 Task: Create a due date automation trigger when advanced on, on the tuesday before a card is due add fields without custom field "Resume" set to a number greater than 1 and lower or equal to 10 at 11:00 AM.
Action: Mouse moved to (1203, 370)
Screenshot: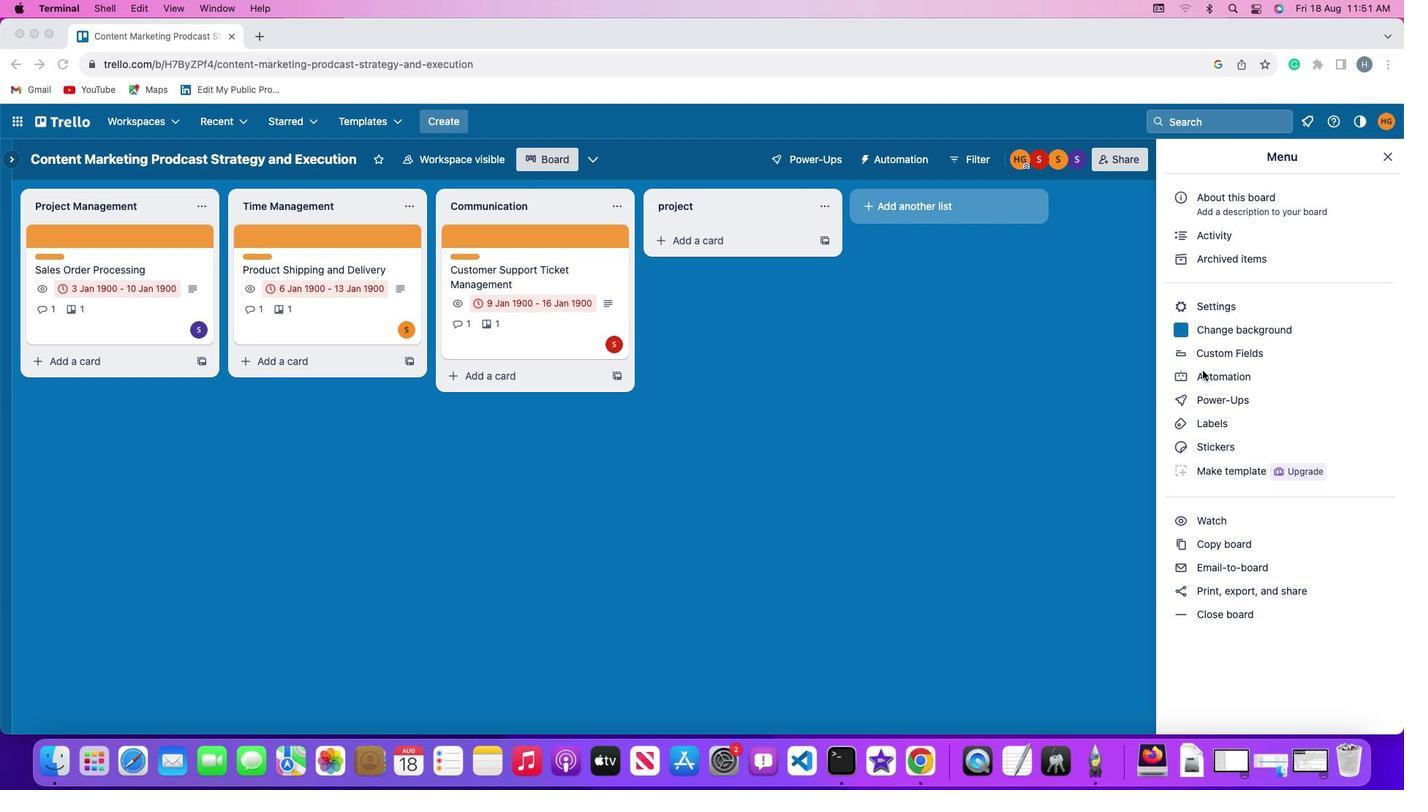 
Action: Mouse pressed left at (1203, 370)
Screenshot: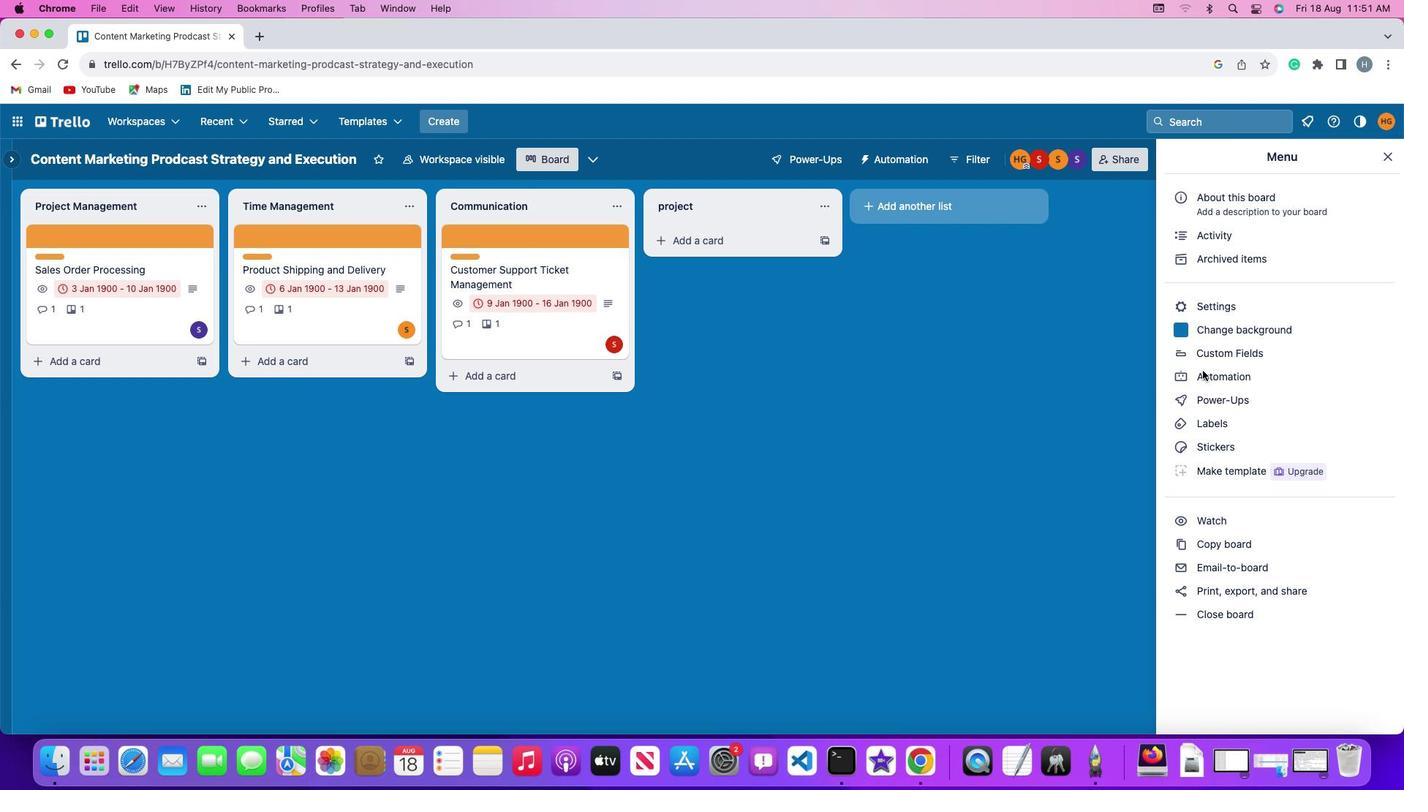 
Action: Mouse pressed left at (1203, 370)
Screenshot: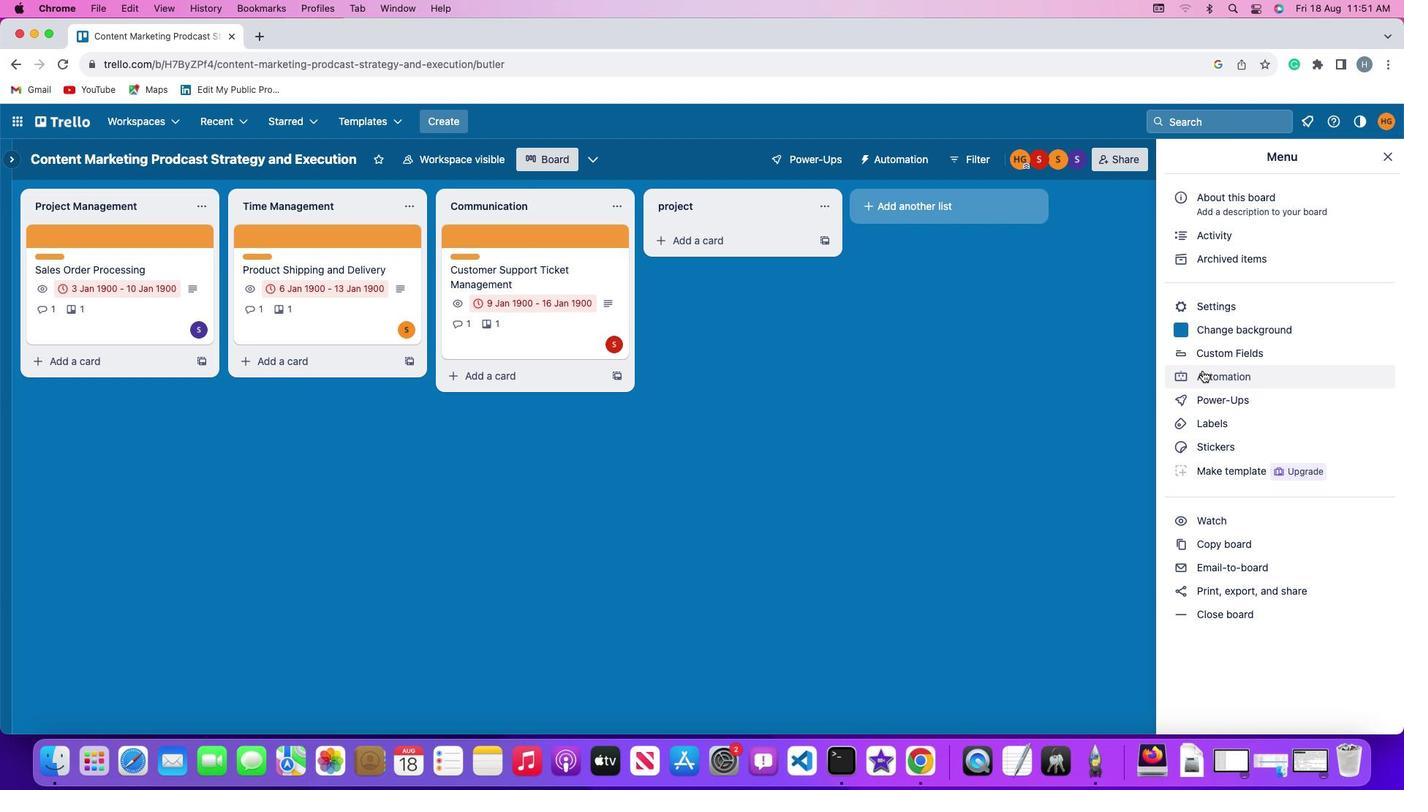 
Action: Mouse moved to (70, 348)
Screenshot: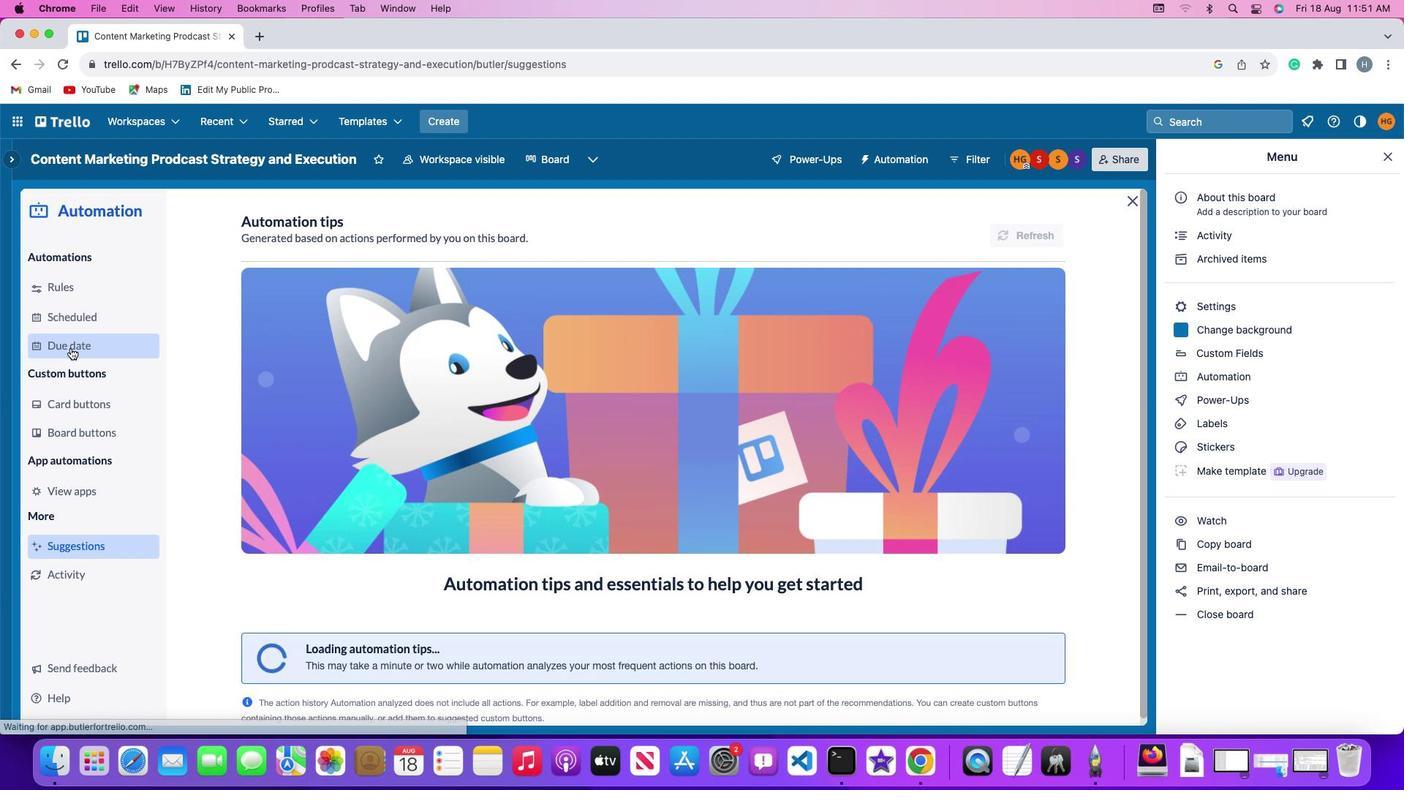 
Action: Mouse pressed left at (70, 348)
Screenshot: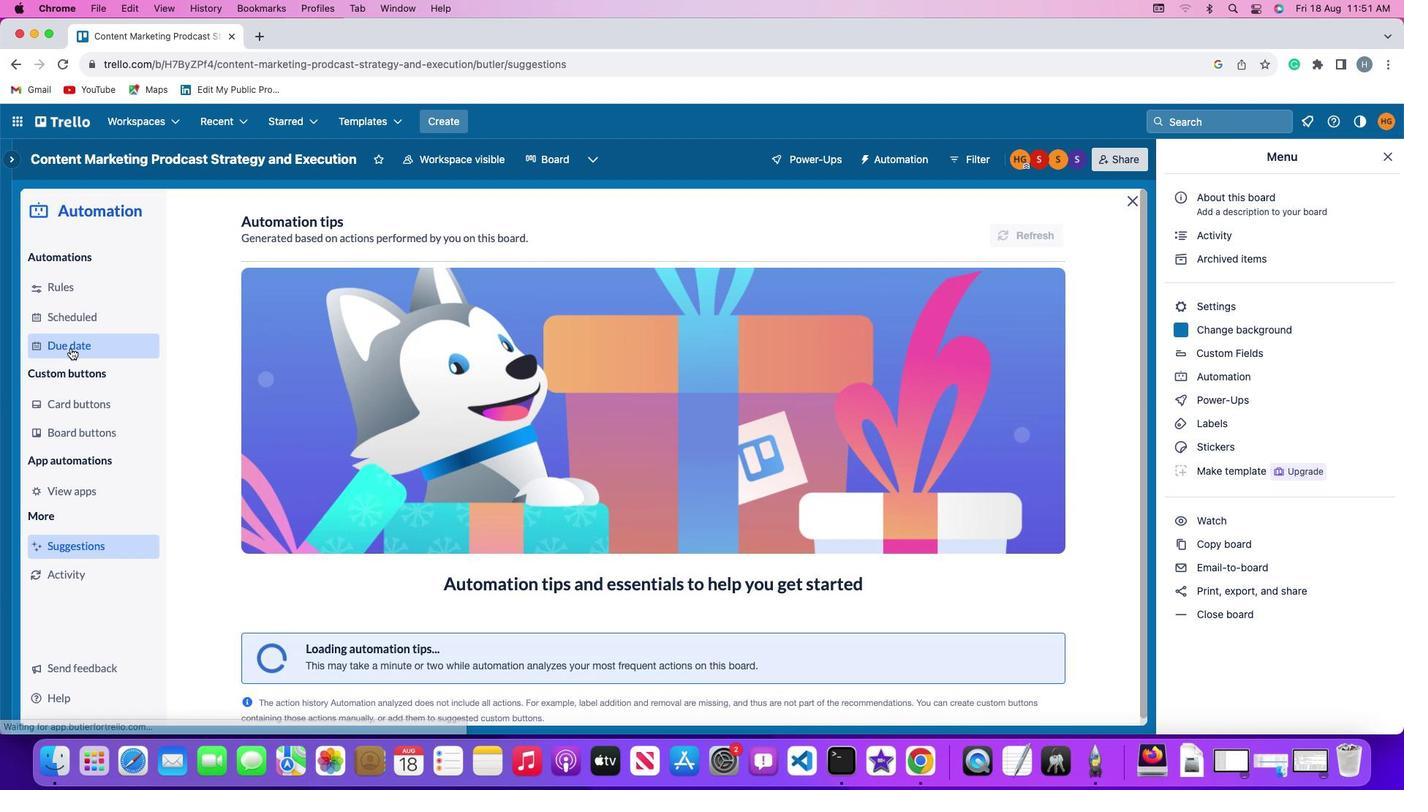 
Action: Mouse moved to (995, 226)
Screenshot: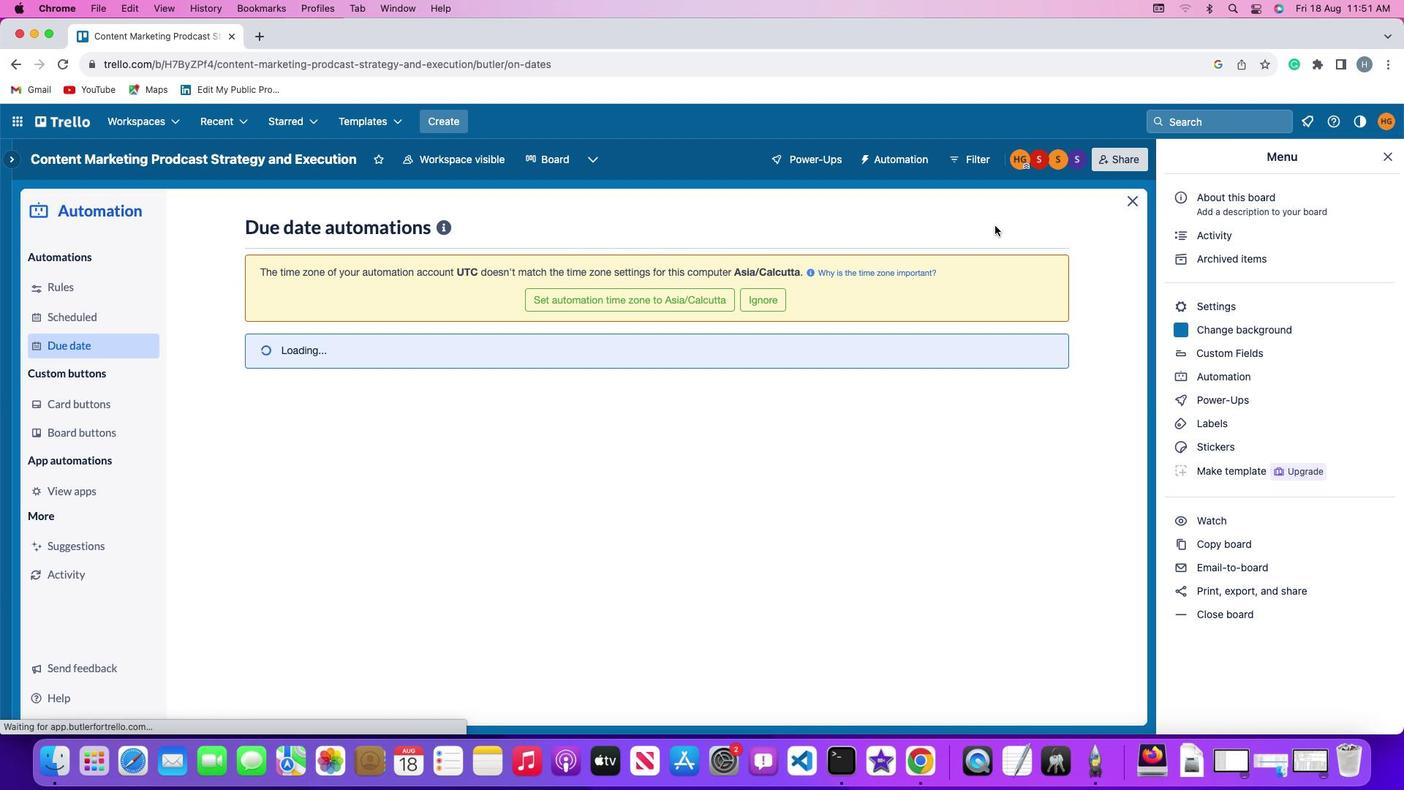 
Action: Mouse pressed left at (995, 226)
Screenshot: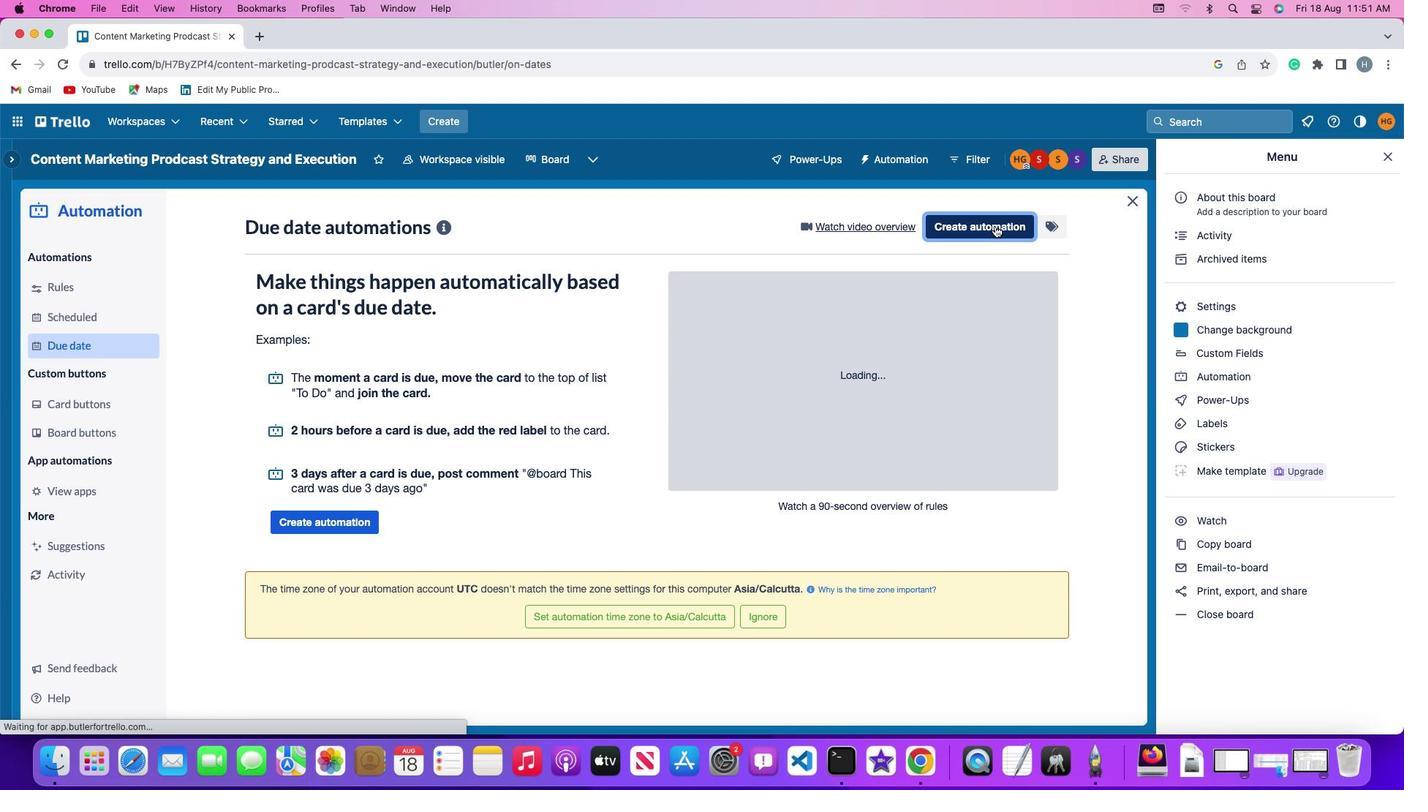 
Action: Mouse moved to (283, 371)
Screenshot: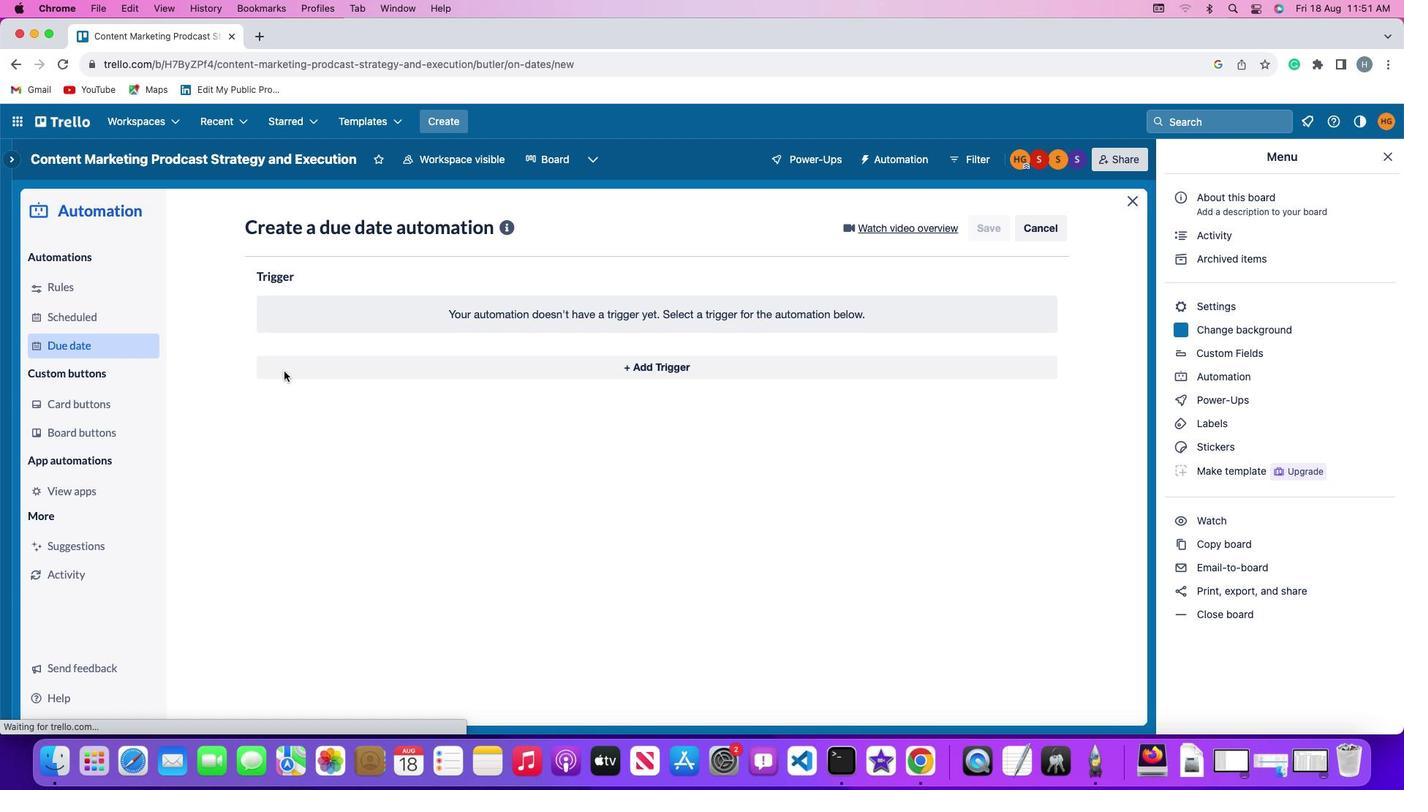 
Action: Mouse pressed left at (283, 371)
Screenshot: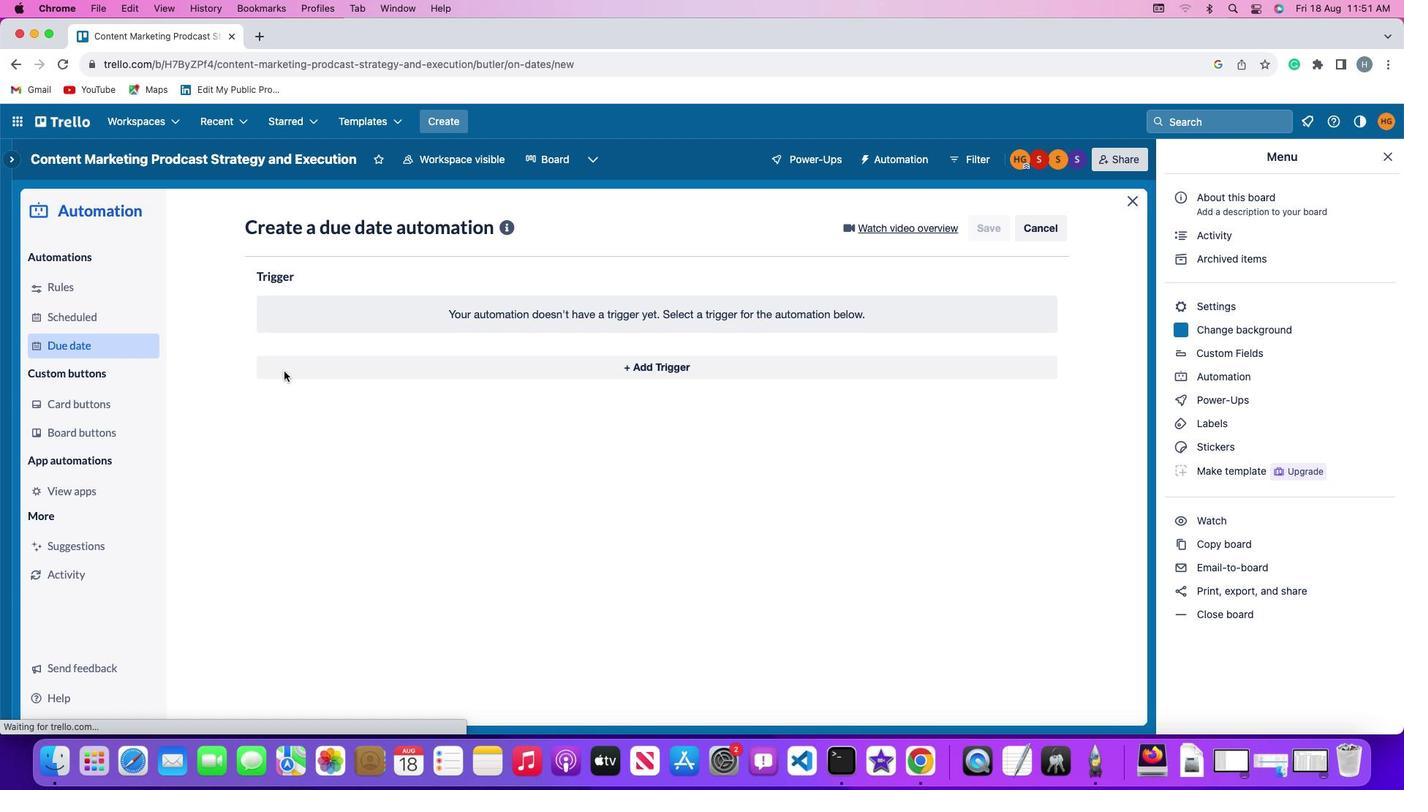 
Action: Mouse moved to (309, 626)
Screenshot: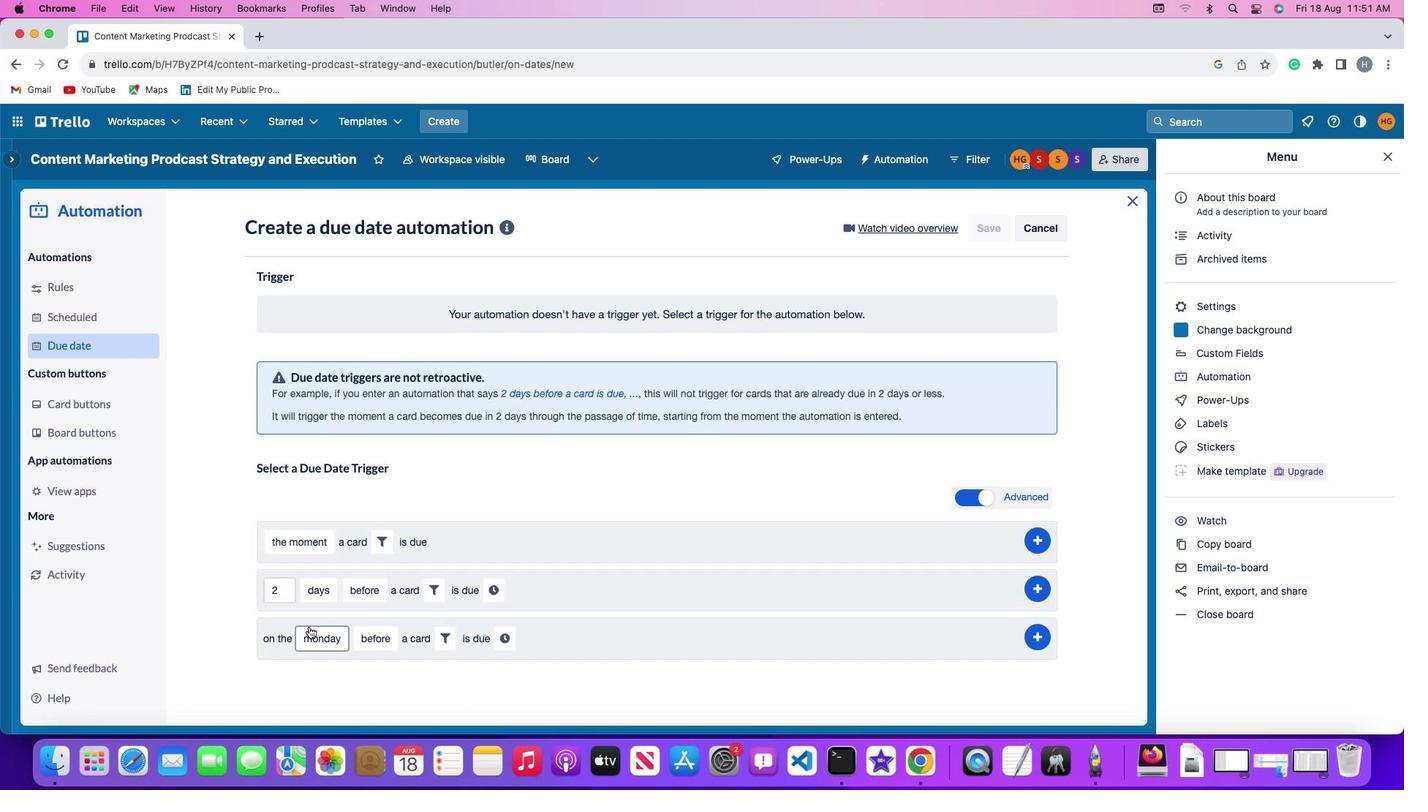 
Action: Mouse pressed left at (309, 626)
Screenshot: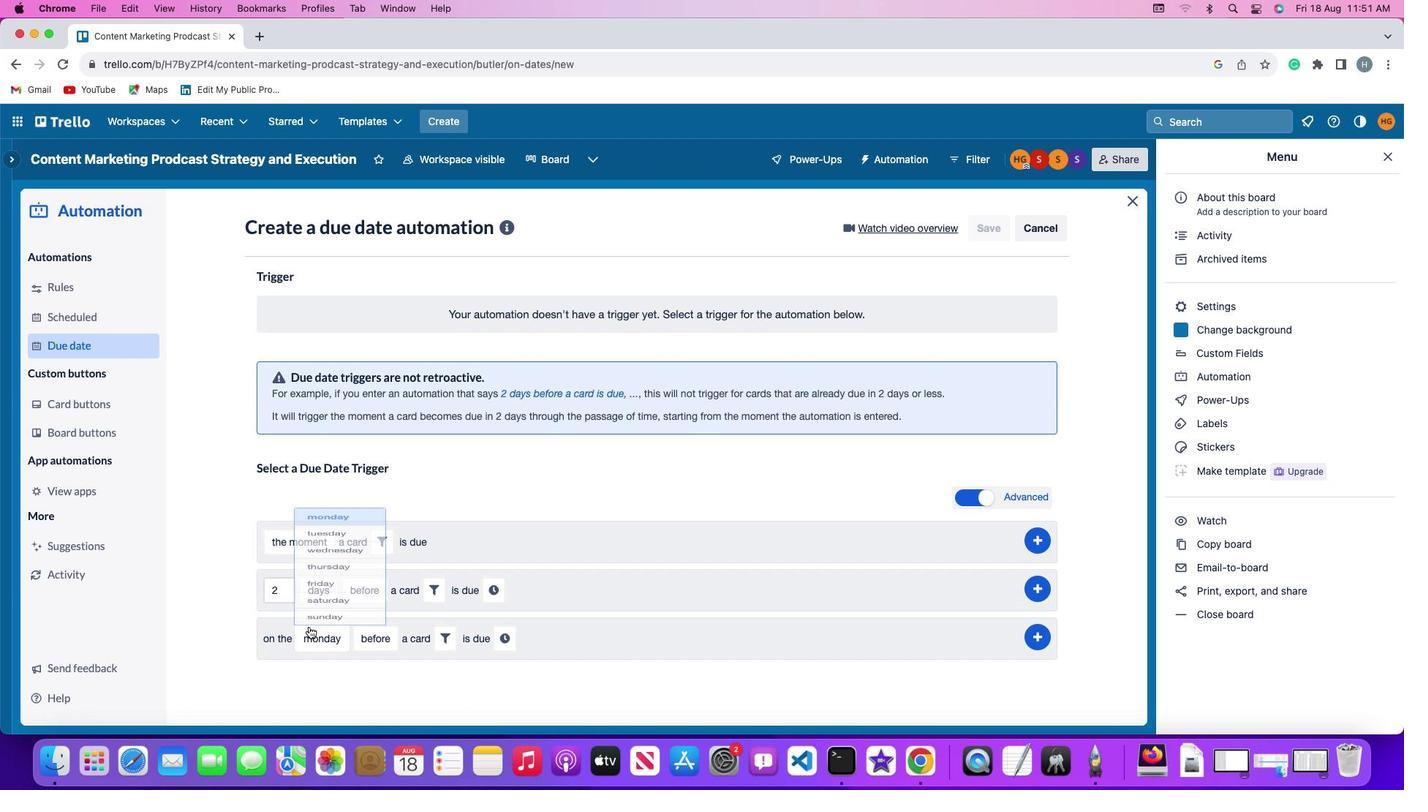 
Action: Mouse moved to (328, 451)
Screenshot: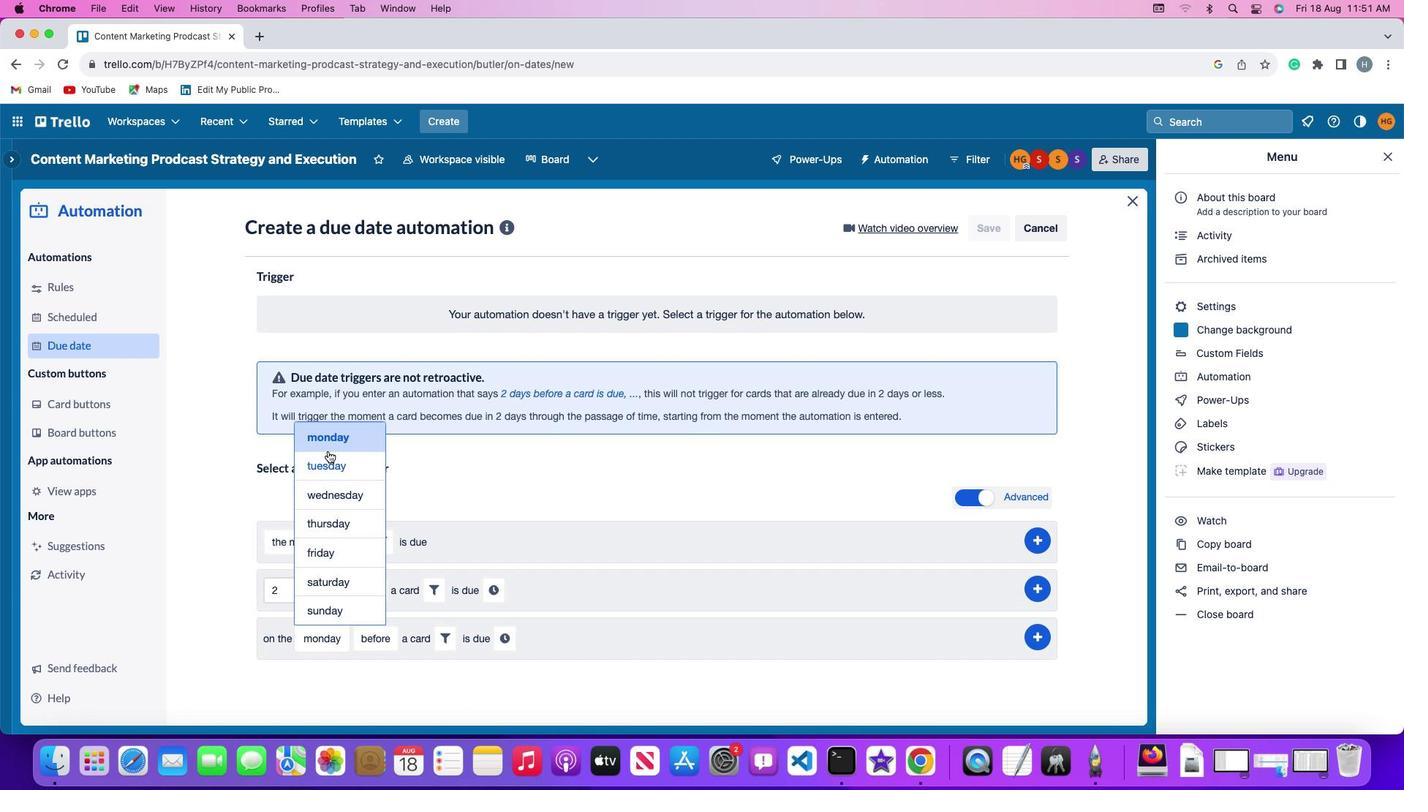 
Action: Mouse pressed left at (328, 451)
Screenshot: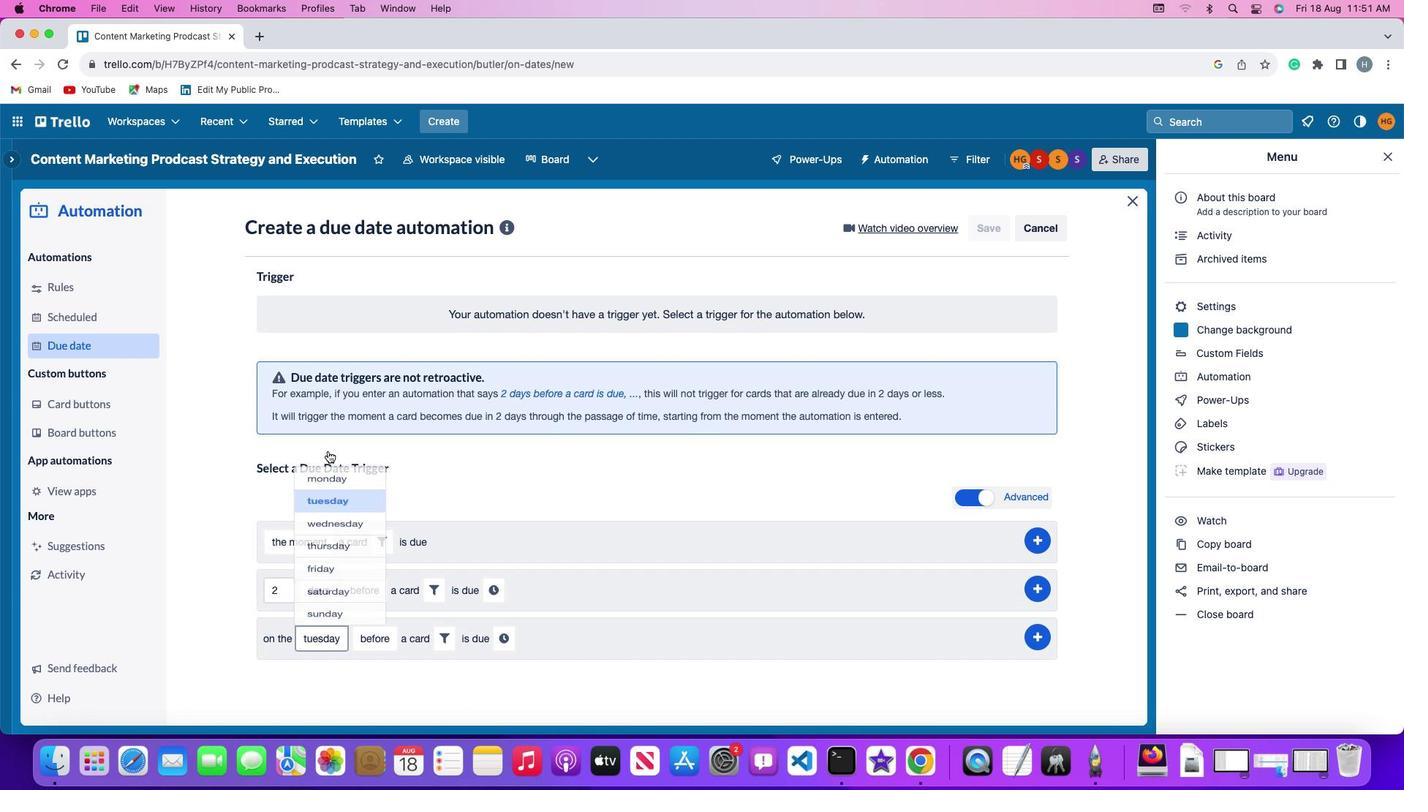 
Action: Mouse moved to (370, 629)
Screenshot: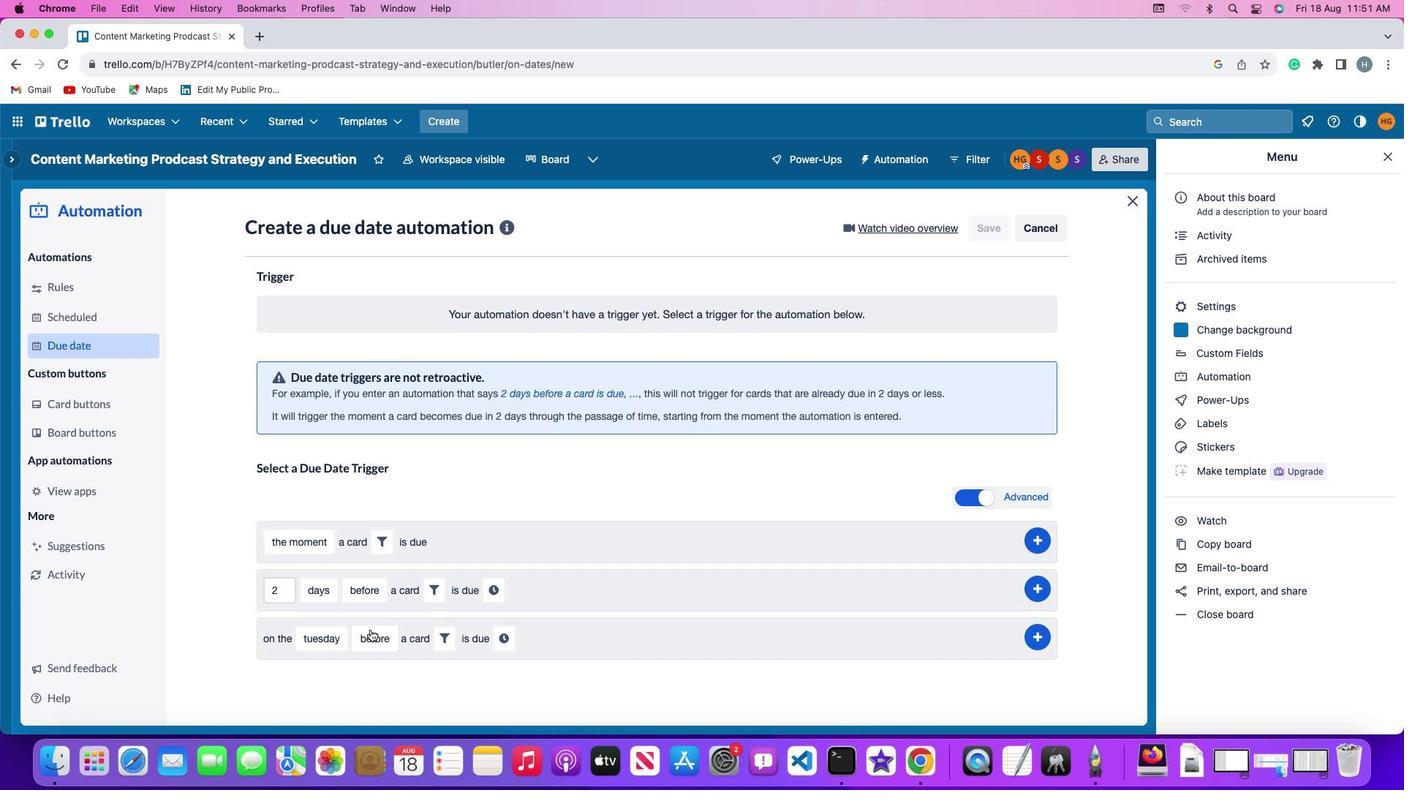 
Action: Mouse pressed left at (370, 629)
Screenshot: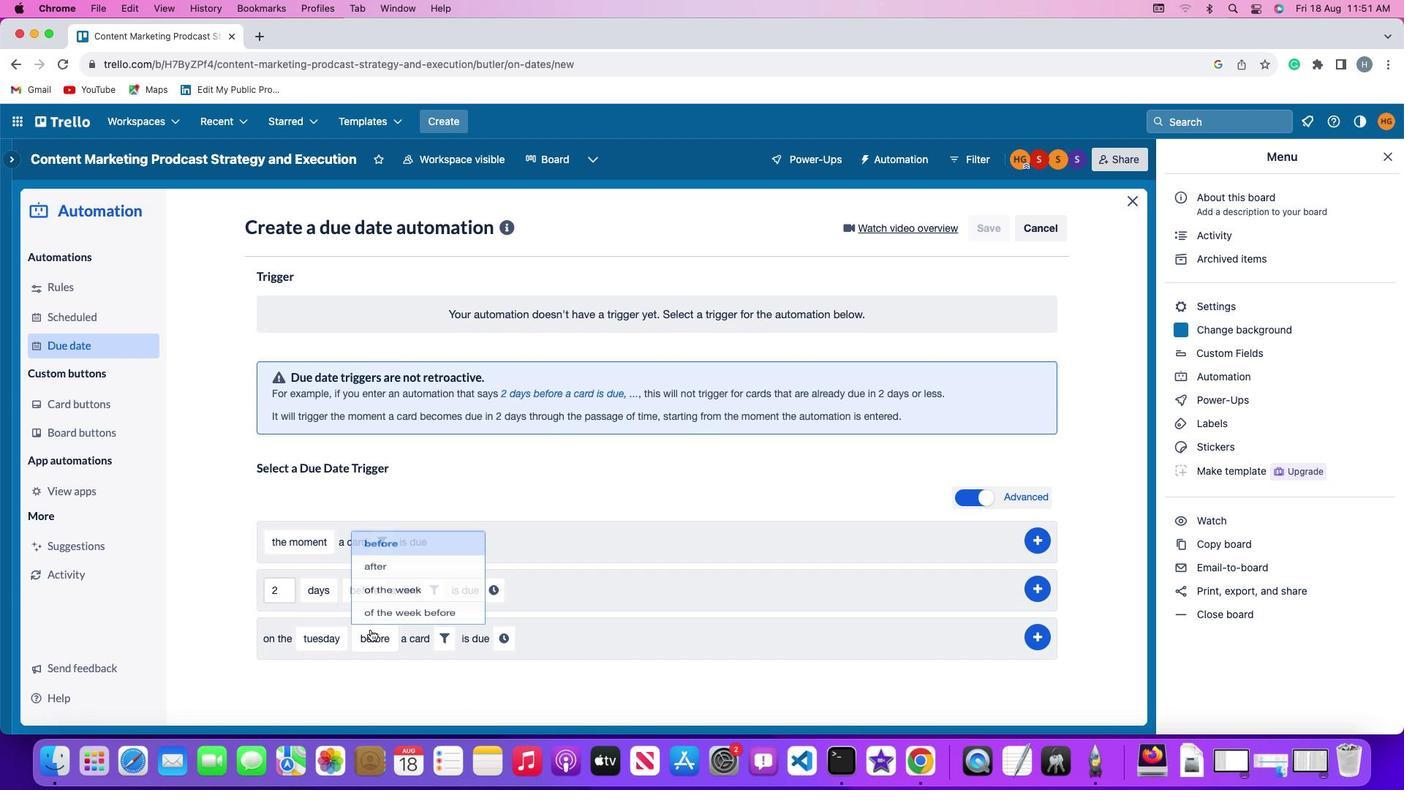 
Action: Mouse moved to (392, 522)
Screenshot: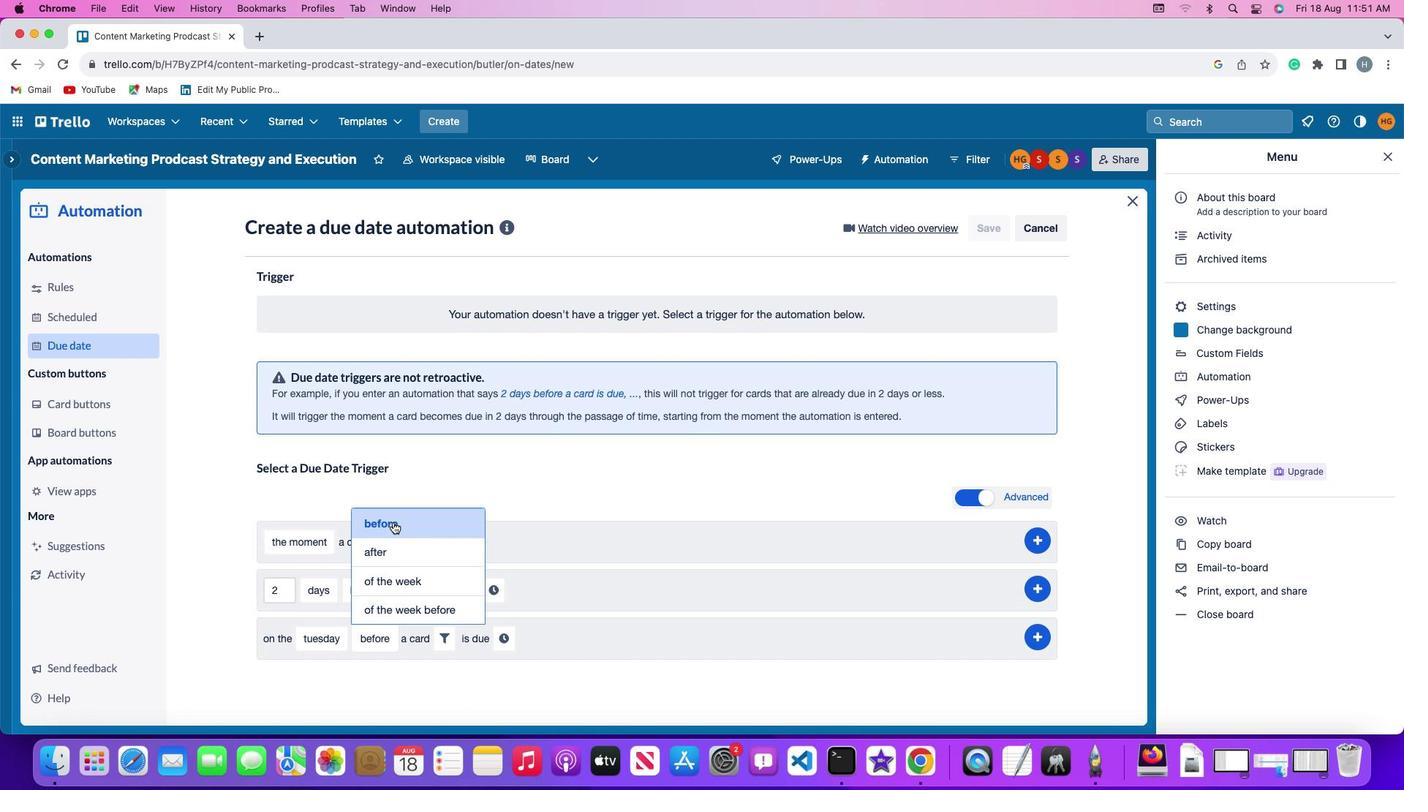 
Action: Mouse pressed left at (392, 522)
Screenshot: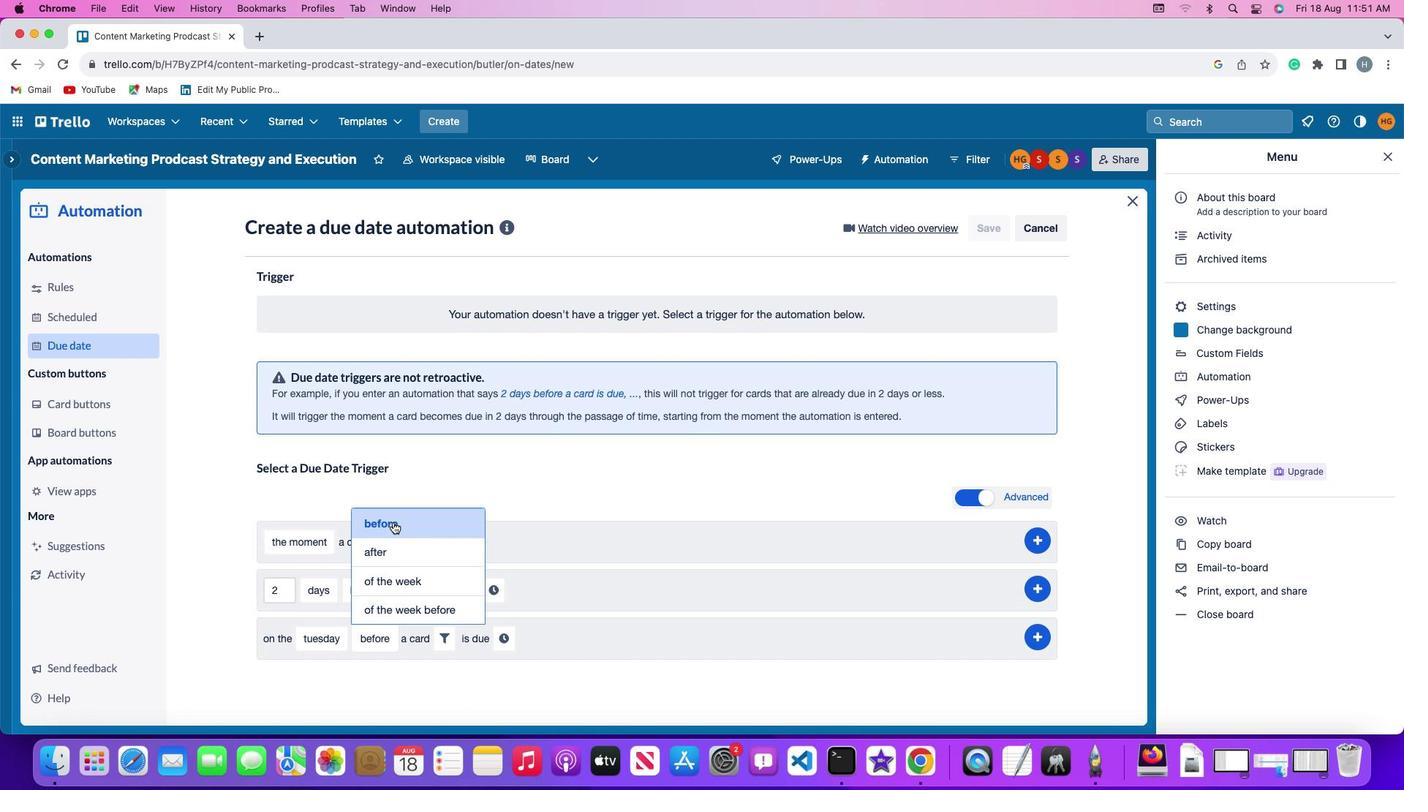 
Action: Mouse moved to (450, 641)
Screenshot: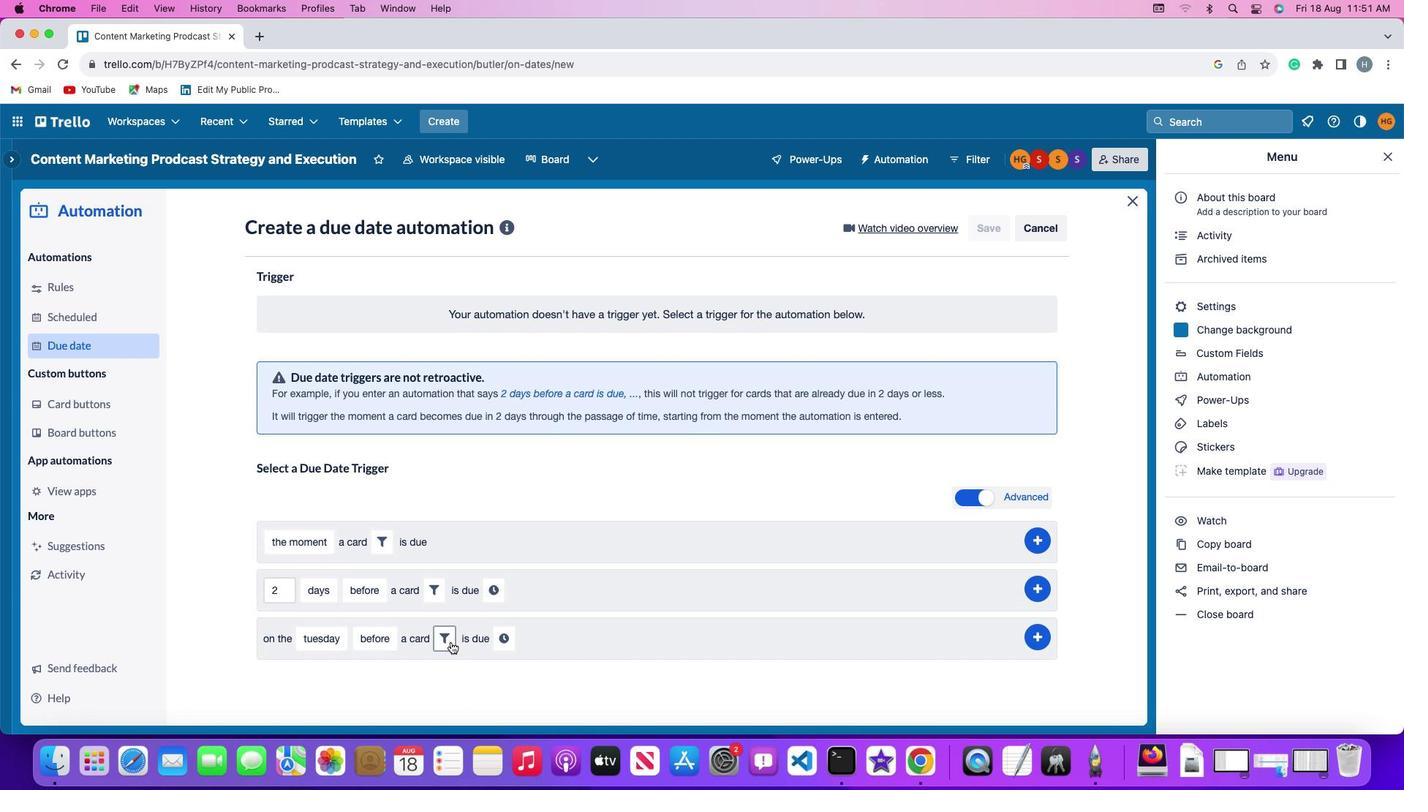 
Action: Mouse pressed left at (450, 641)
Screenshot: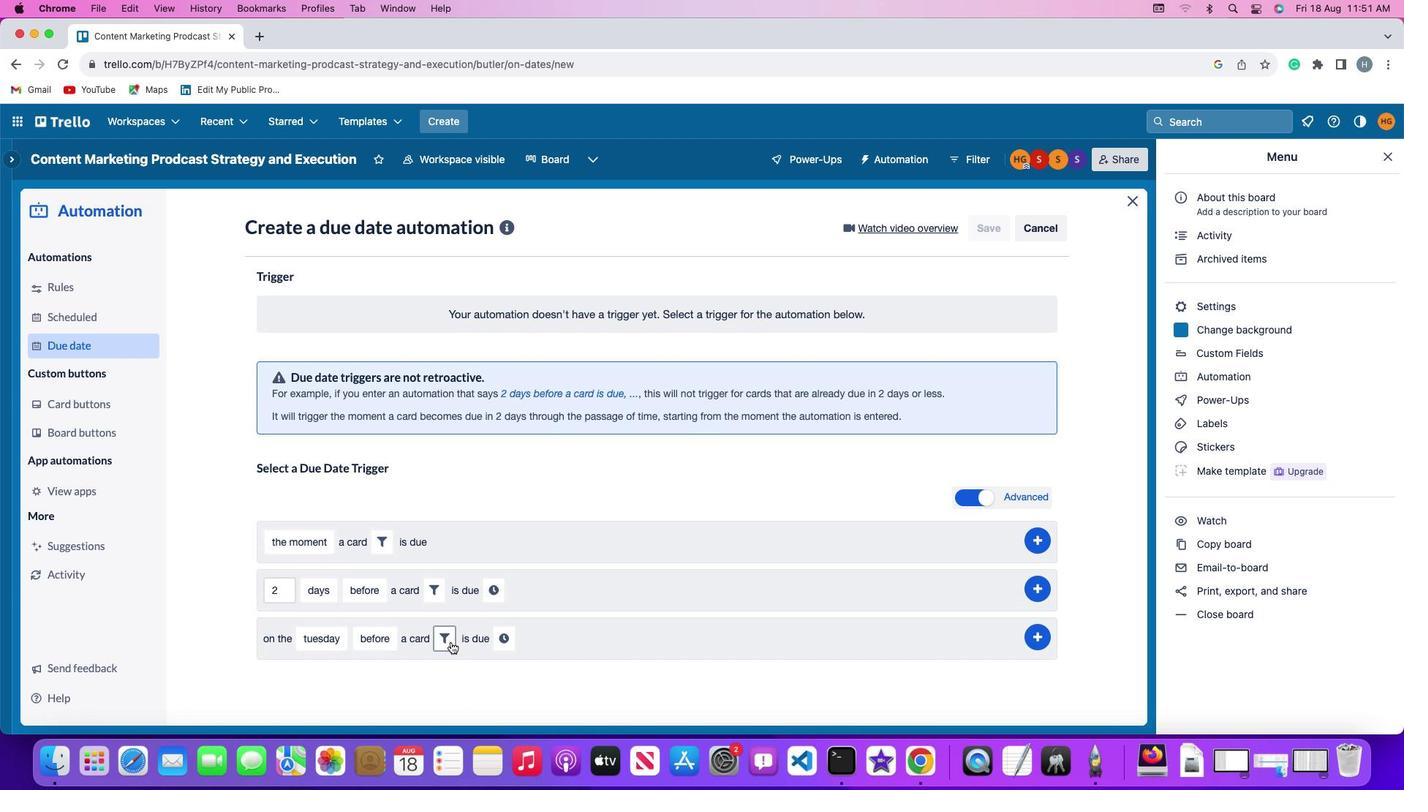 
Action: Mouse moved to (659, 675)
Screenshot: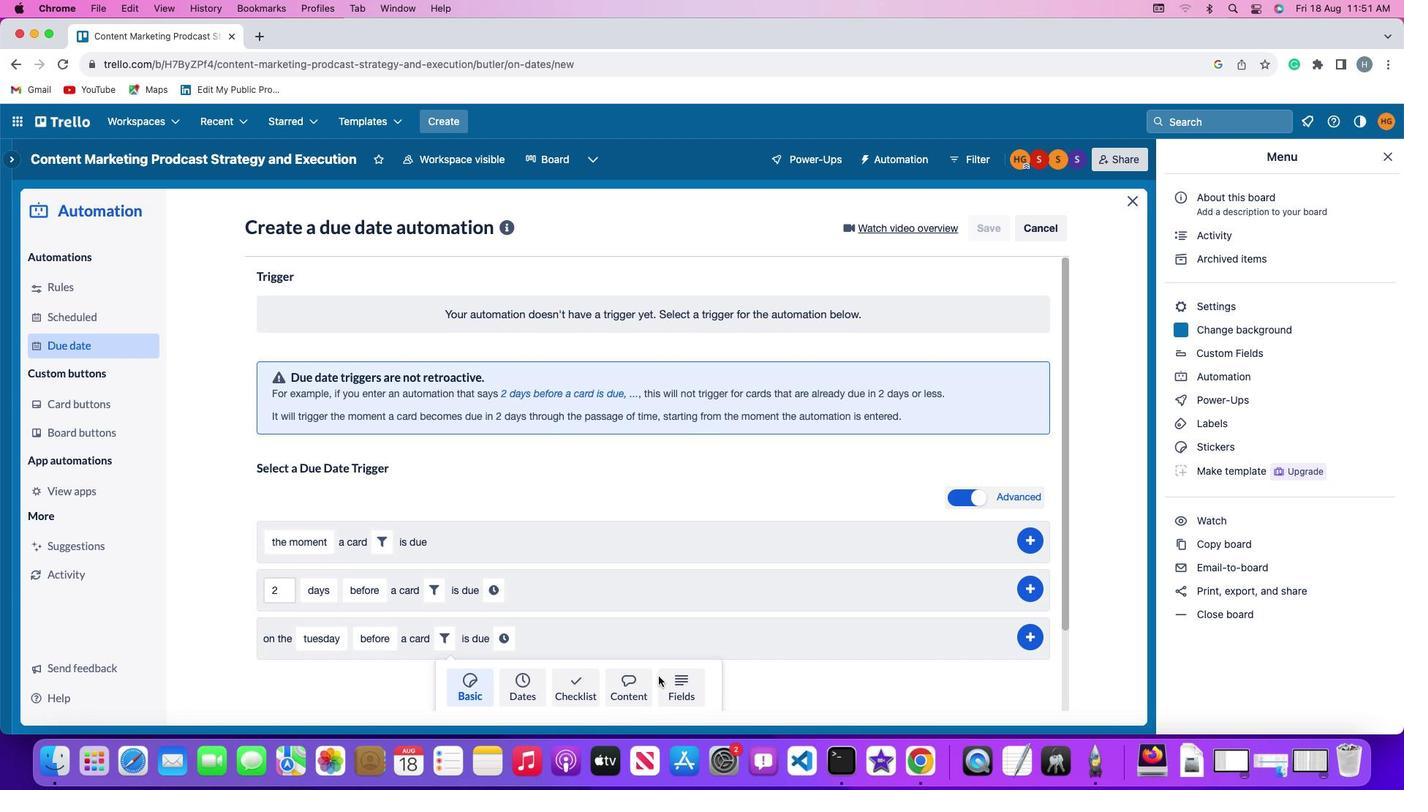 
Action: Mouse pressed left at (659, 675)
Screenshot: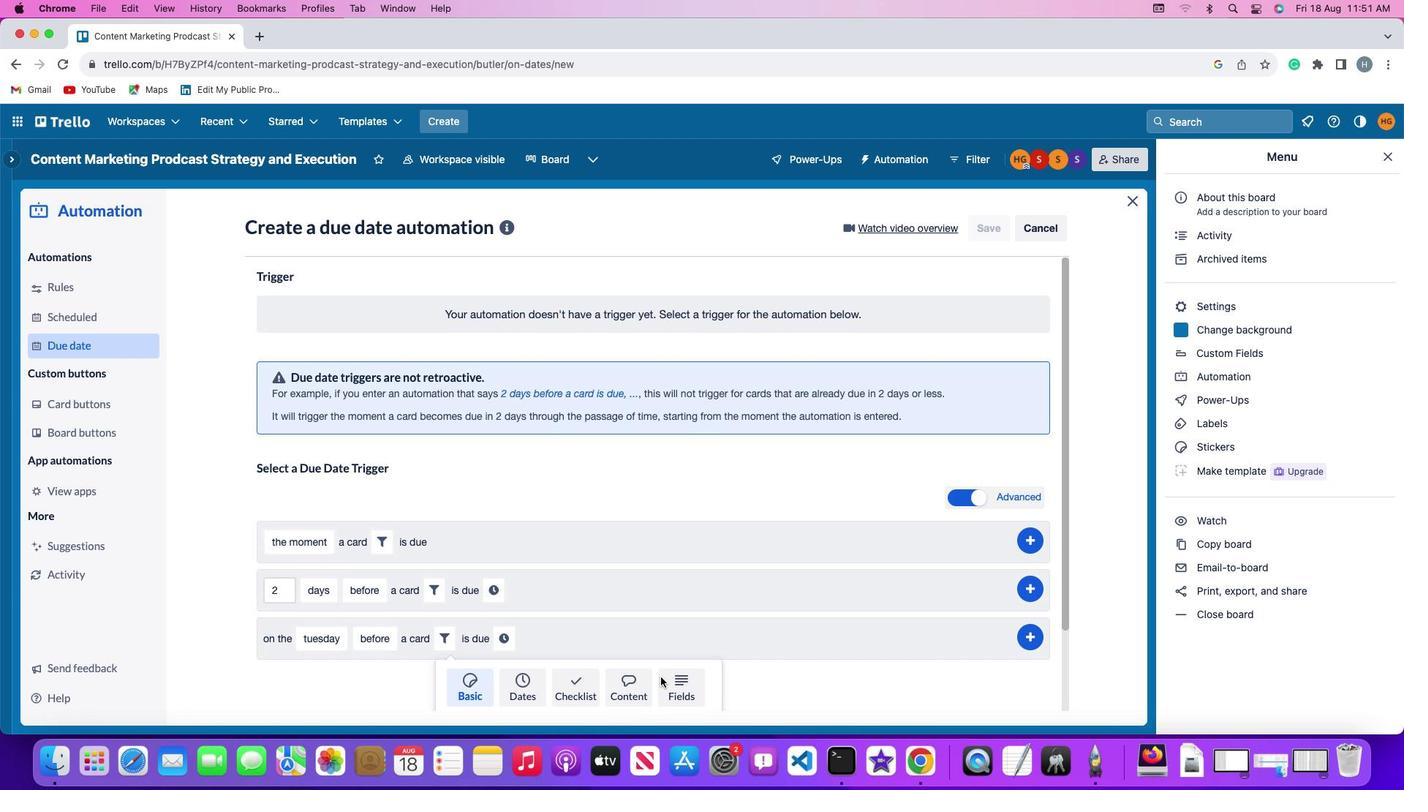 
Action: Mouse moved to (366, 667)
Screenshot: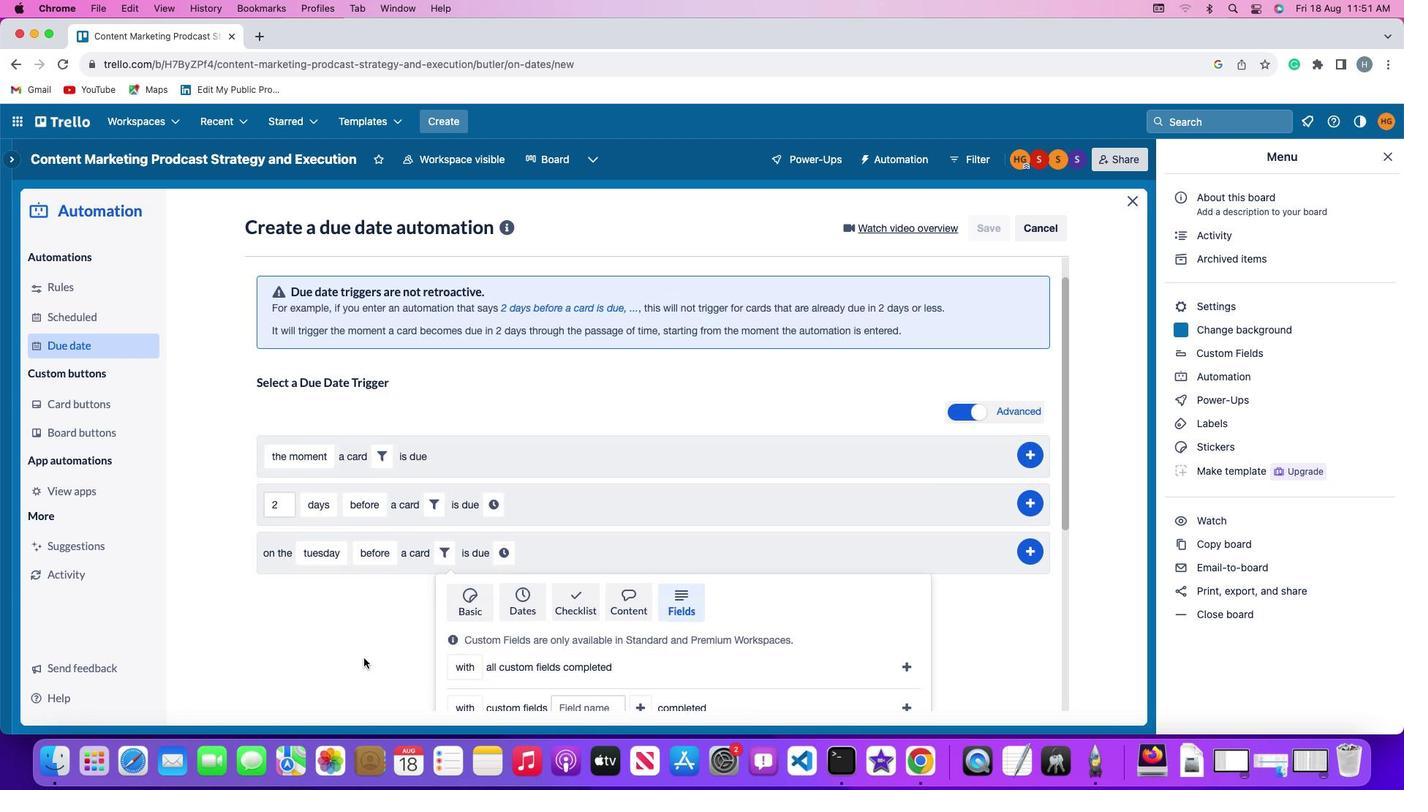 
Action: Mouse scrolled (366, 667) with delta (0, 0)
Screenshot: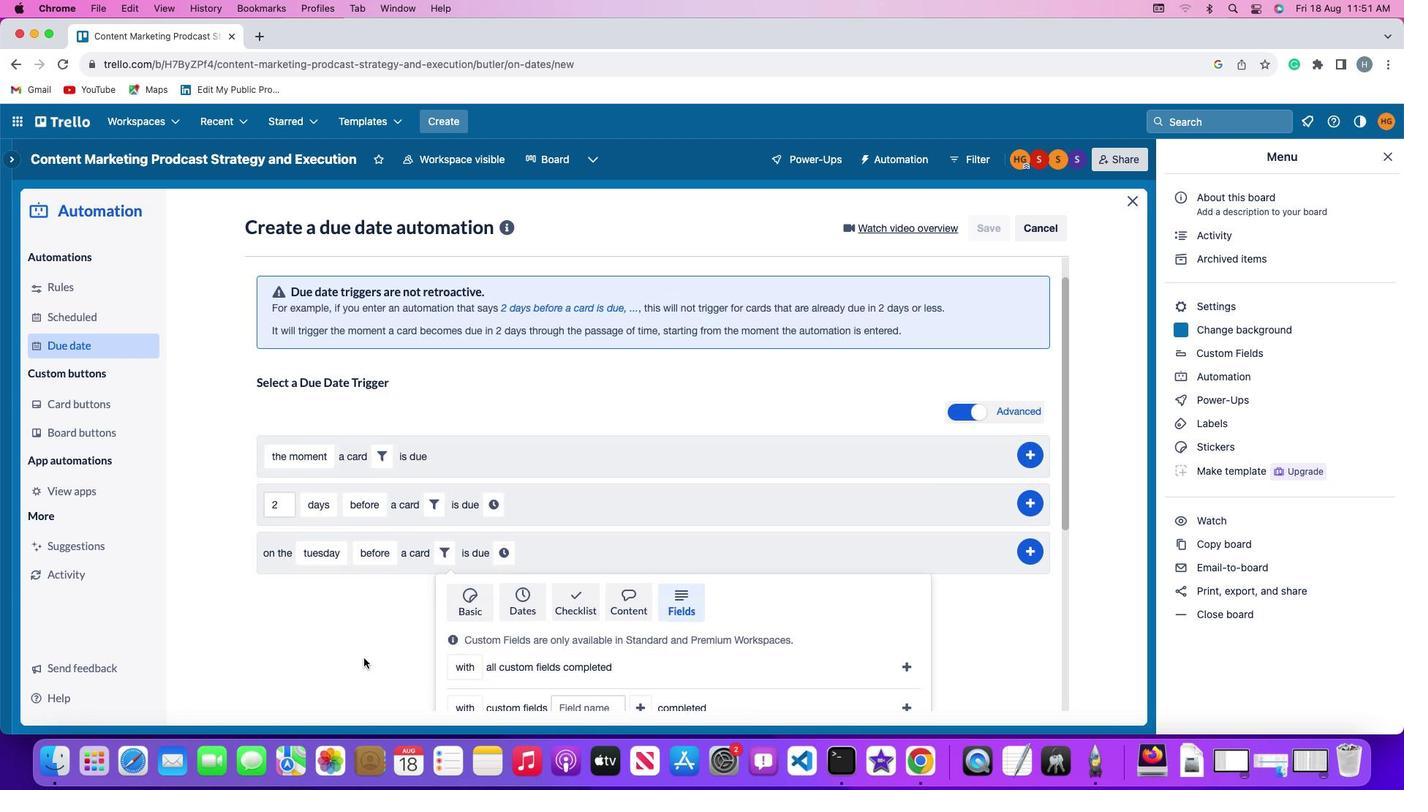 
Action: Mouse moved to (366, 667)
Screenshot: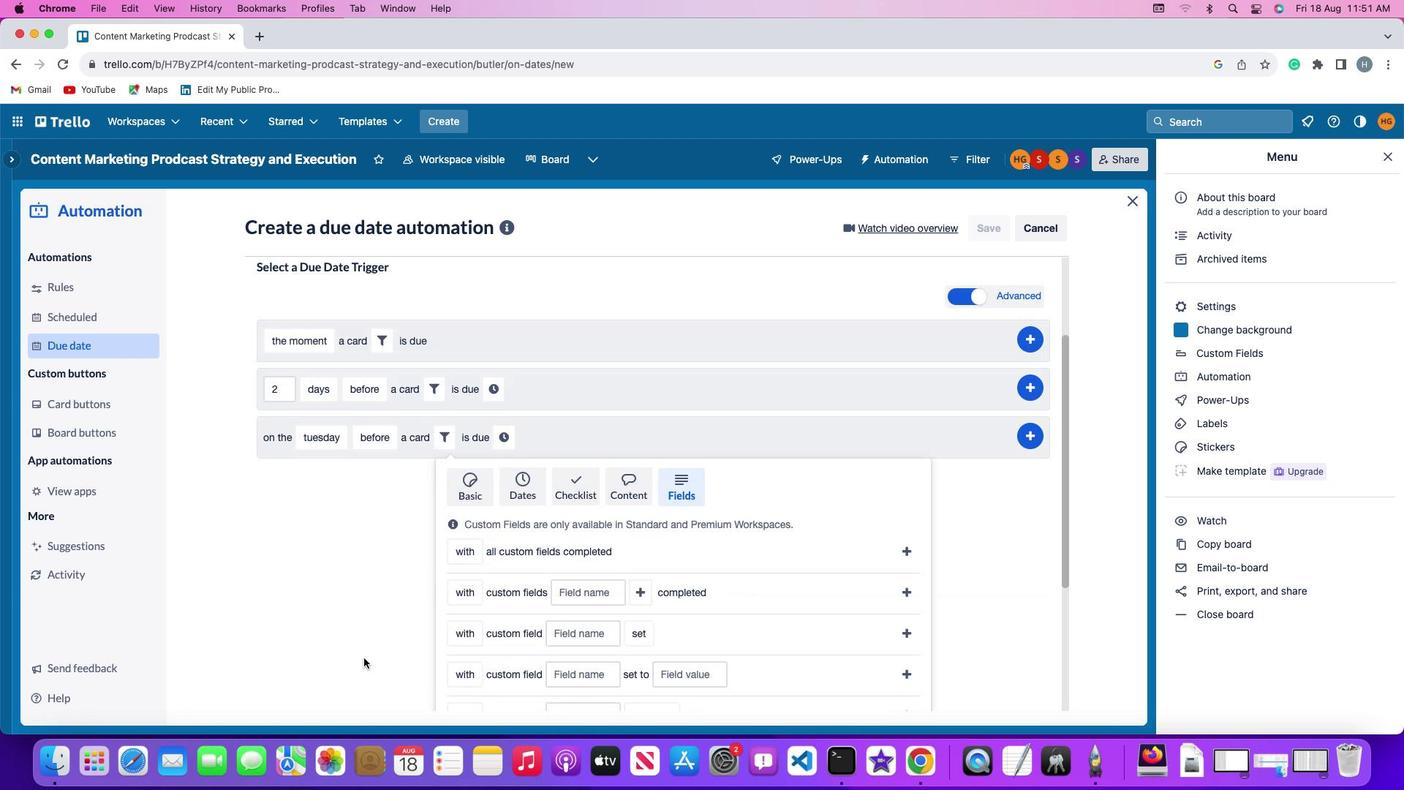 
Action: Mouse scrolled (366, 667) with delta (0, 0)
Screenshot: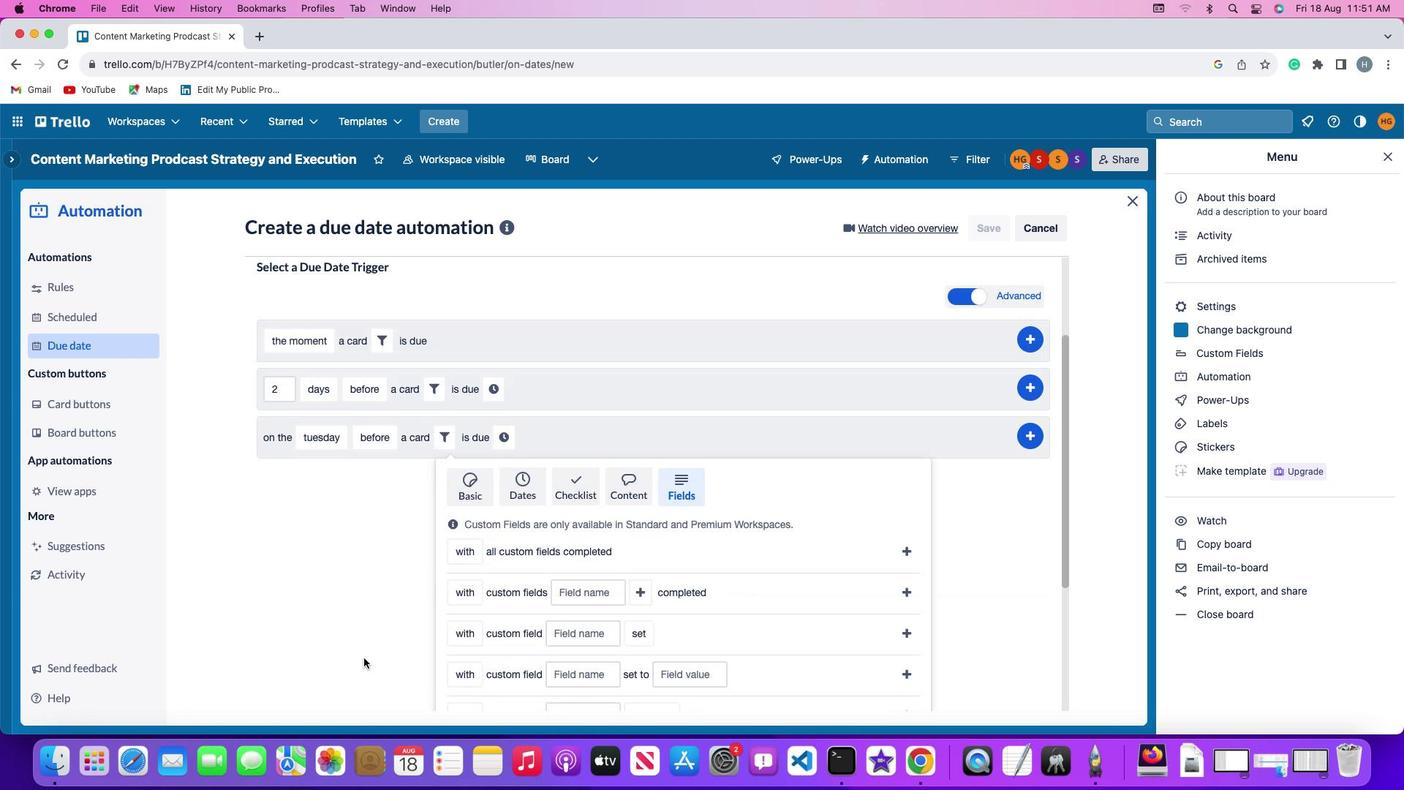 
Action: Mouse moved to (365, 667)
Screenshot: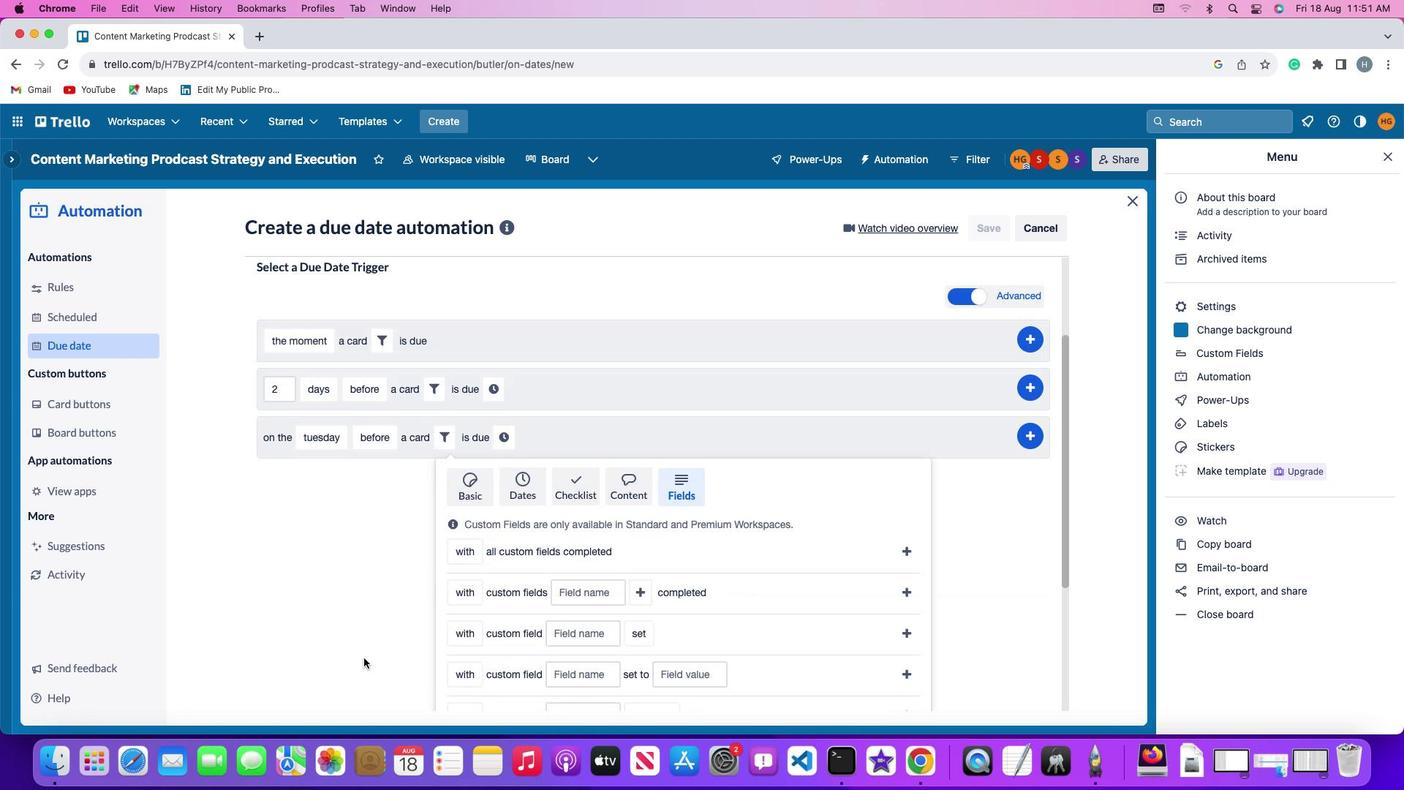 
Action: Mouse scrolled (365, 667) with delta (0, -2)
Screenshot: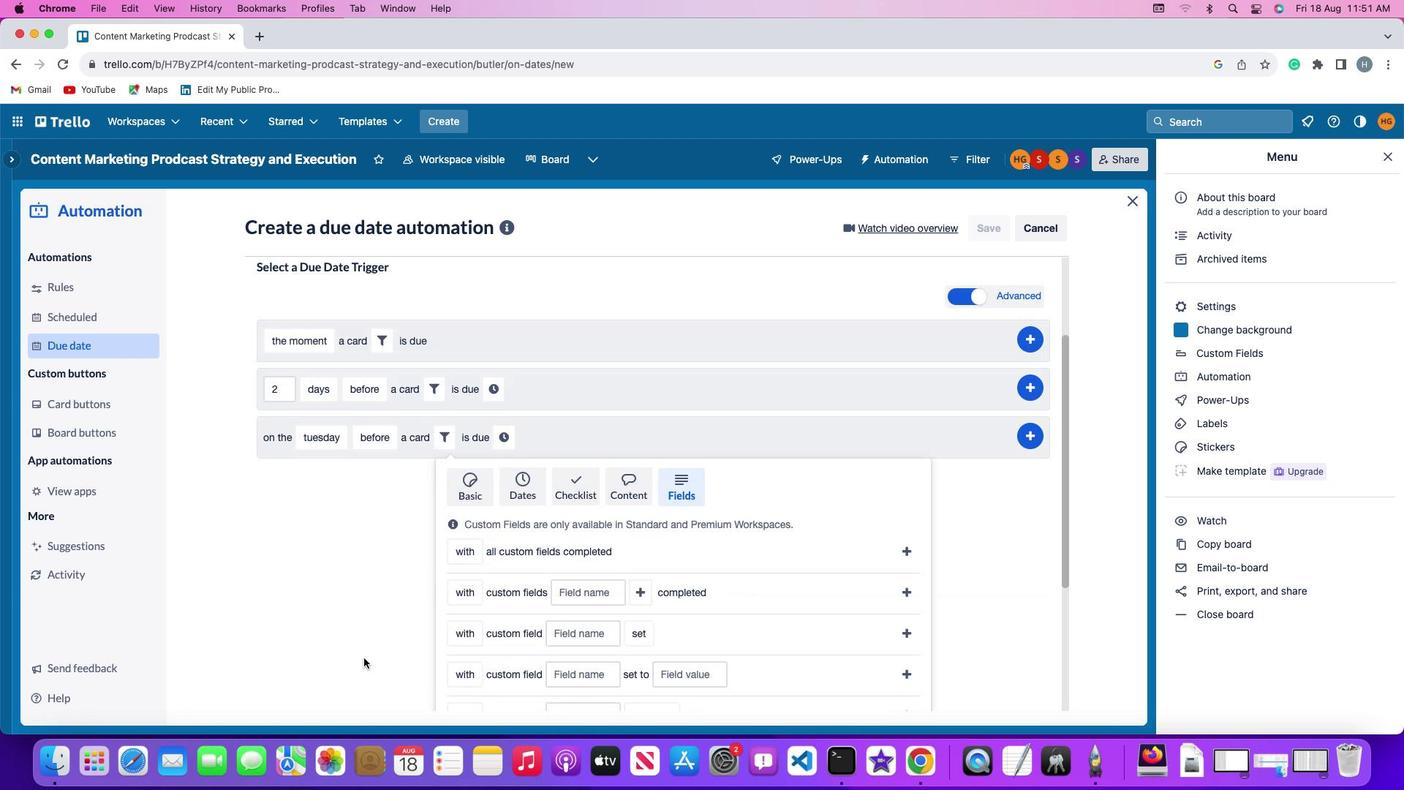 
Action: Mouse moved to (365, 664)
Screenshot: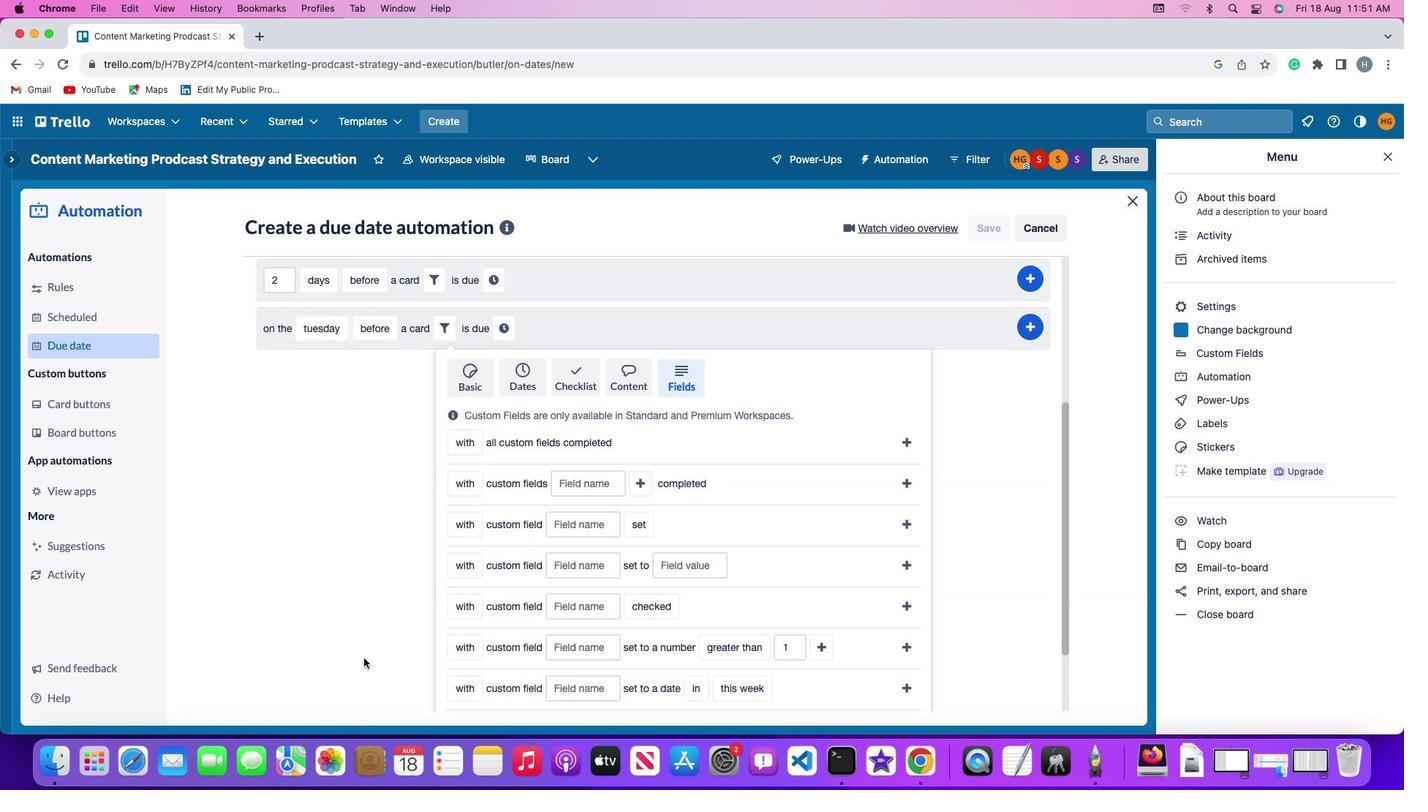 
Action: Mouse scrolled (365, 664) with delta (0, -3)
Screenshot: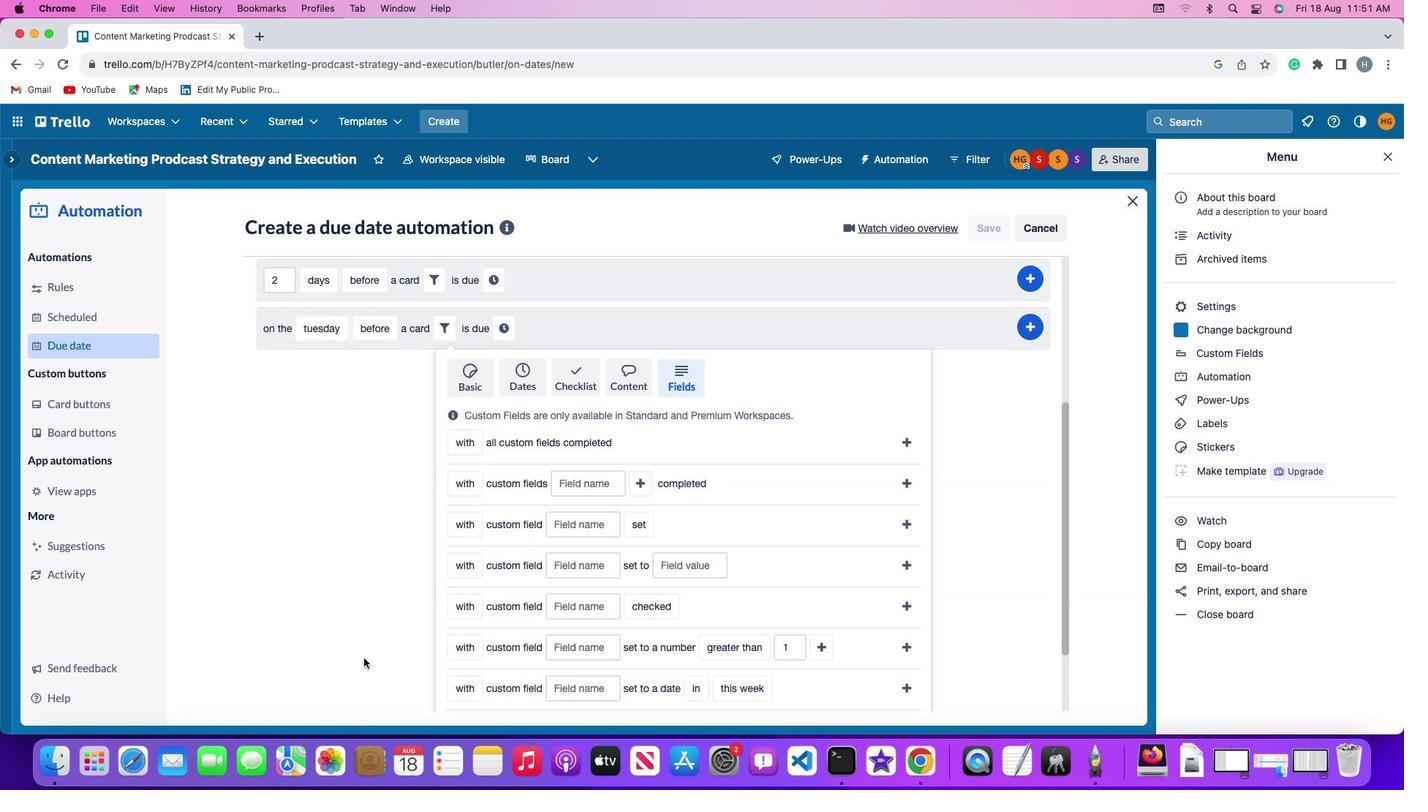 
Action: Mouse moved to (364, 659)
Screenshot: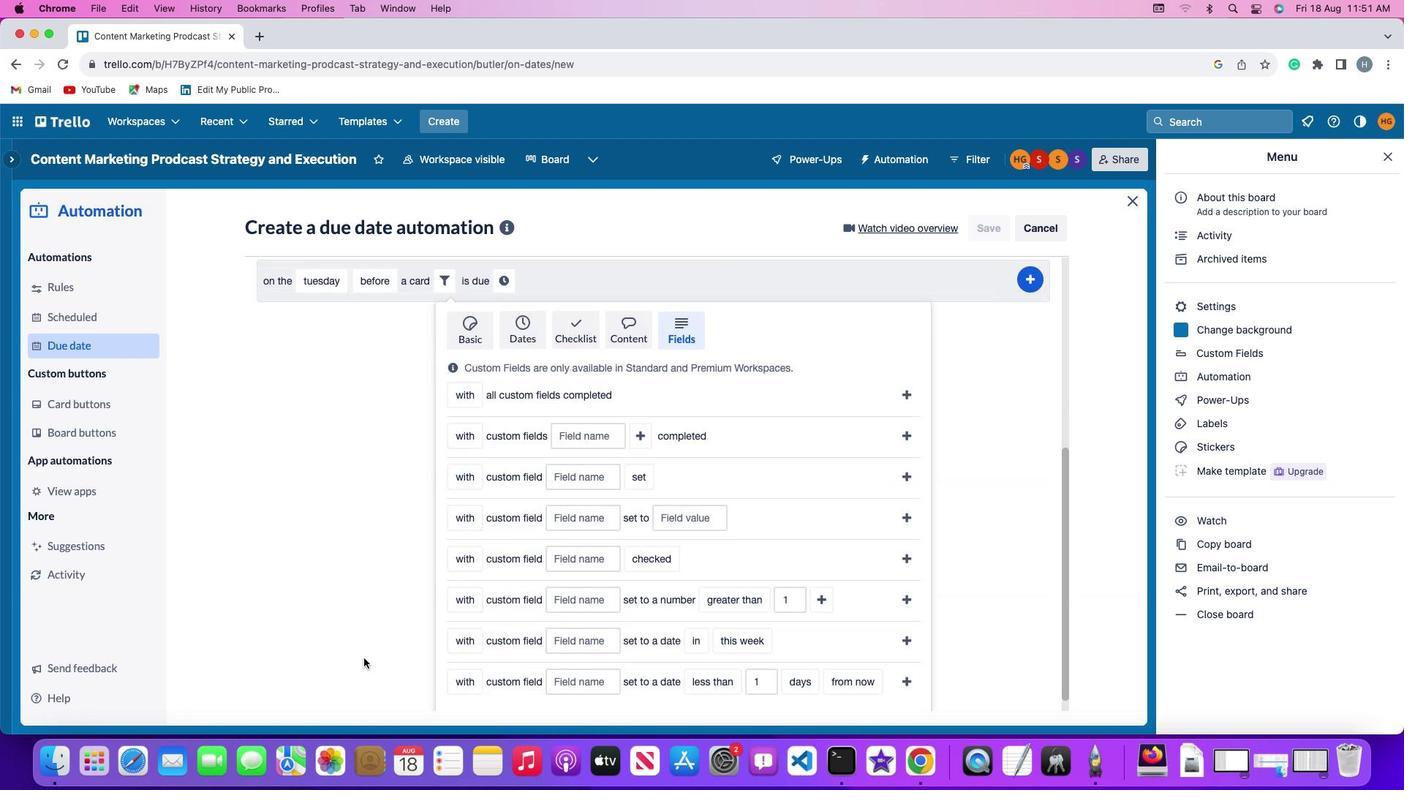 
Action: Mouse scrolled (364, 659) with delta (0, -4)
Screenshot: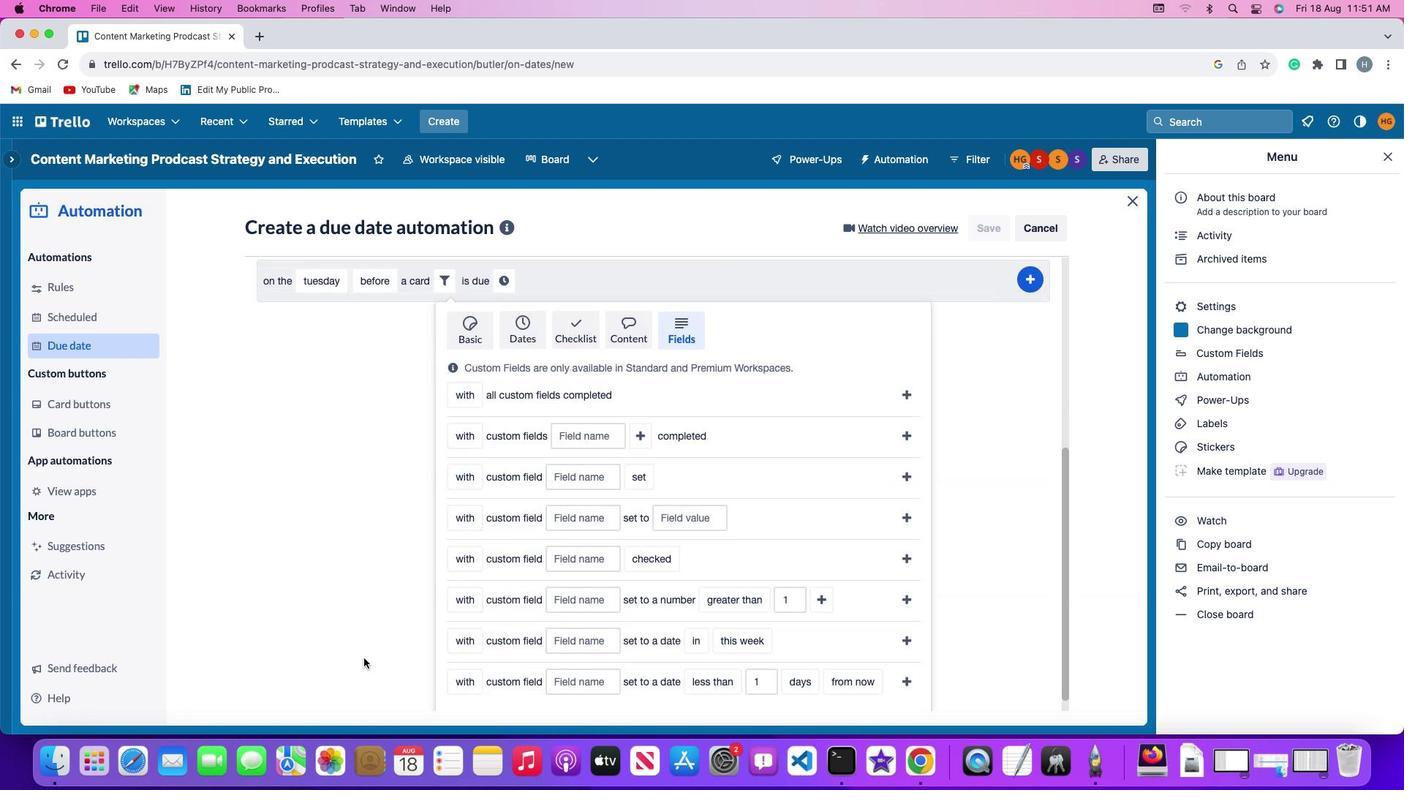 
Action: Mouse moved to (364, 658)
Screenshot: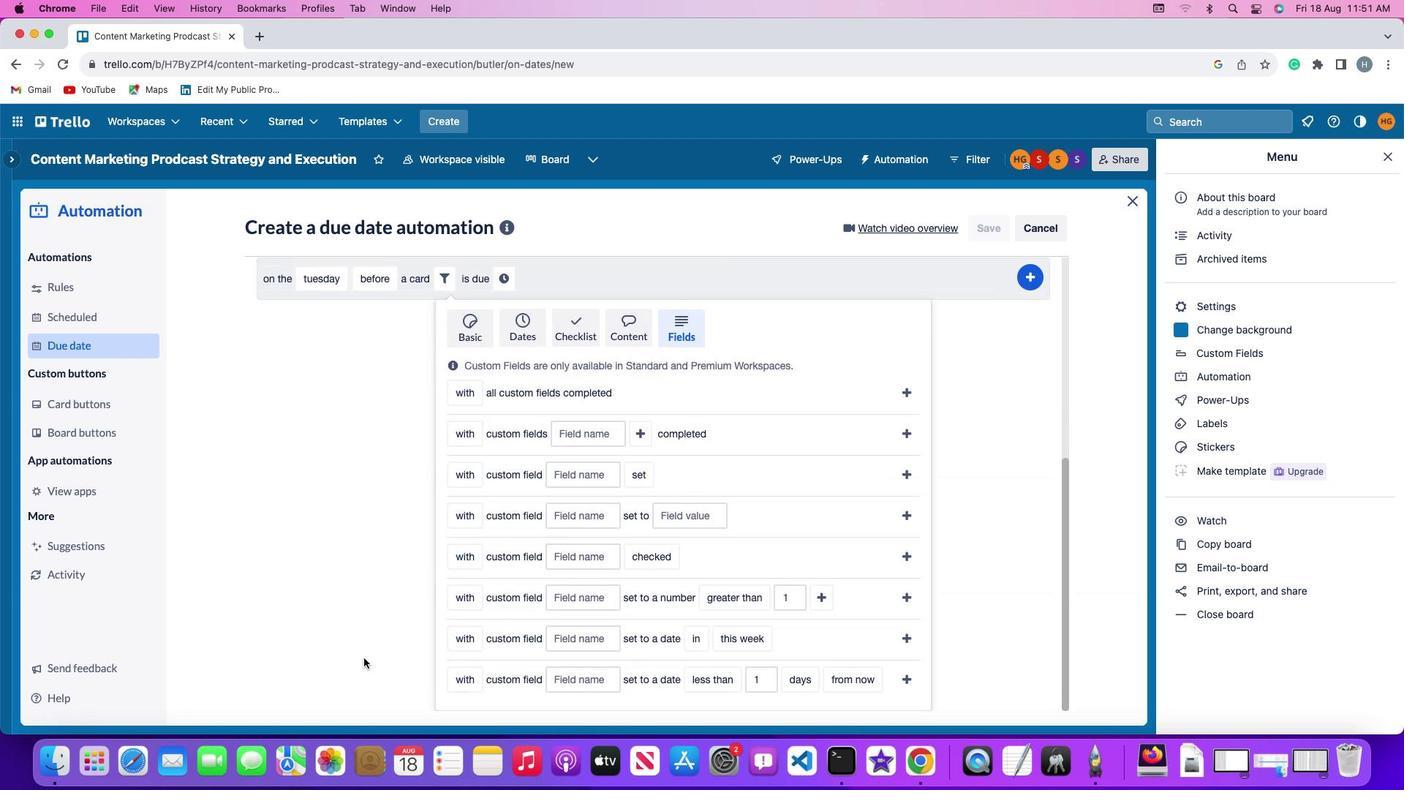 
Action: Mouse scrolled (364, 658) with delta (0, 0)
Screenshot: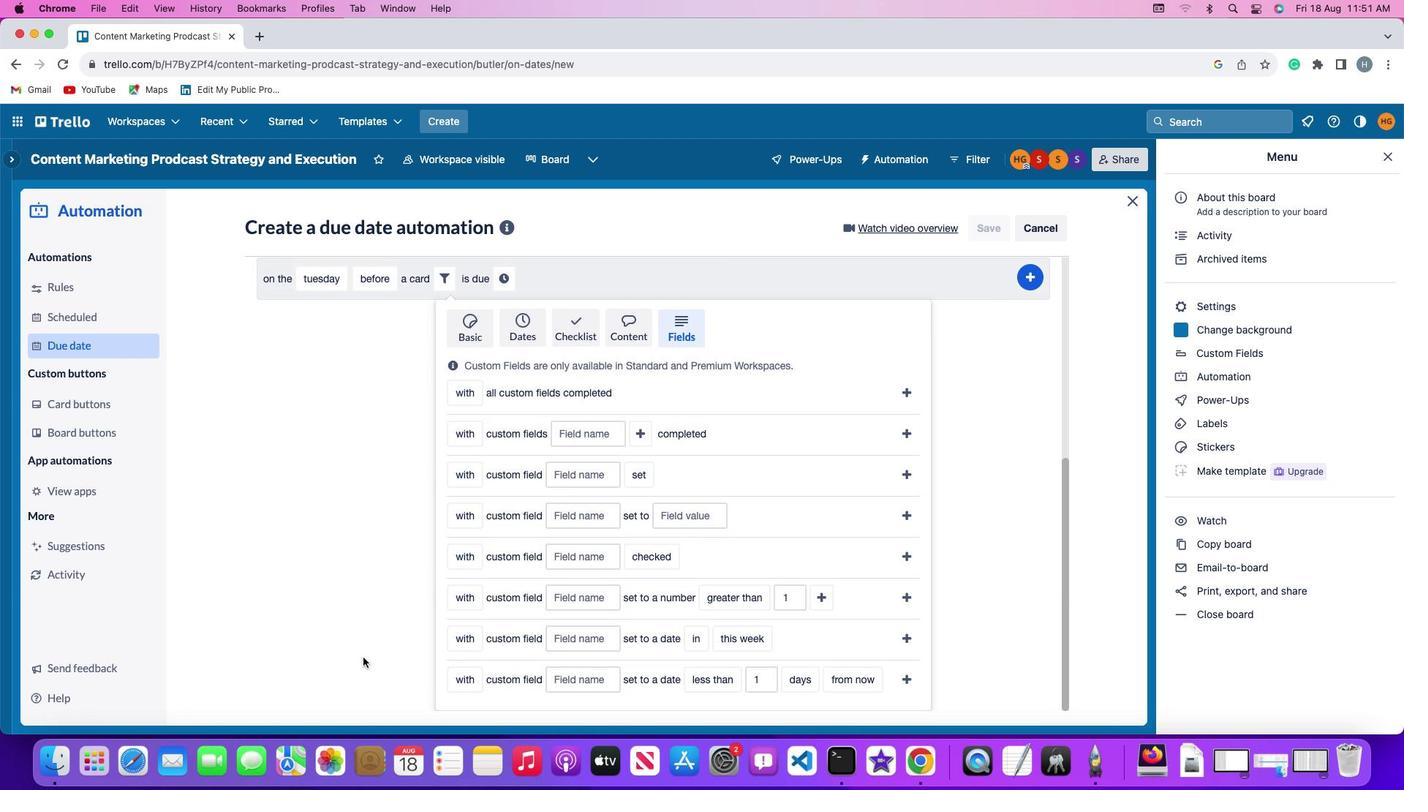 
Action: Mouse scrolled (364, 658) with delta (0, 0)
Screenshot: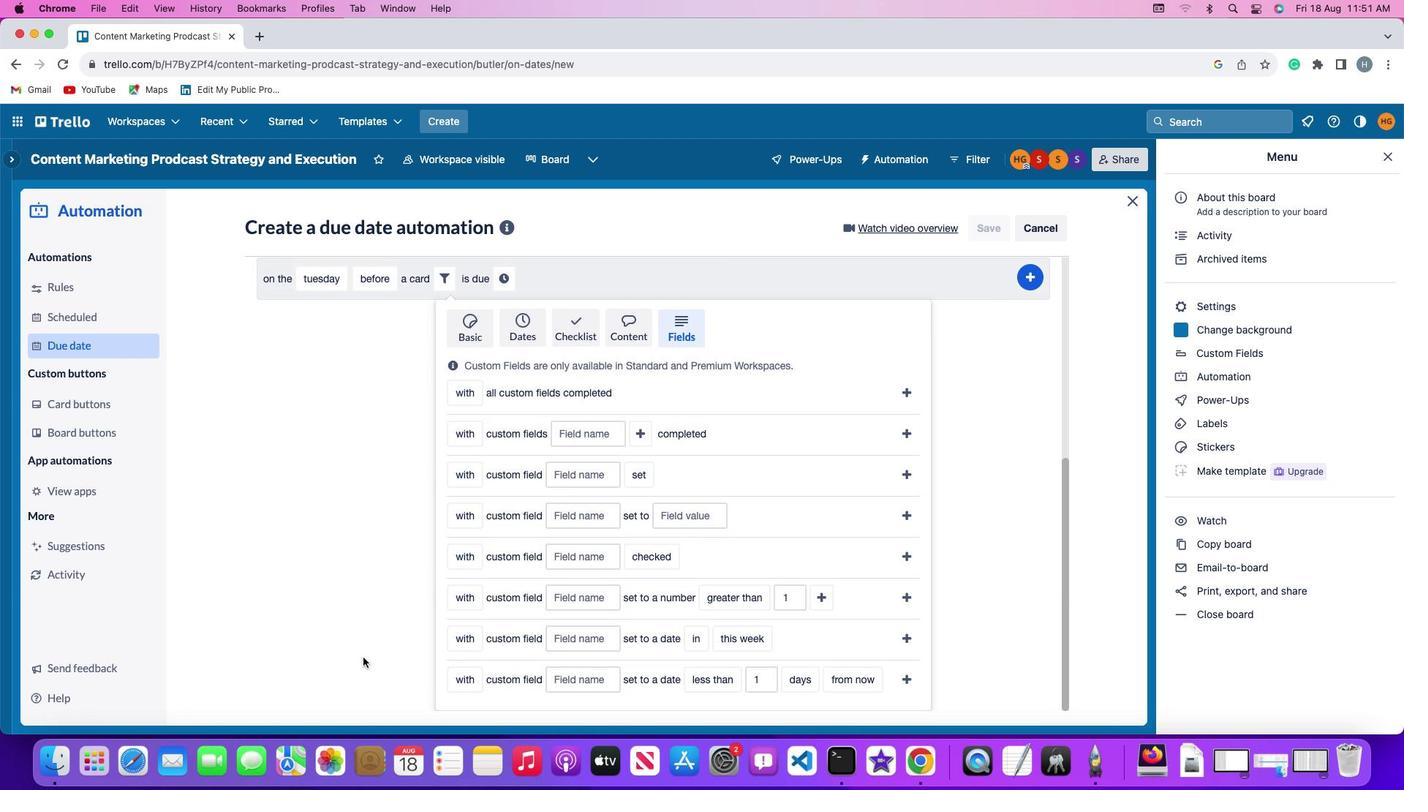 
Action: Mouse scrolled (364, 658) with delta (0, -2)
Screenshot: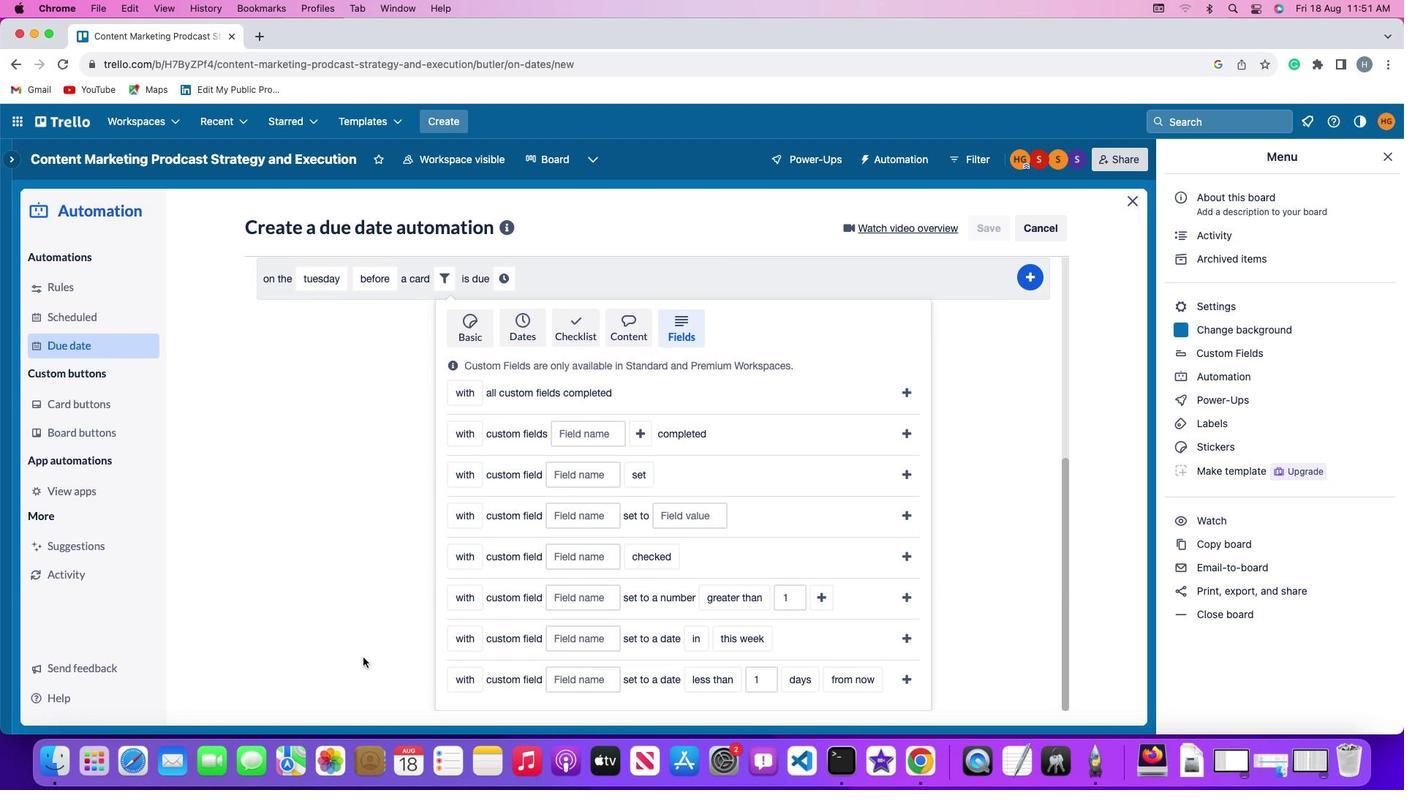 
Action: Mouse moved to (363, 657)
Screenshot: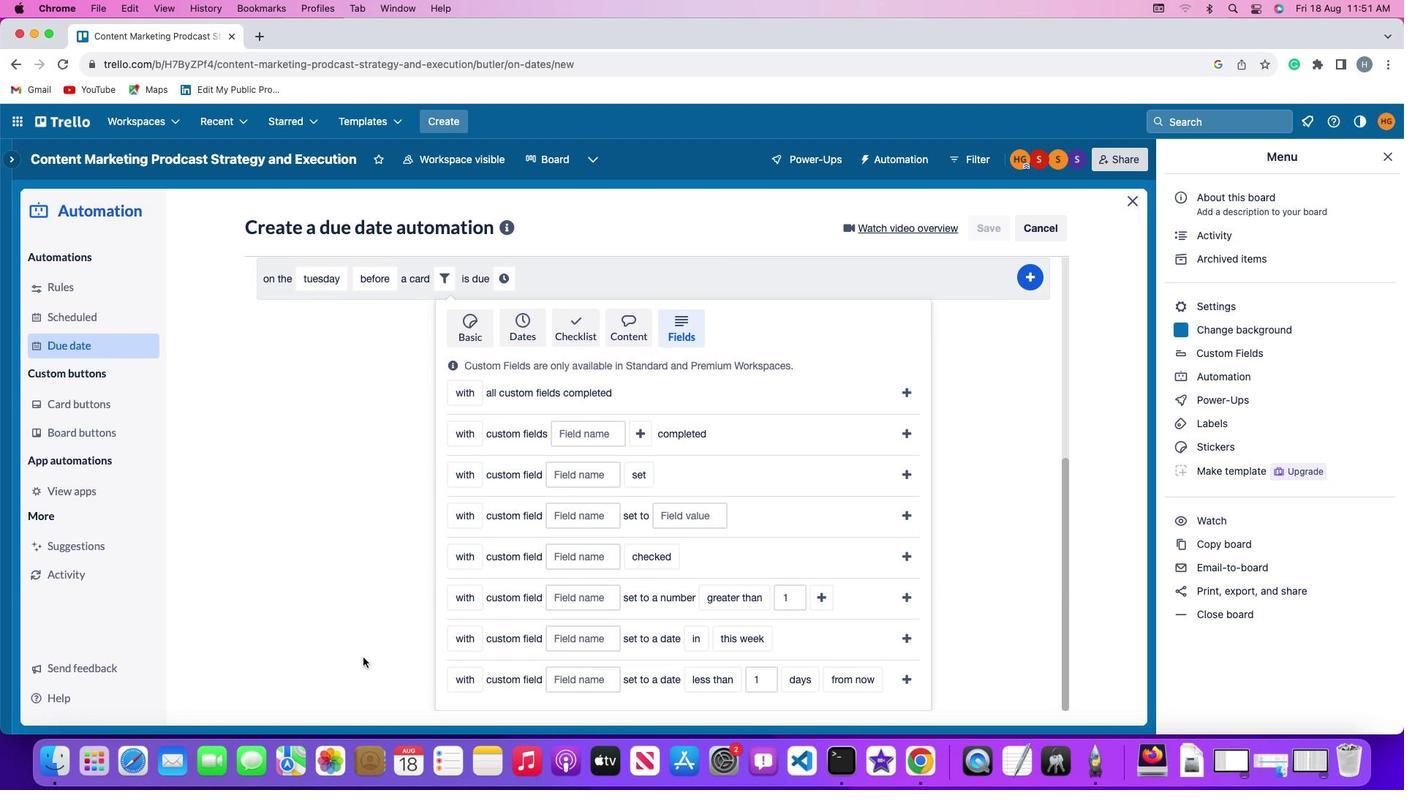 
Action: Mouse scrolled (363, 657) with delta (0, -3)
Screenshot: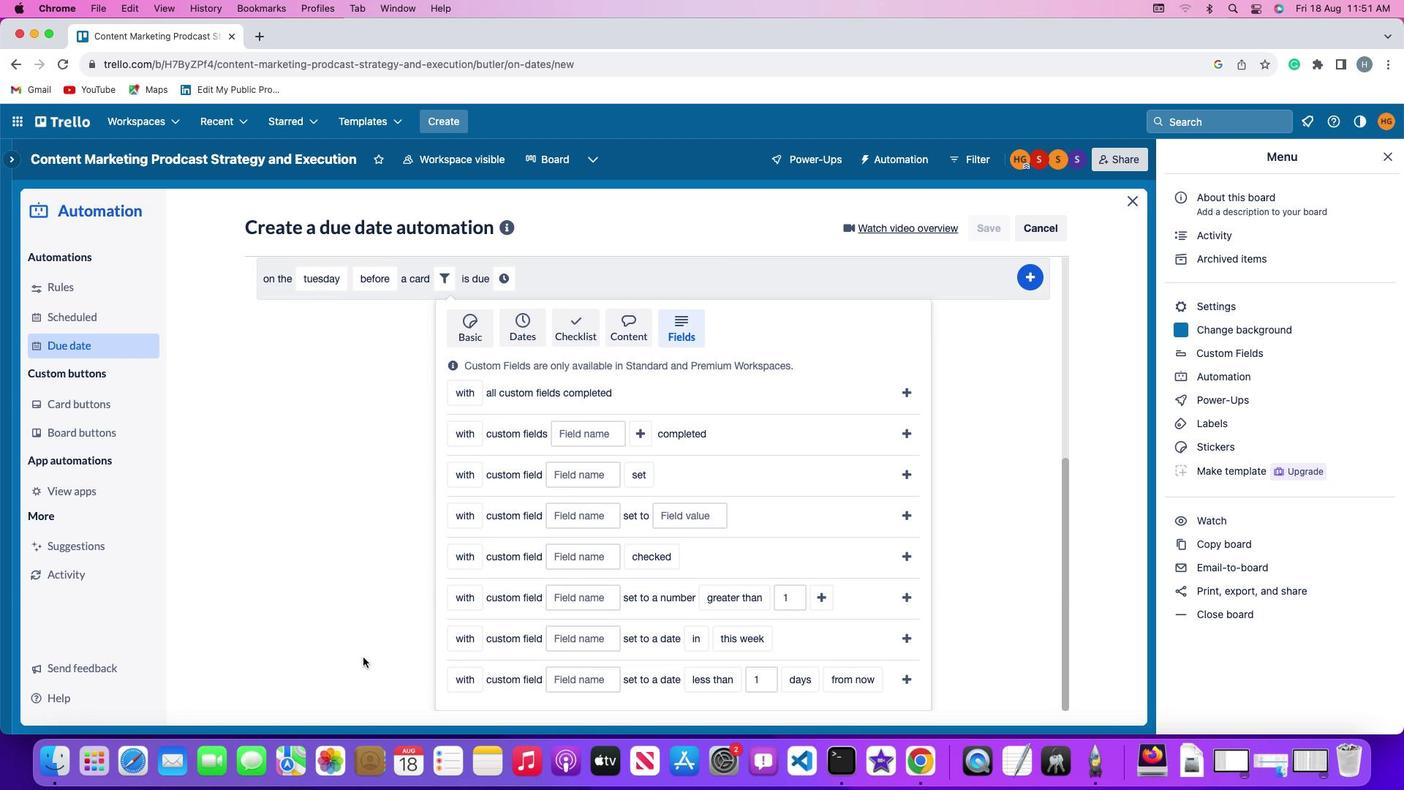 
Action: Mouse moved to (460, 594)
Screenshot: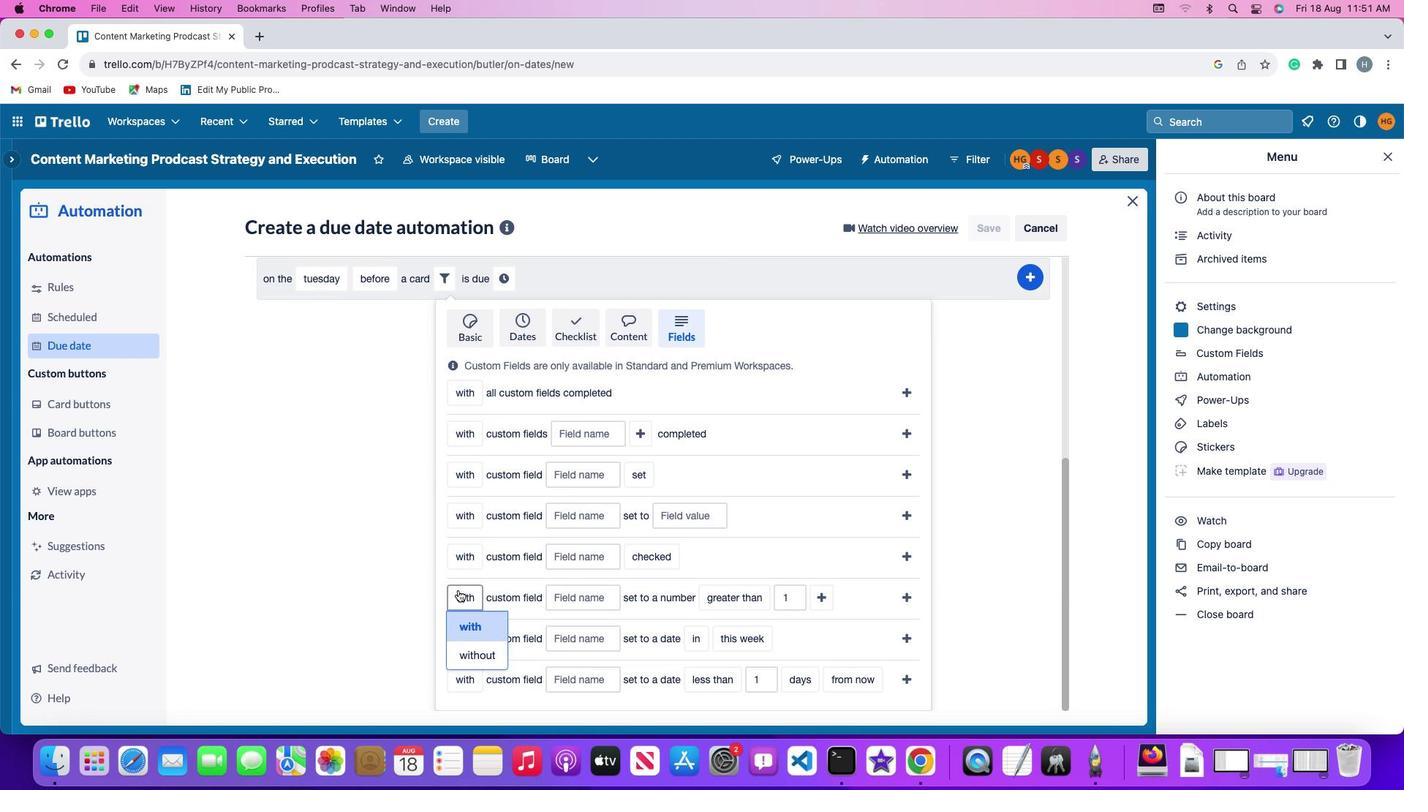 
Action: Mouse pressed left at (460, 594)
Screenshot: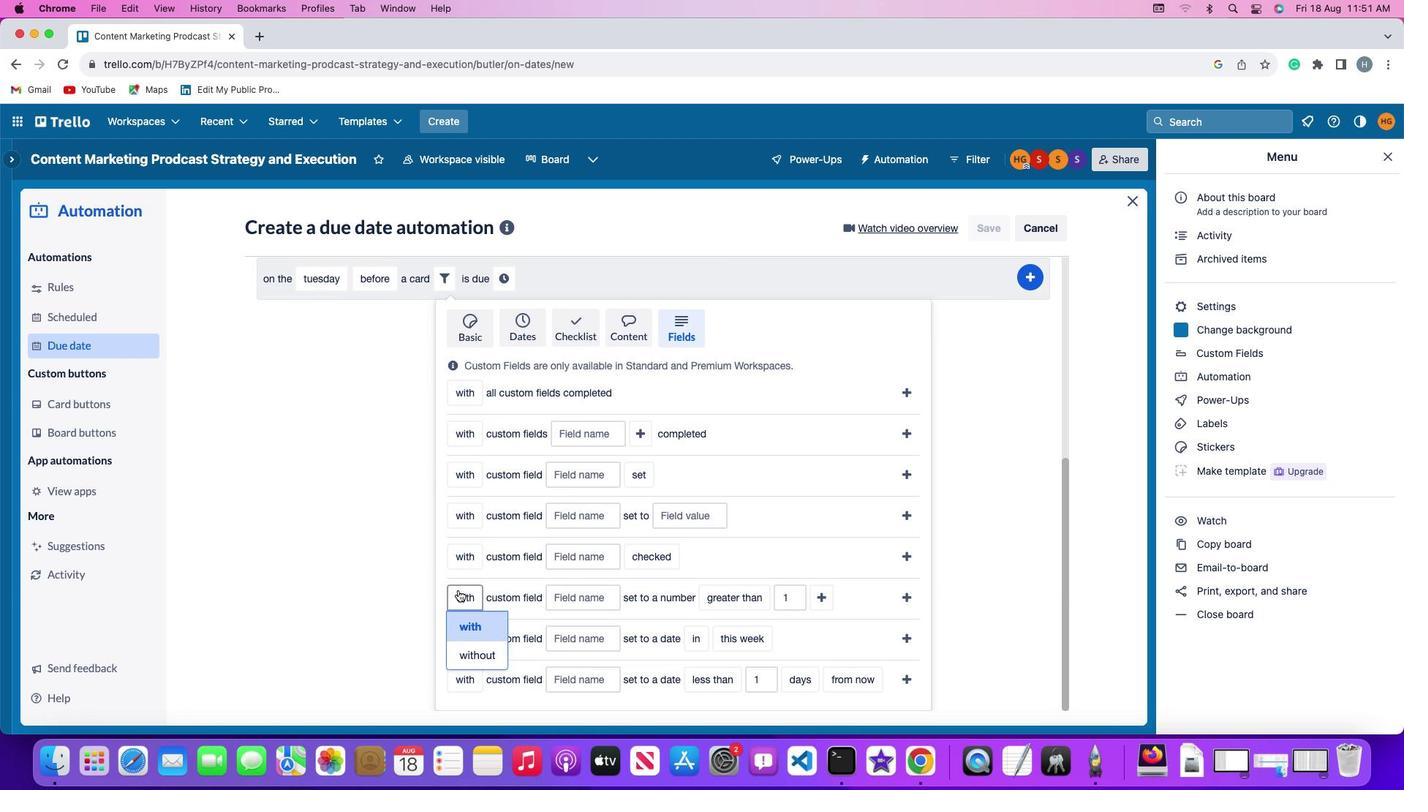 
Action: Mouse moved to (482, 650)
Screenshot: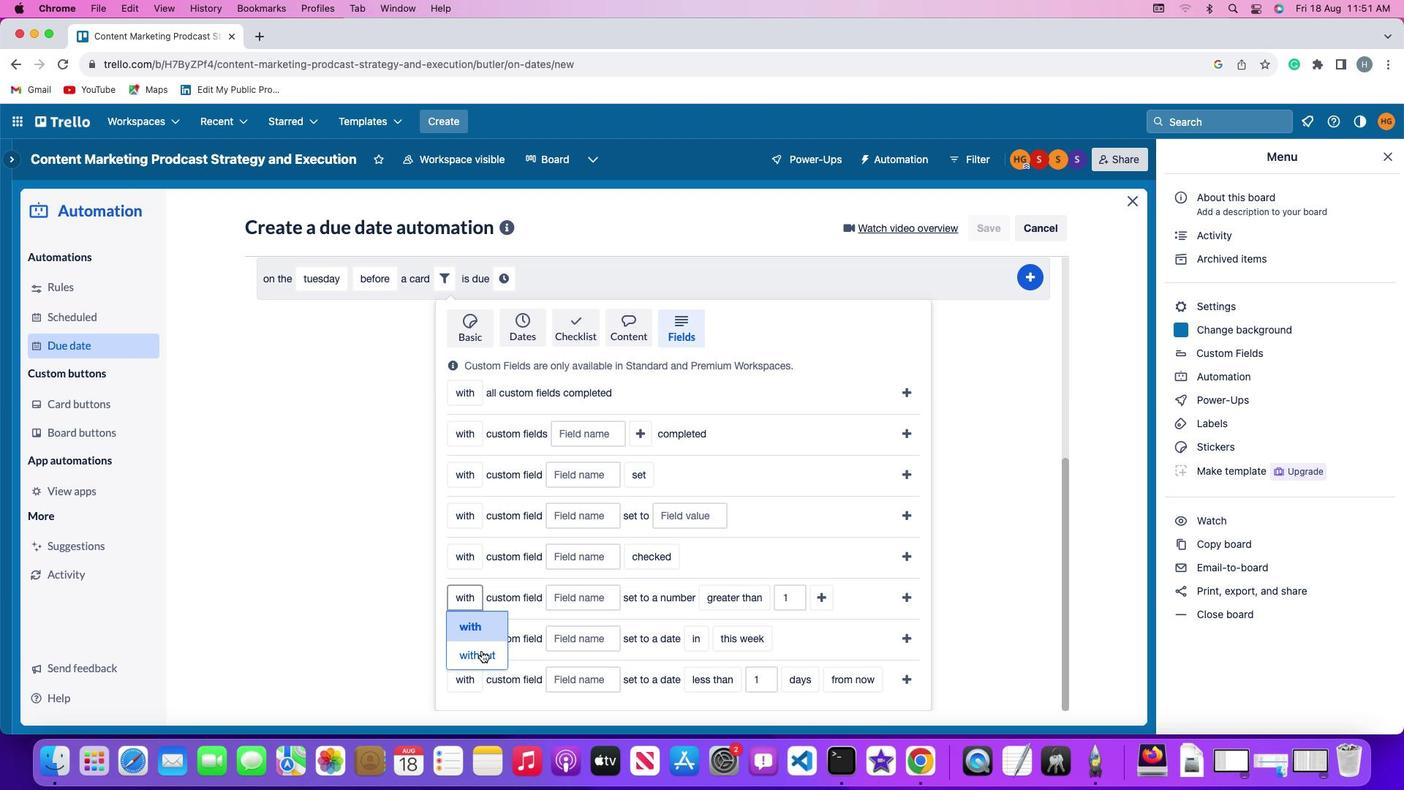 
Action: Mouse pressed left at (482, 650)
Screenshot: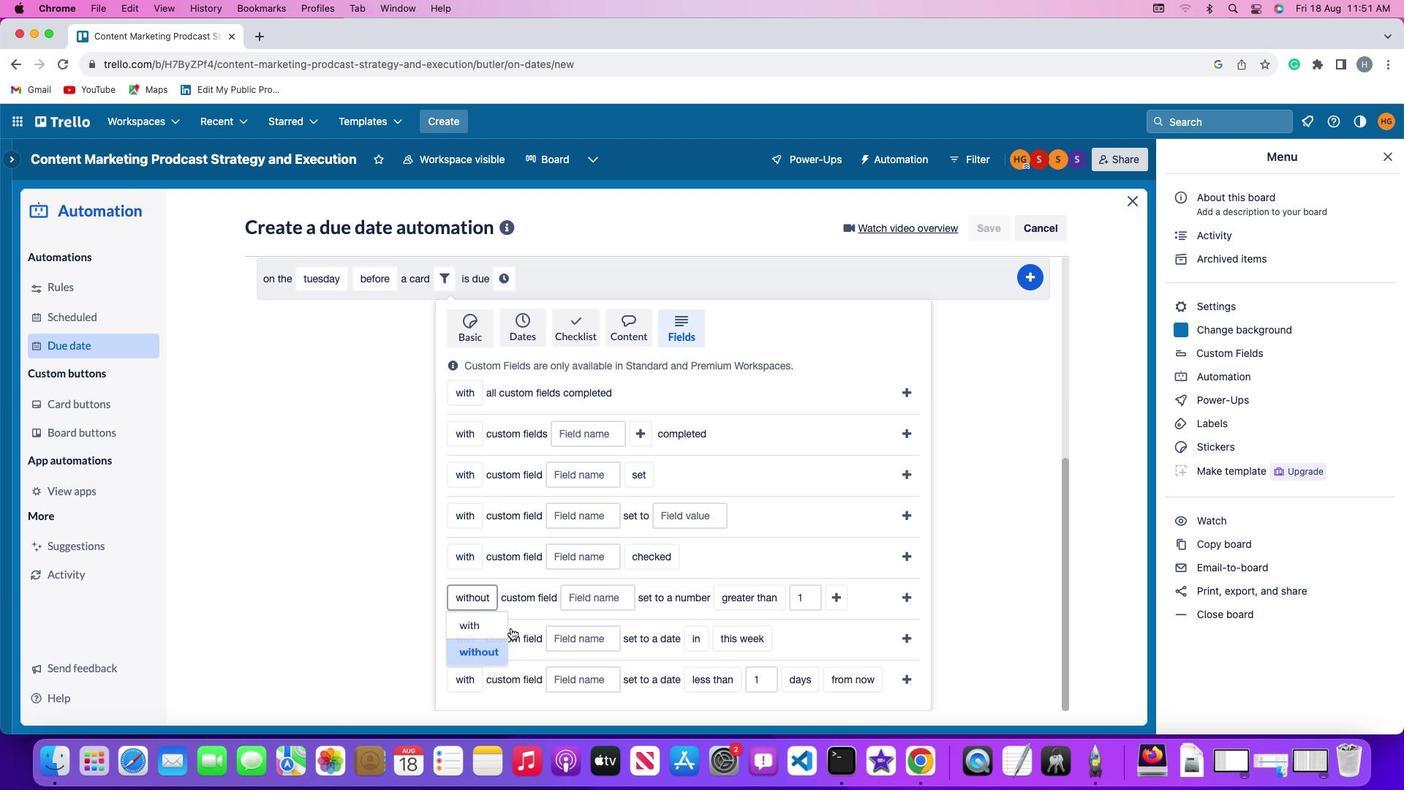 
Action: Mouse moved to (589, 600)
Screenshot: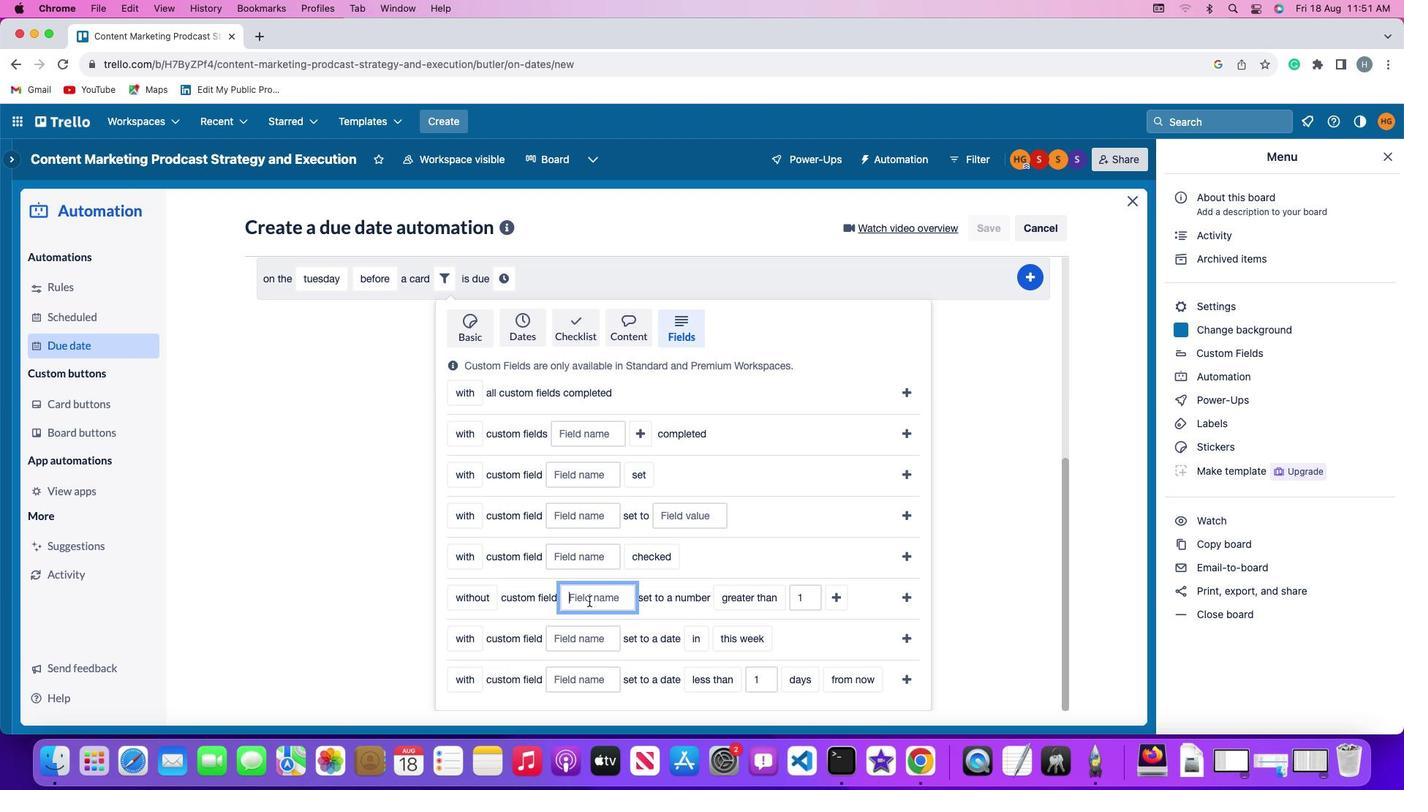 
Action: Mouse pressed left at (589, 600)
Screenshot: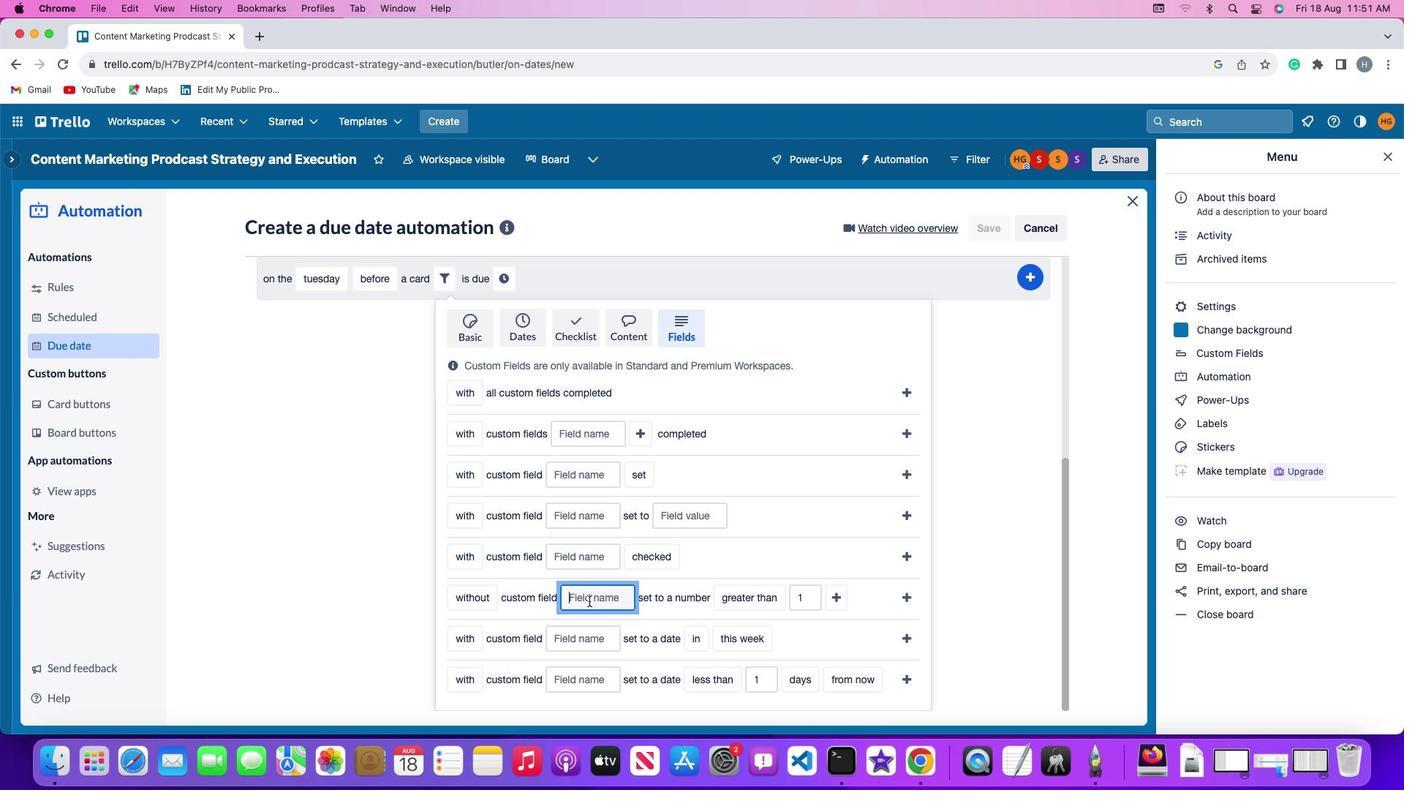 
Action: Key pressed Key.shift'R''e''s''u''m''e'
Screenshot: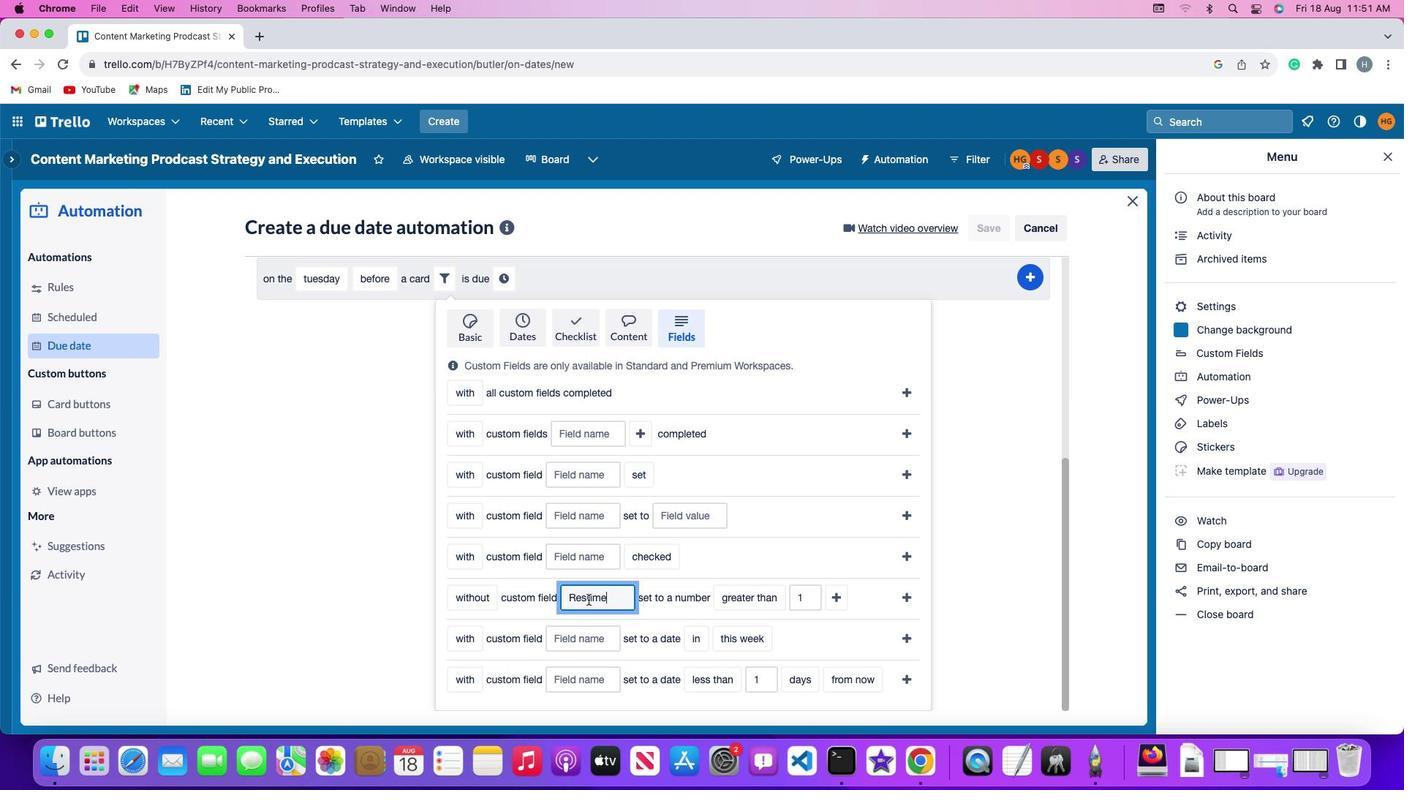 
Action: Mouse moved to (737, 601)
Screenshot: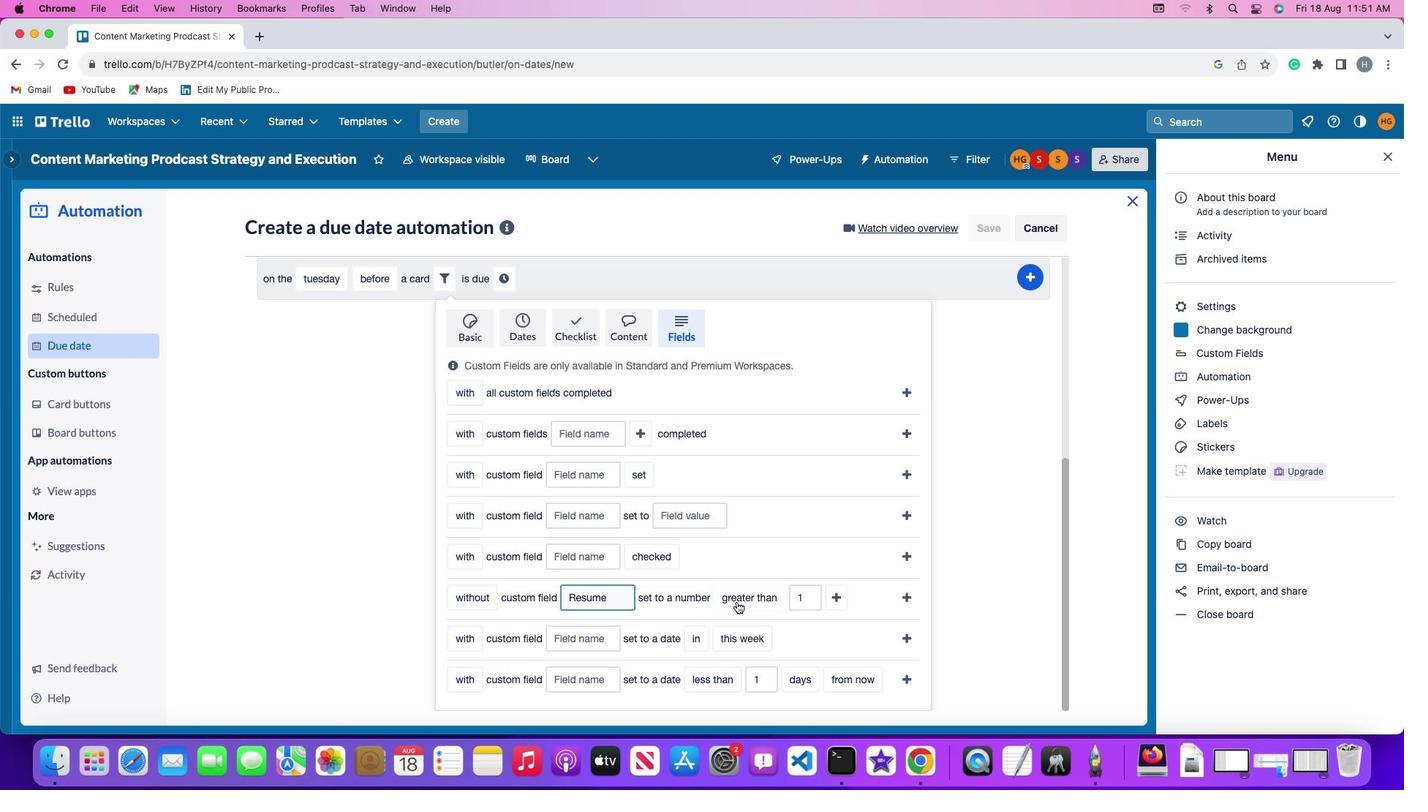 
Action: Mouse pressed left at (737, 601)
Screenshot: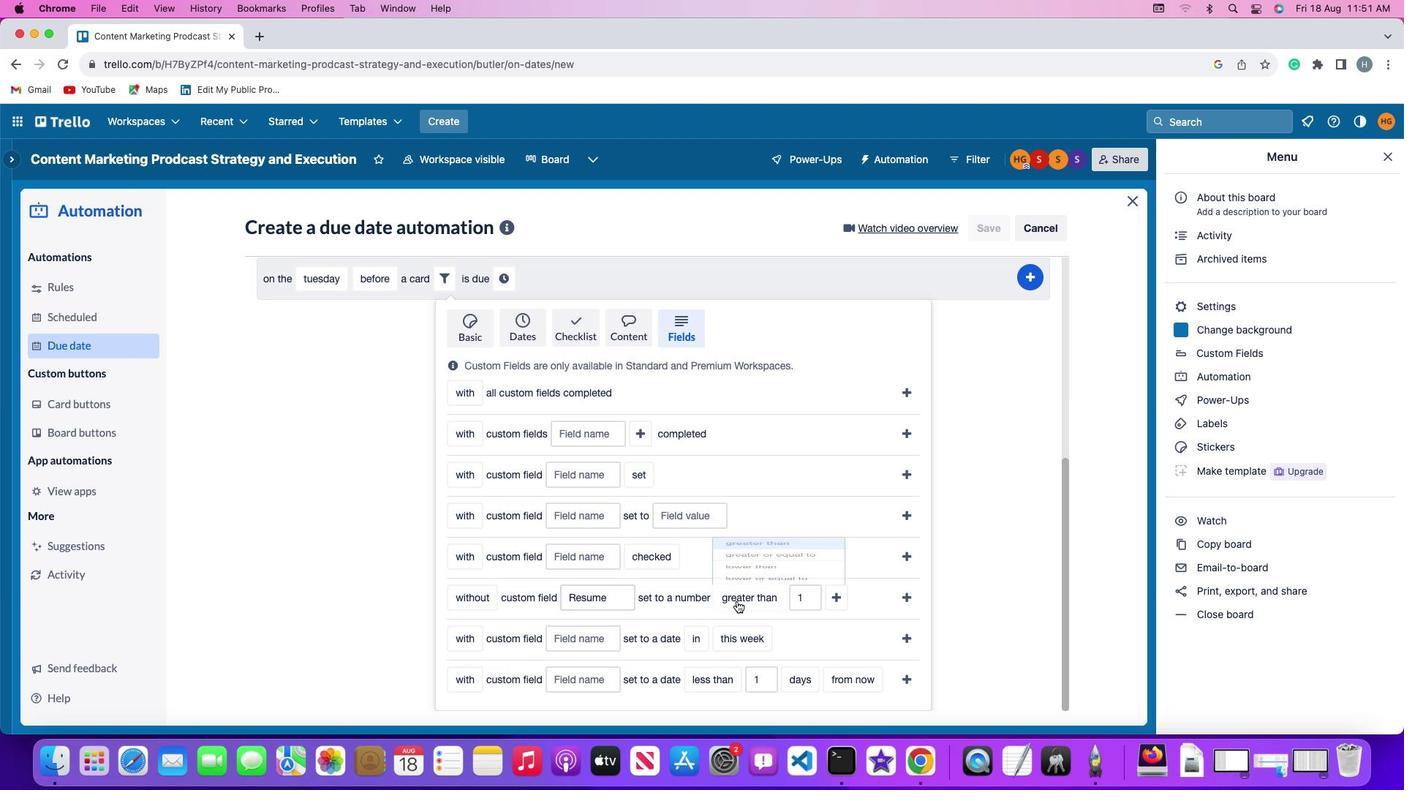 
Action: Mouse moved to (764, 480)
Screenshot: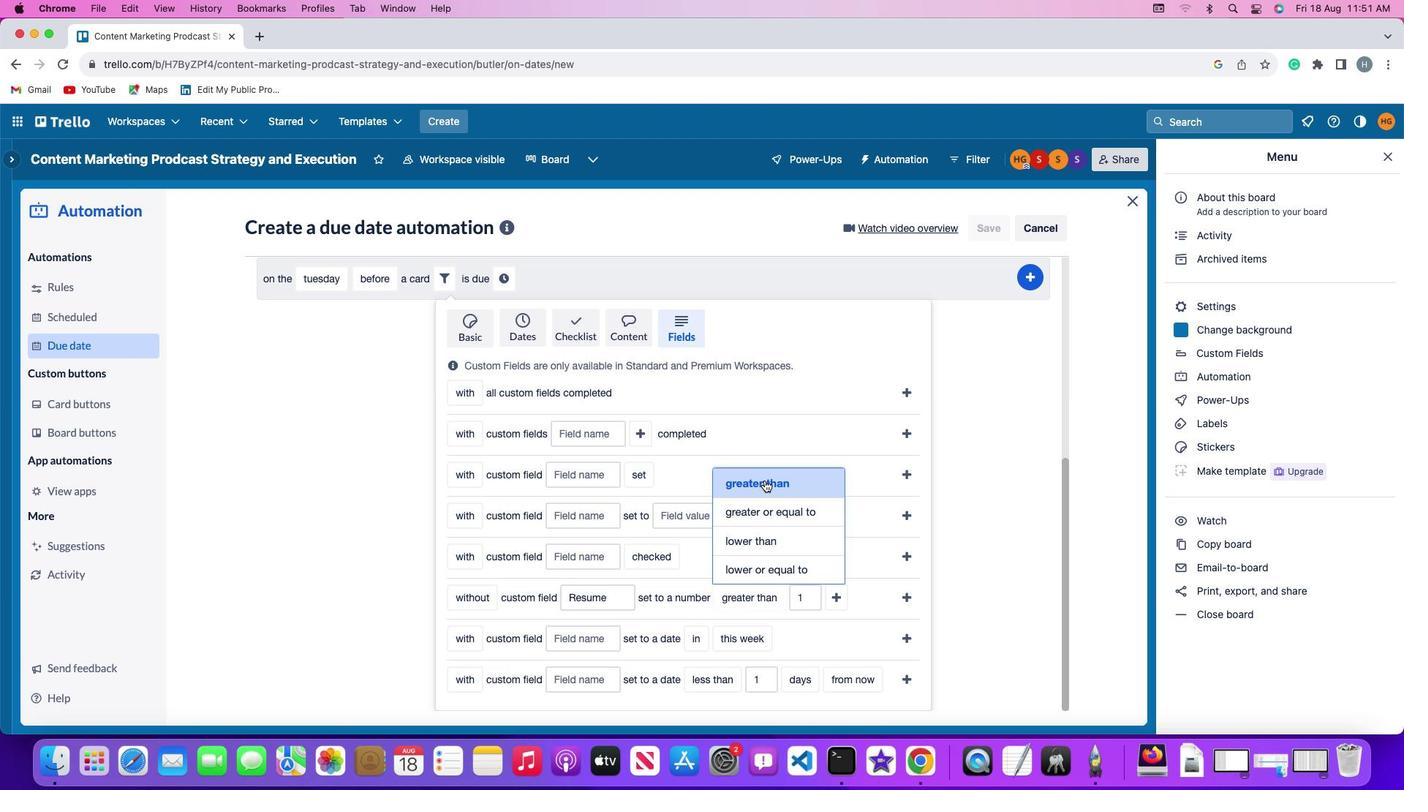 
Action: Mouse pressed left at (764, 480)
Screenshot: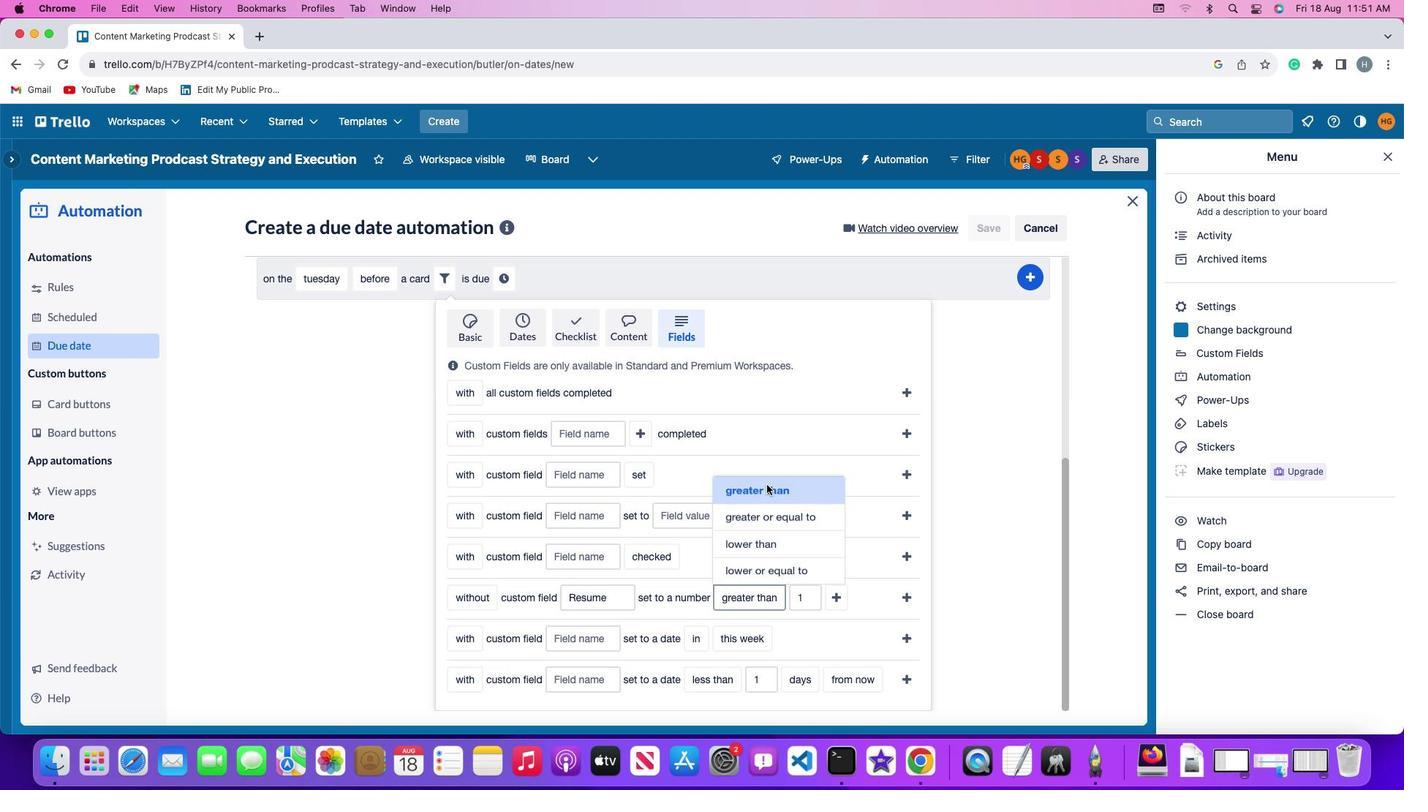 
Action: Mouse moved to (811, 592)
Screenshot: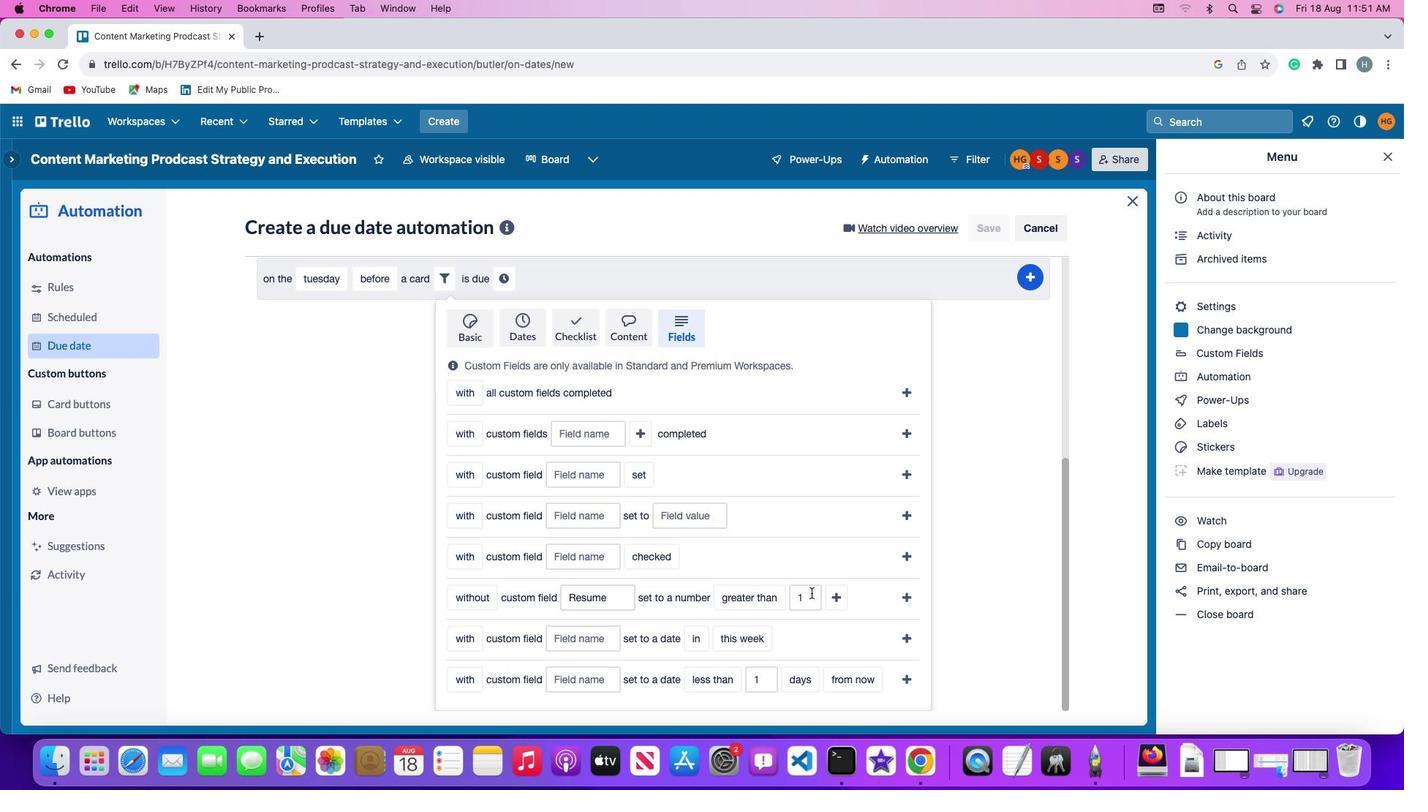 
Action: Mouse pressed left at (811, 592)
Screenshot: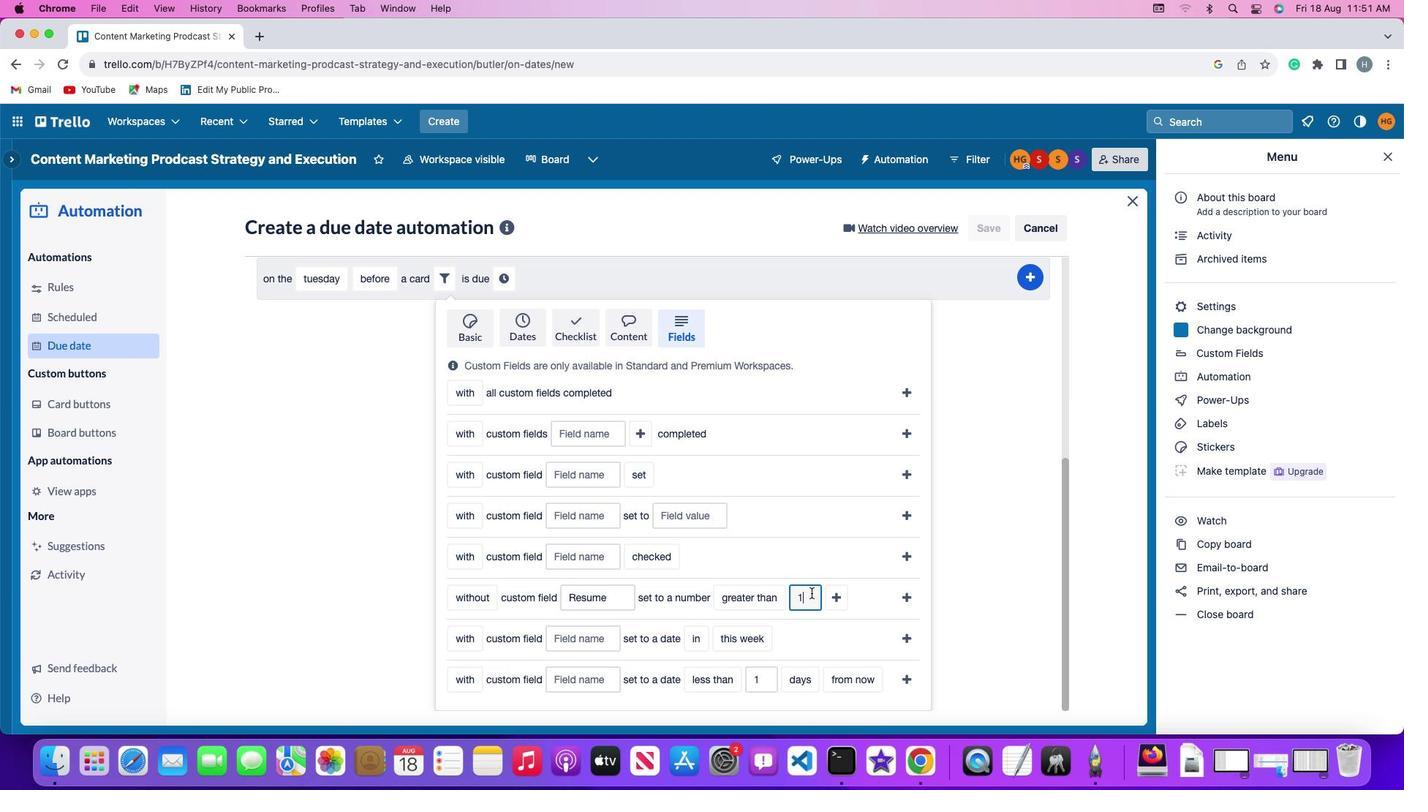 
Action: Key pressed Key.backspace'1'
Screenshot: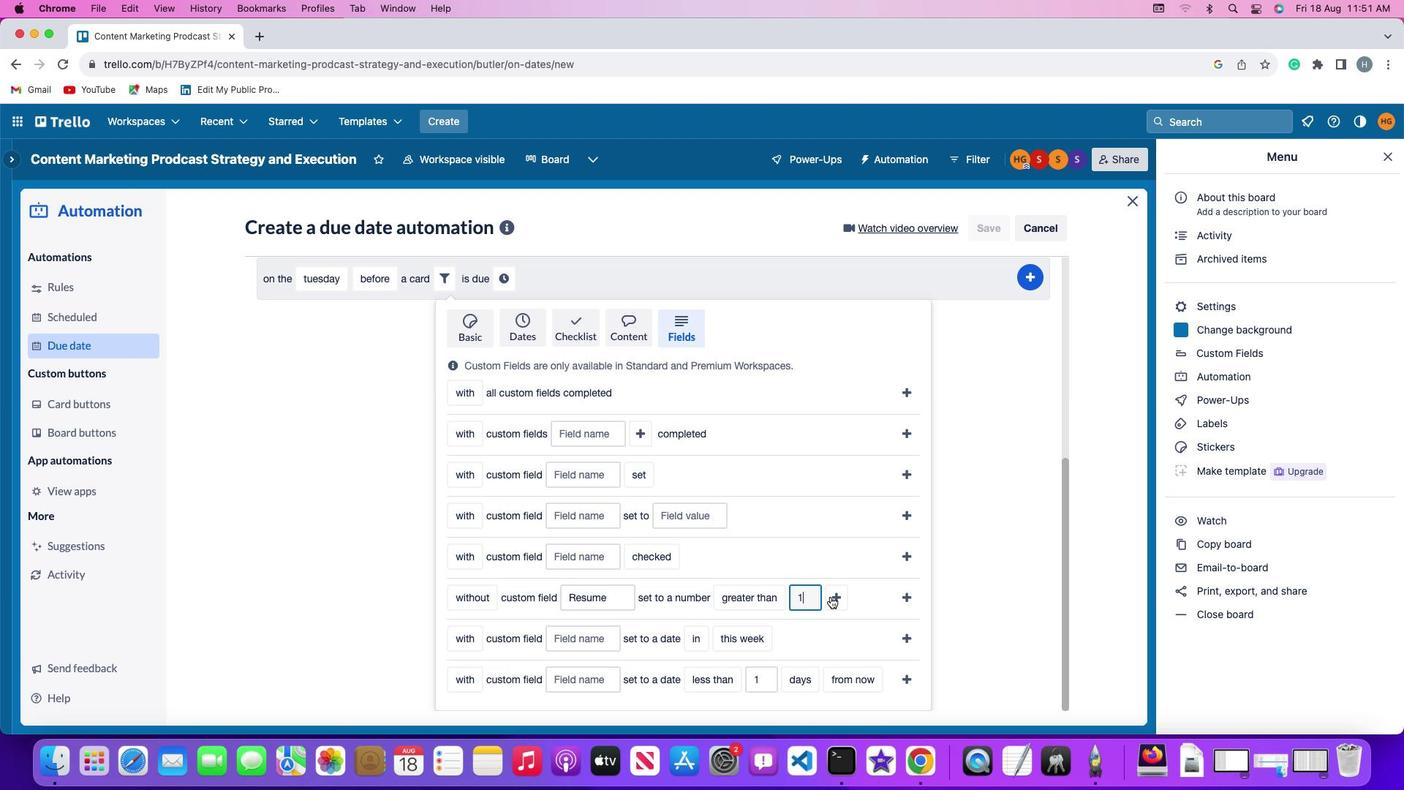 
Action: Mouse moved to (847, 596)
Screenshot: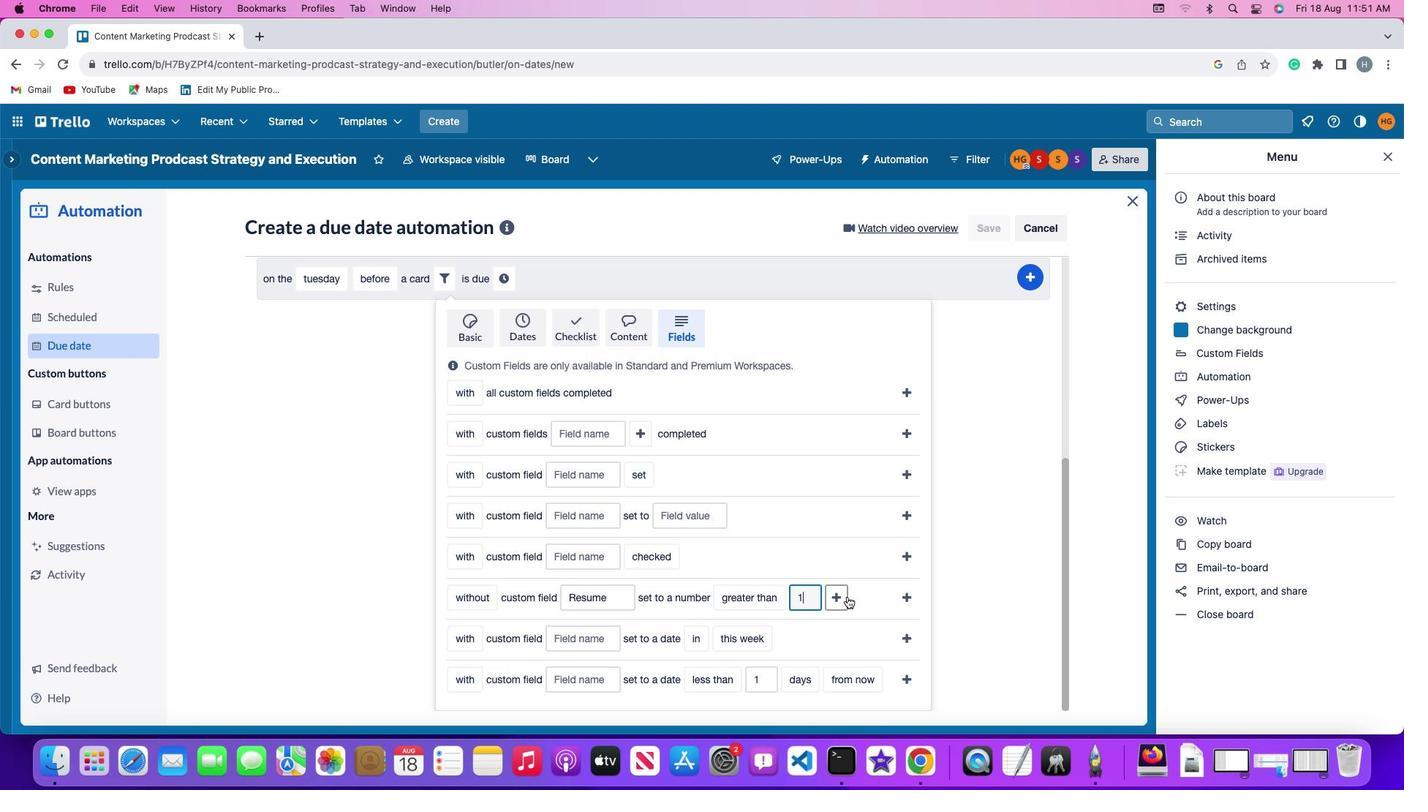 
Action: Mouse pressed left at (847, 596)
Screenshot: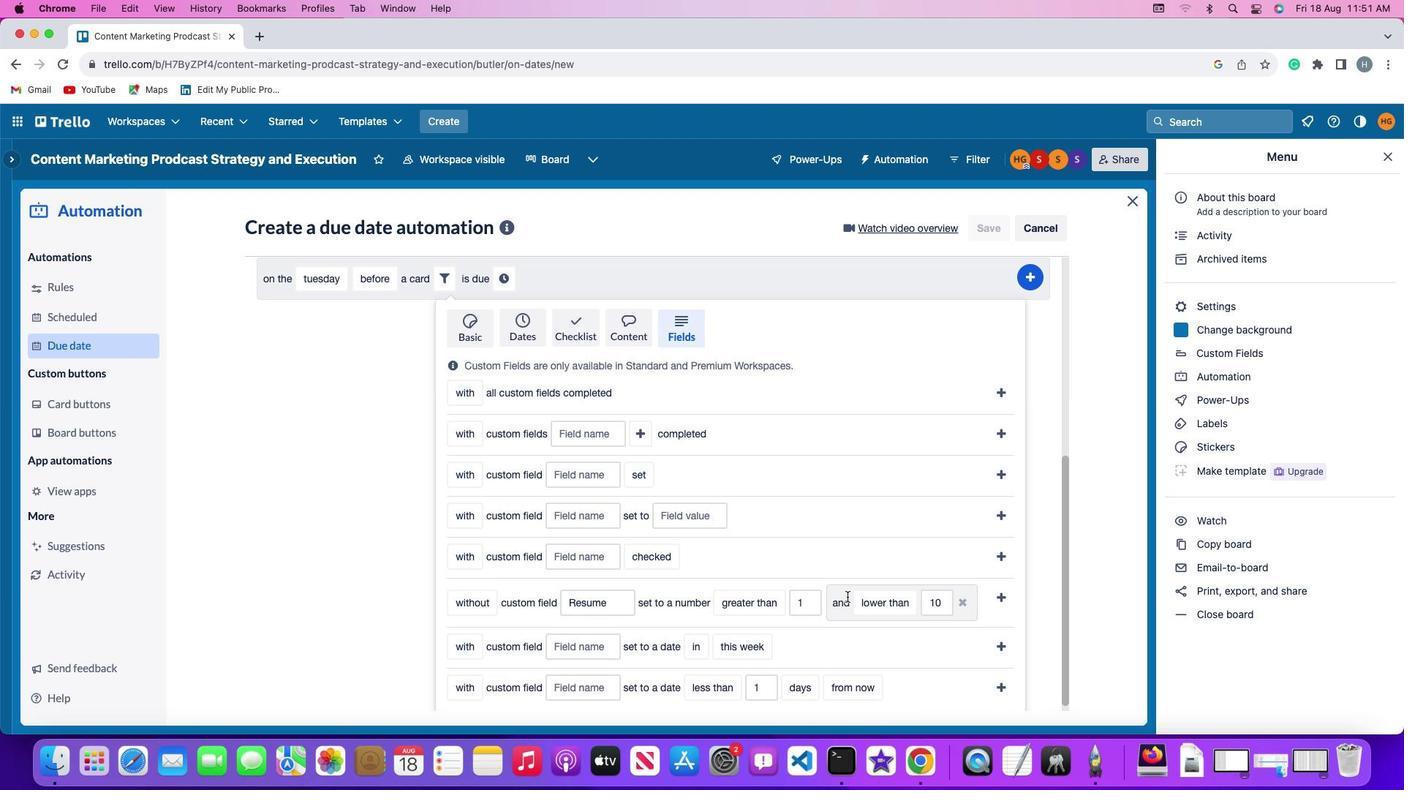 
Action: Mouse moved to (870, 605)
Screenshot: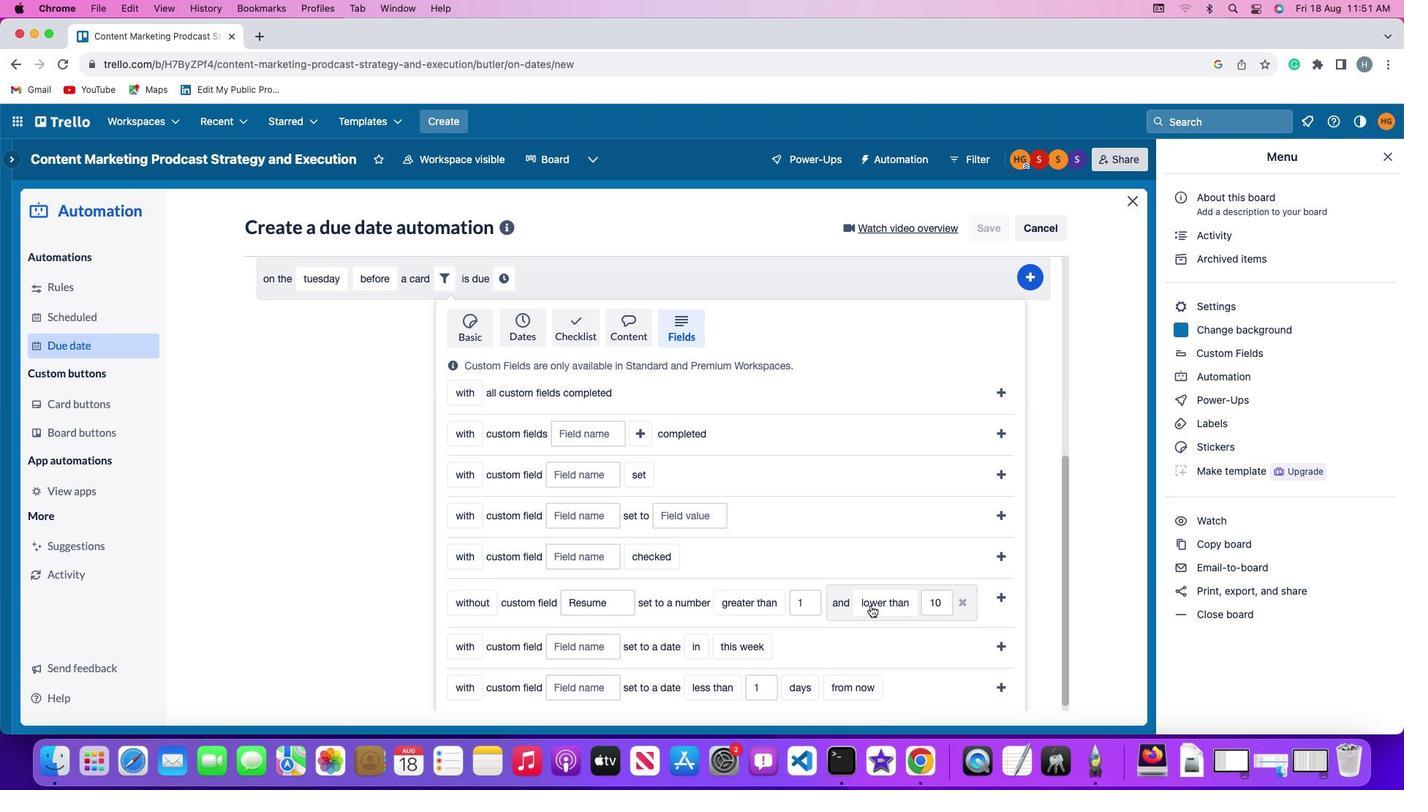 
Action: Mouse pressed left at (870, 605)
Screenshot: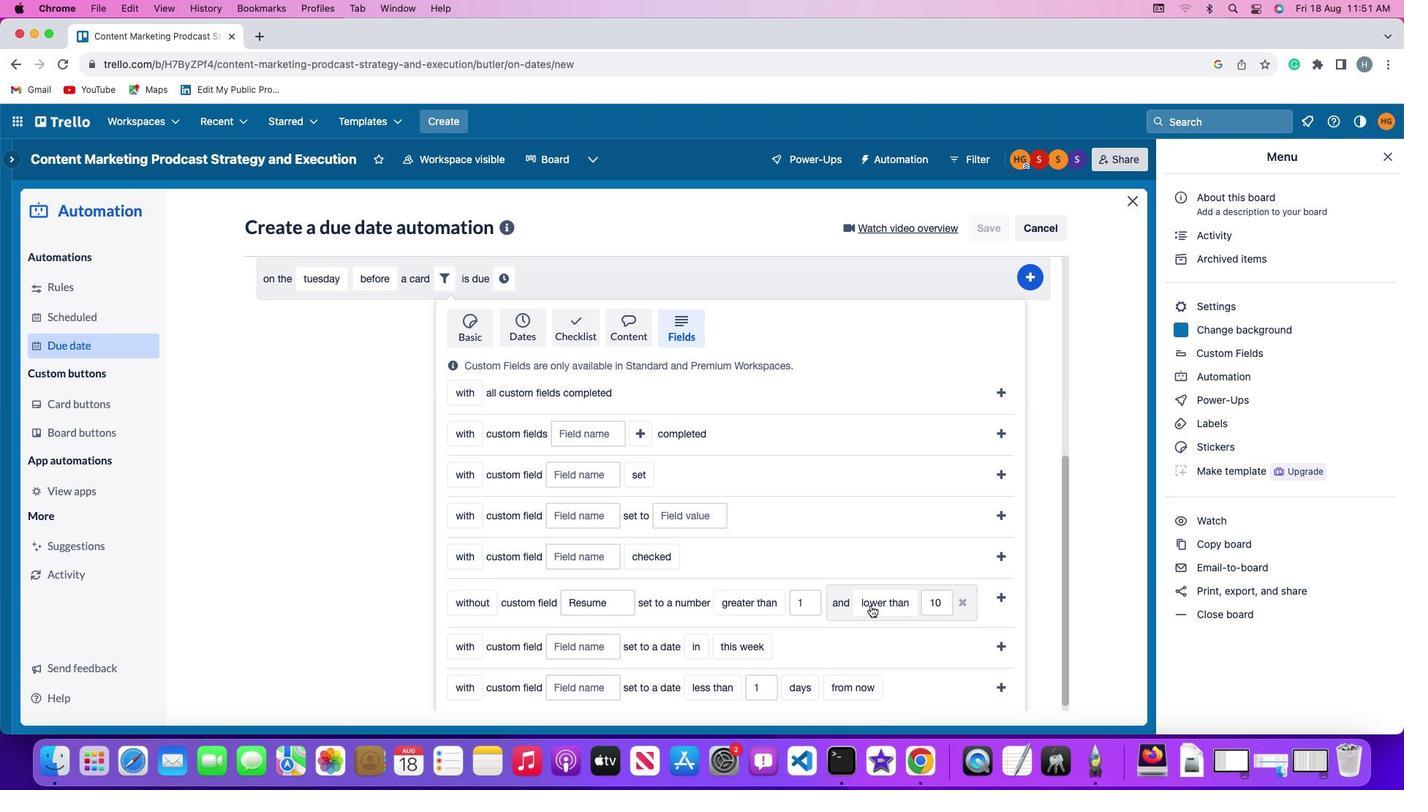
Action: Mouse moved to (891, 508)
Screenshot: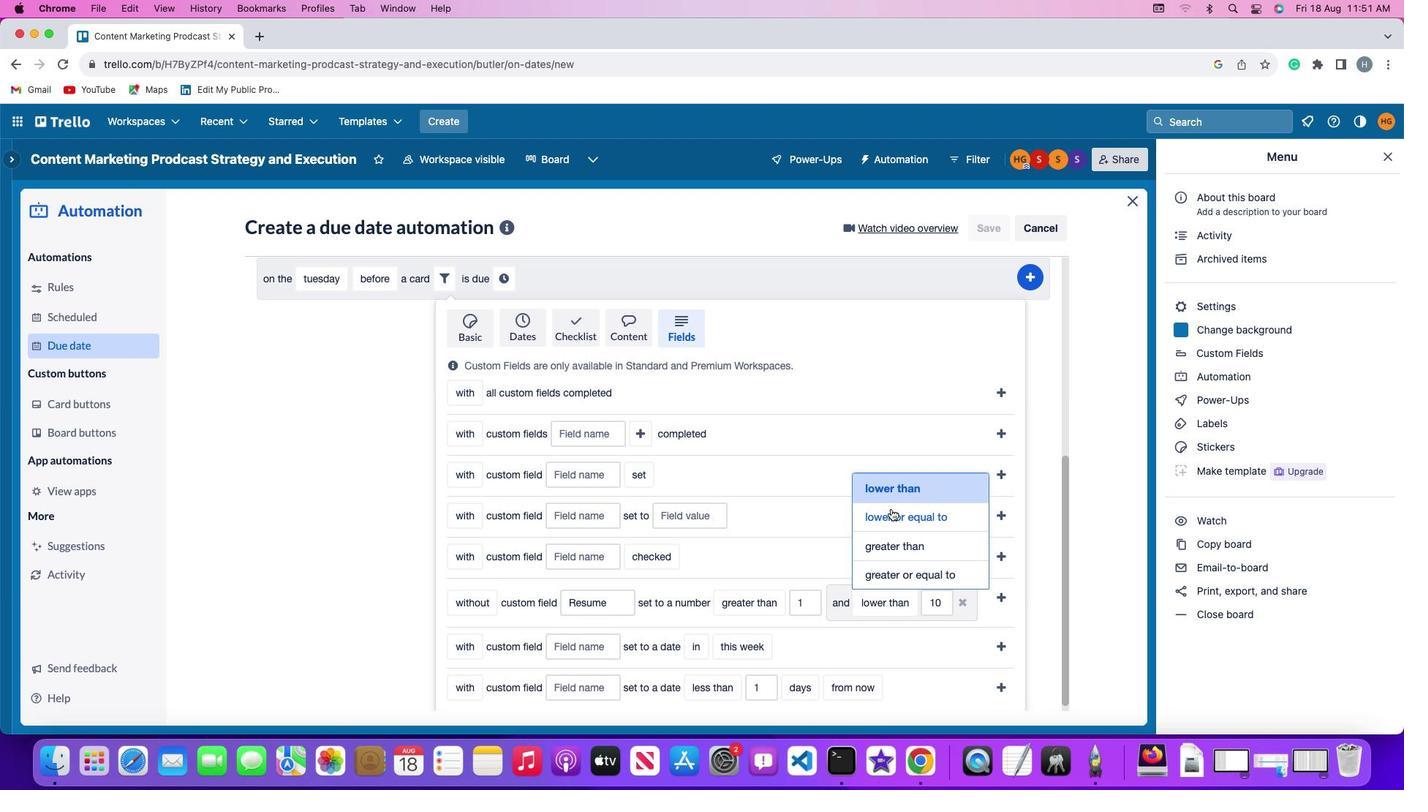 
Action: Mouse pressed left at (891, 508)
Screenshot: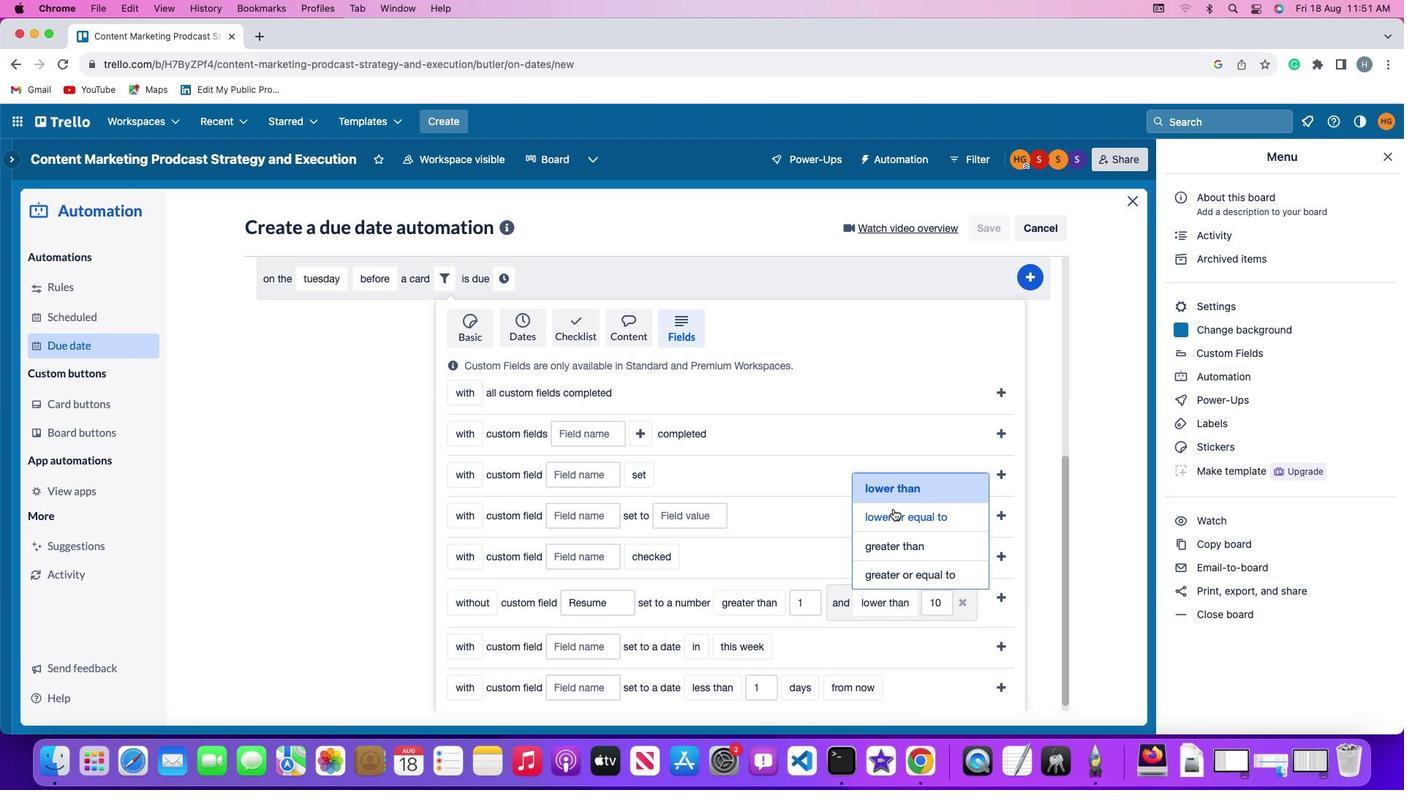 
Action: Mouse moved to (599, 623)
Screenshot: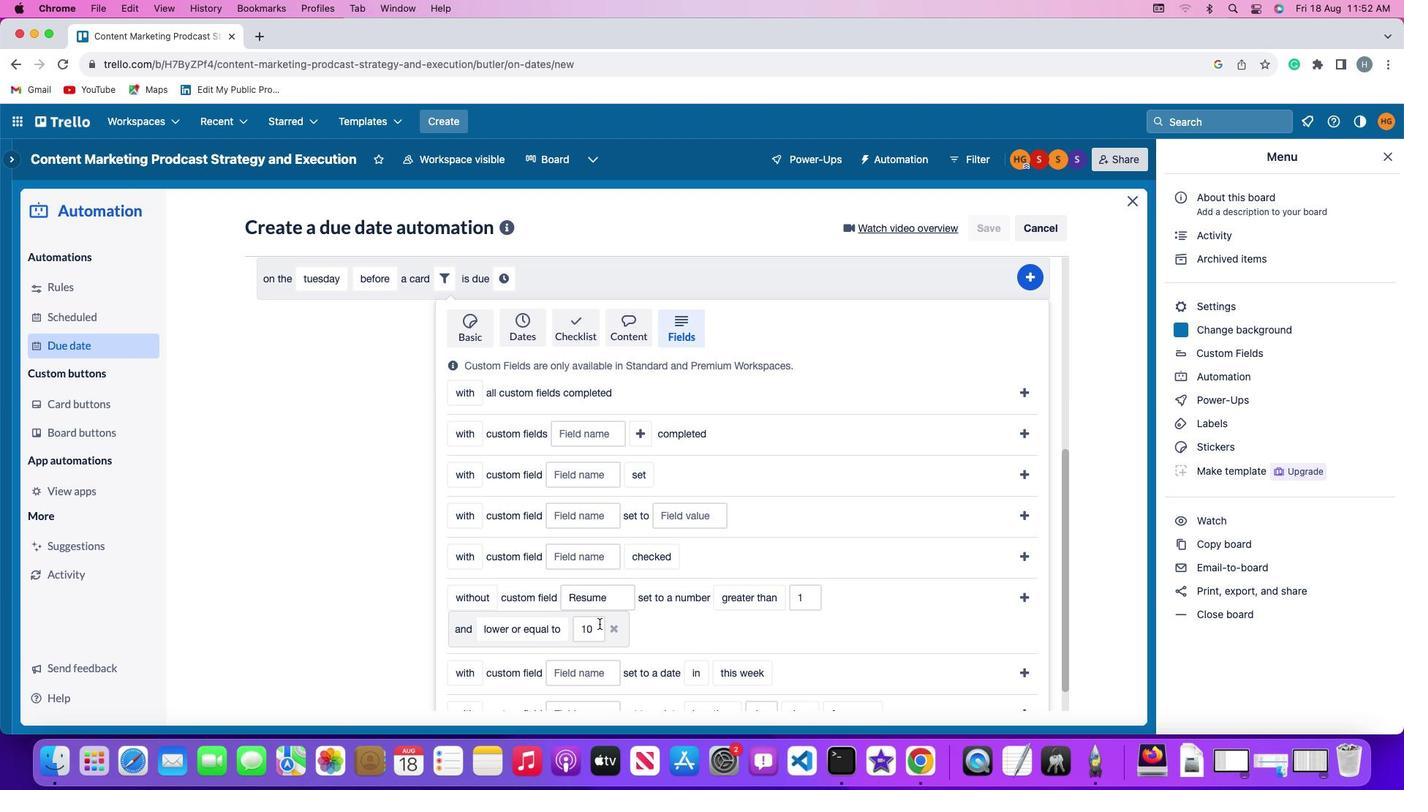
Action: Mouse pressed left at (599, 623)
Screenshot: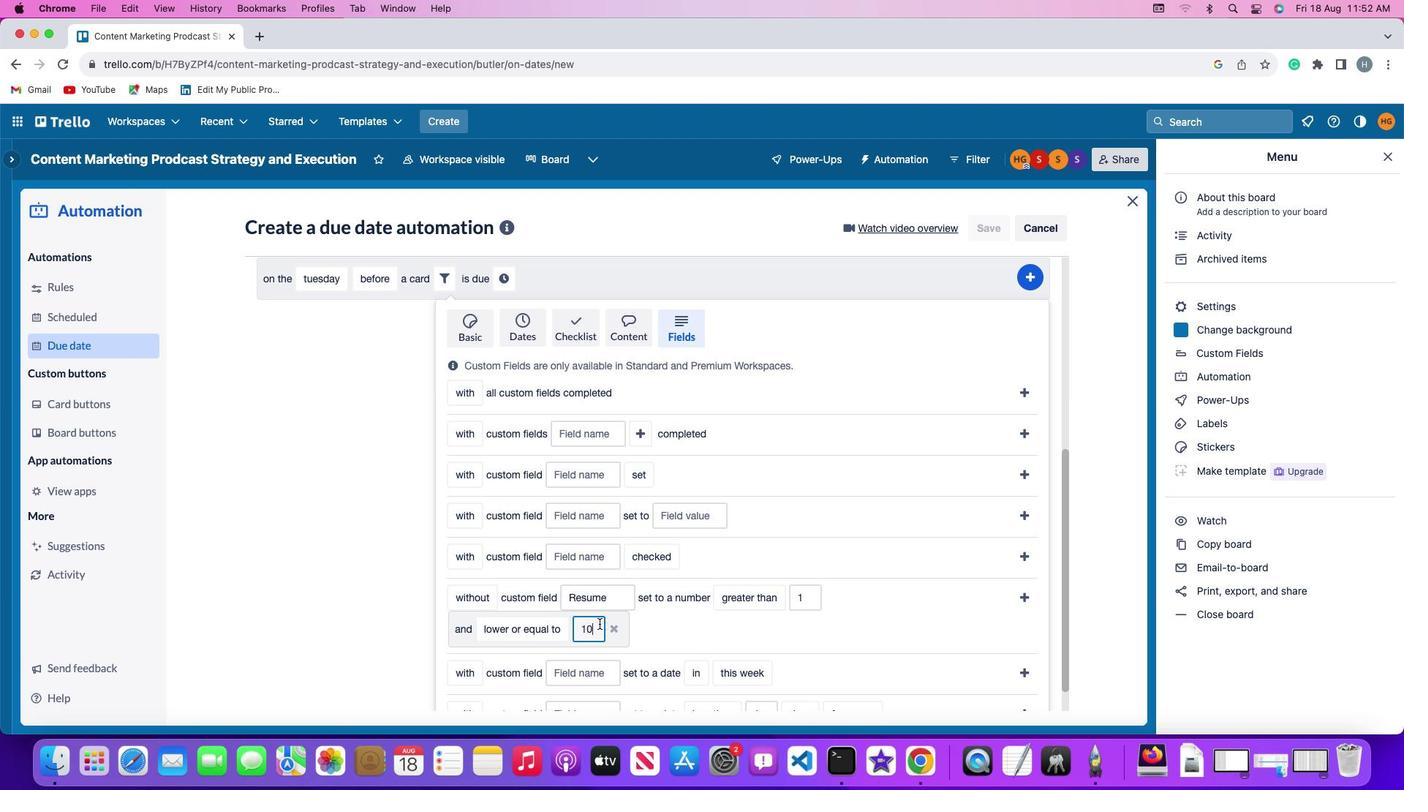 
Action: Key pressed Key.backspaceKey.backspace'1''0'
Screenshot: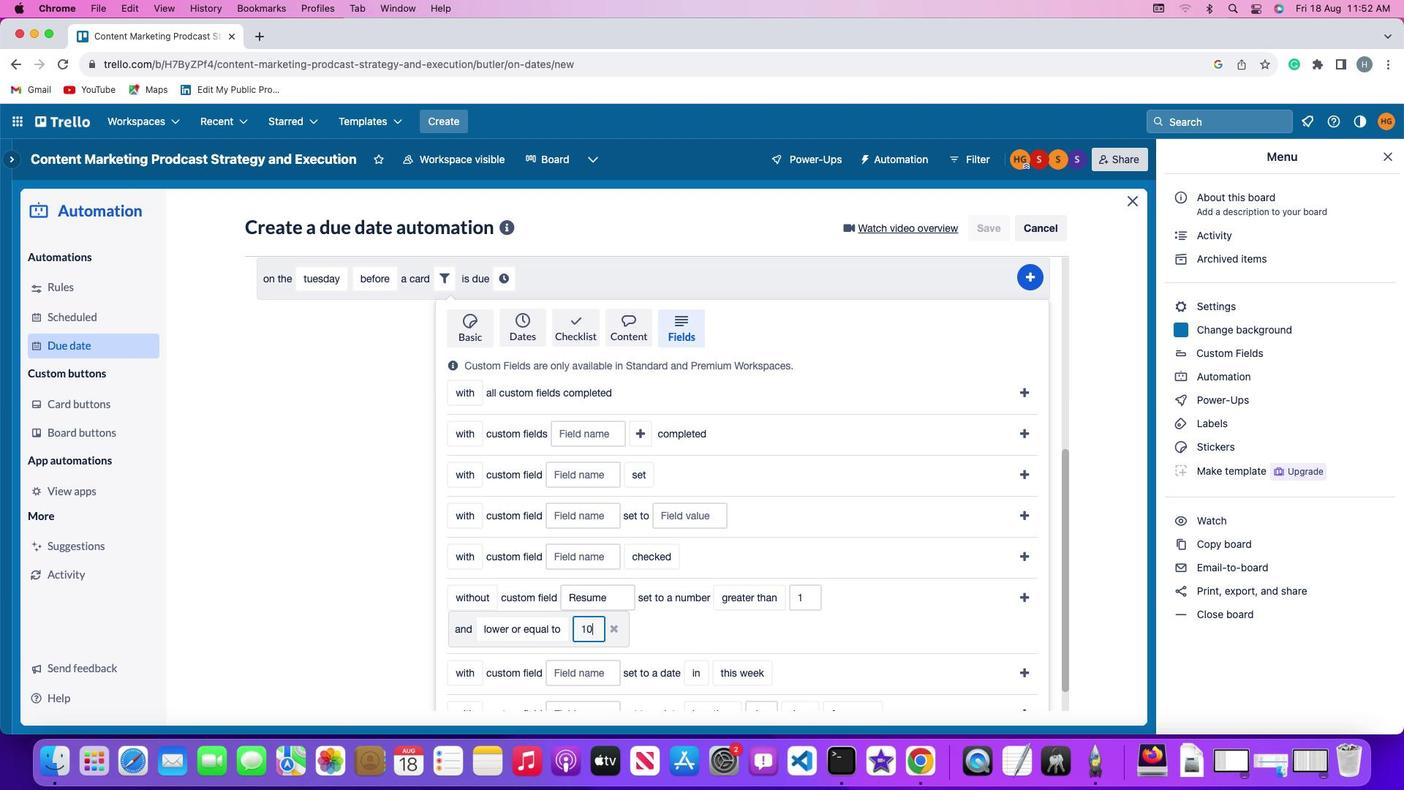
Action: Mouse moved to (1025, 591)
Screenshot: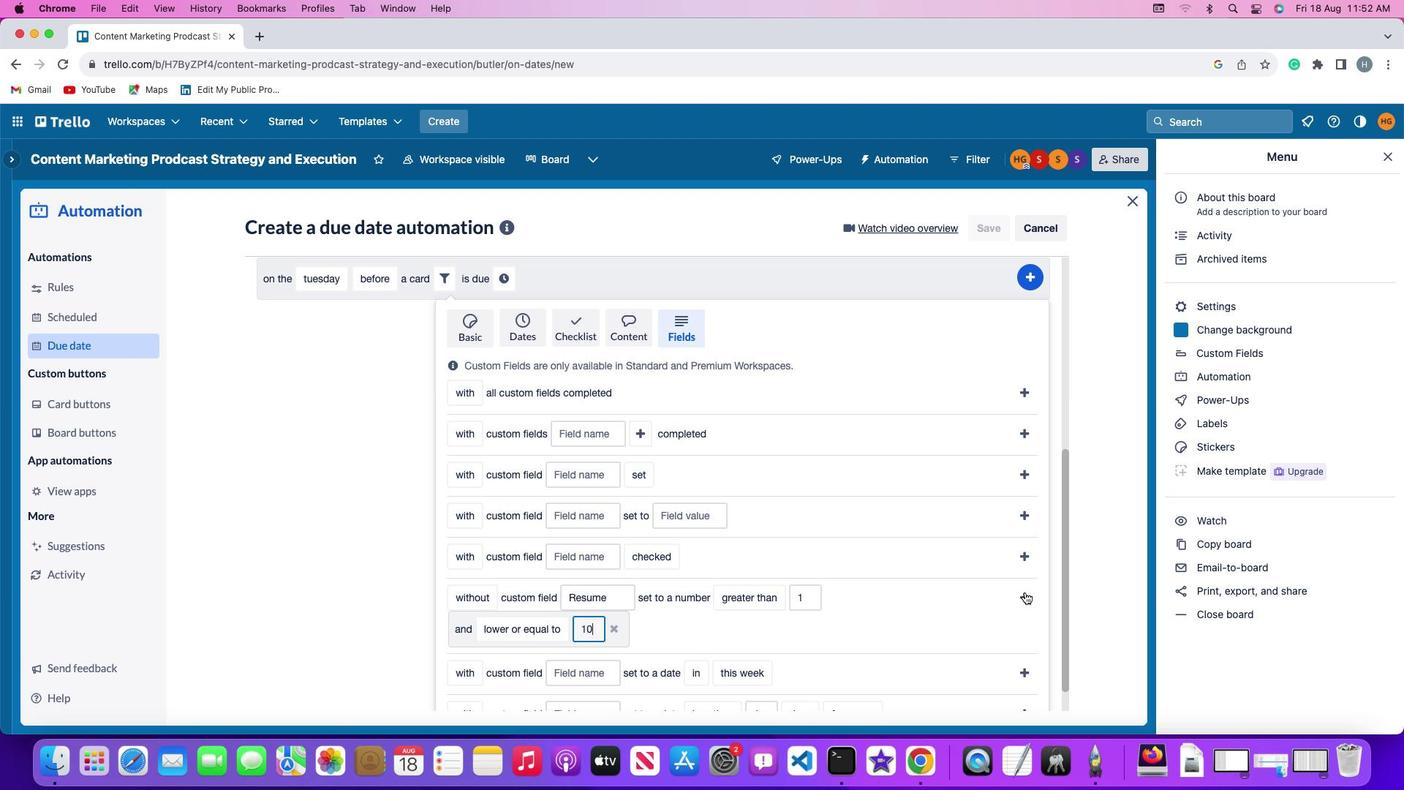 
Action: Mouse pressed left at (1025, 591)
Screenshot: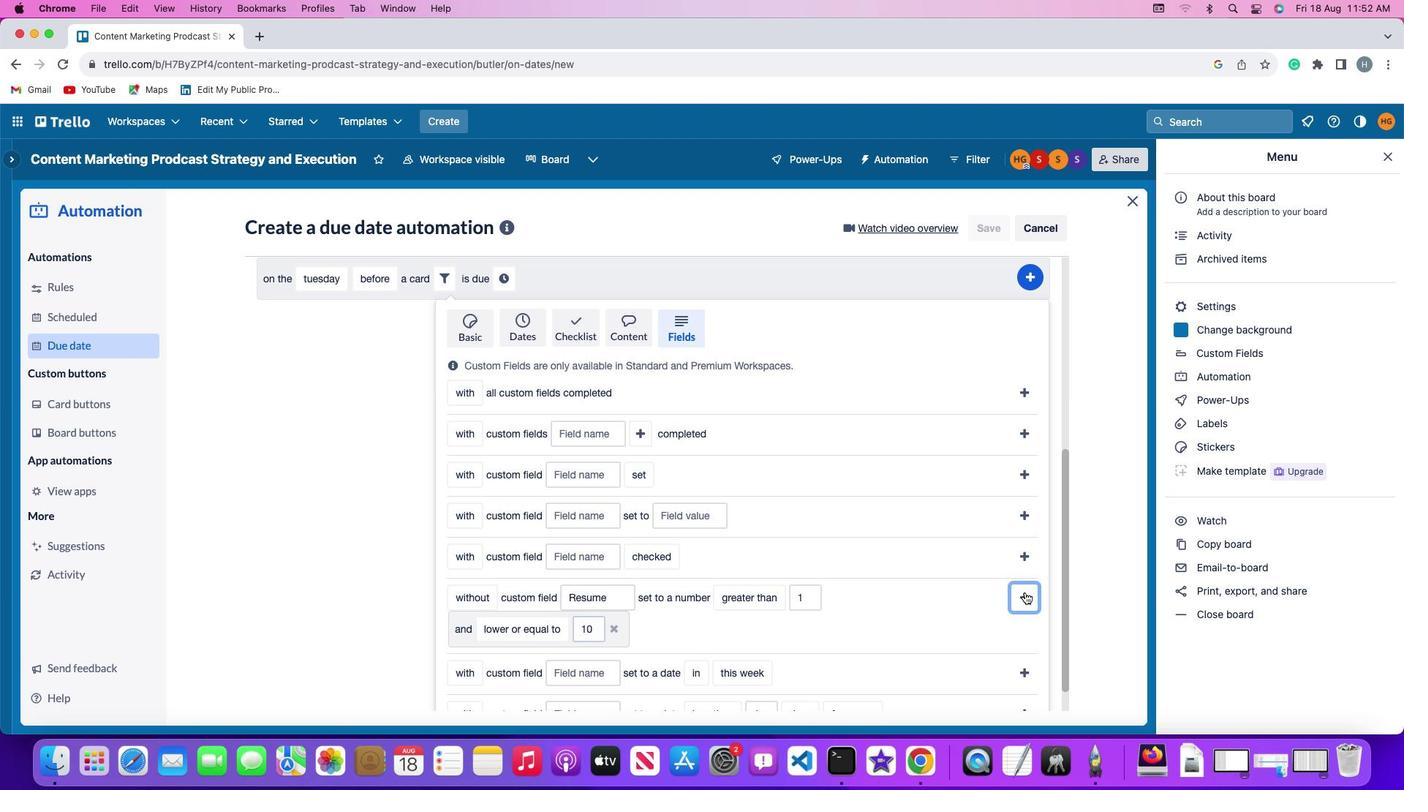 
Action: Mouse moved to (937, 629)
Screenshot: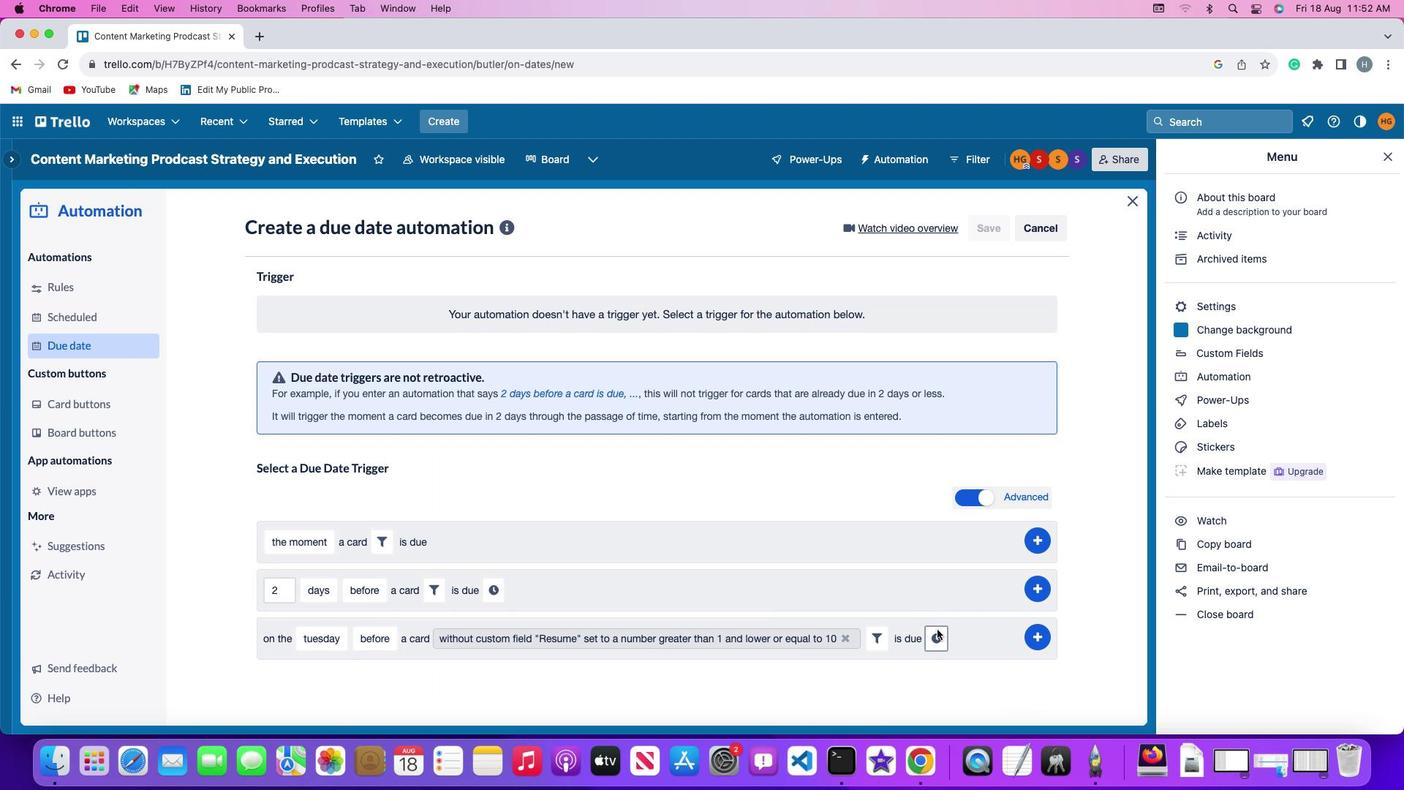 
Action: Mouse pressed left at (937, 629)
Screenshot: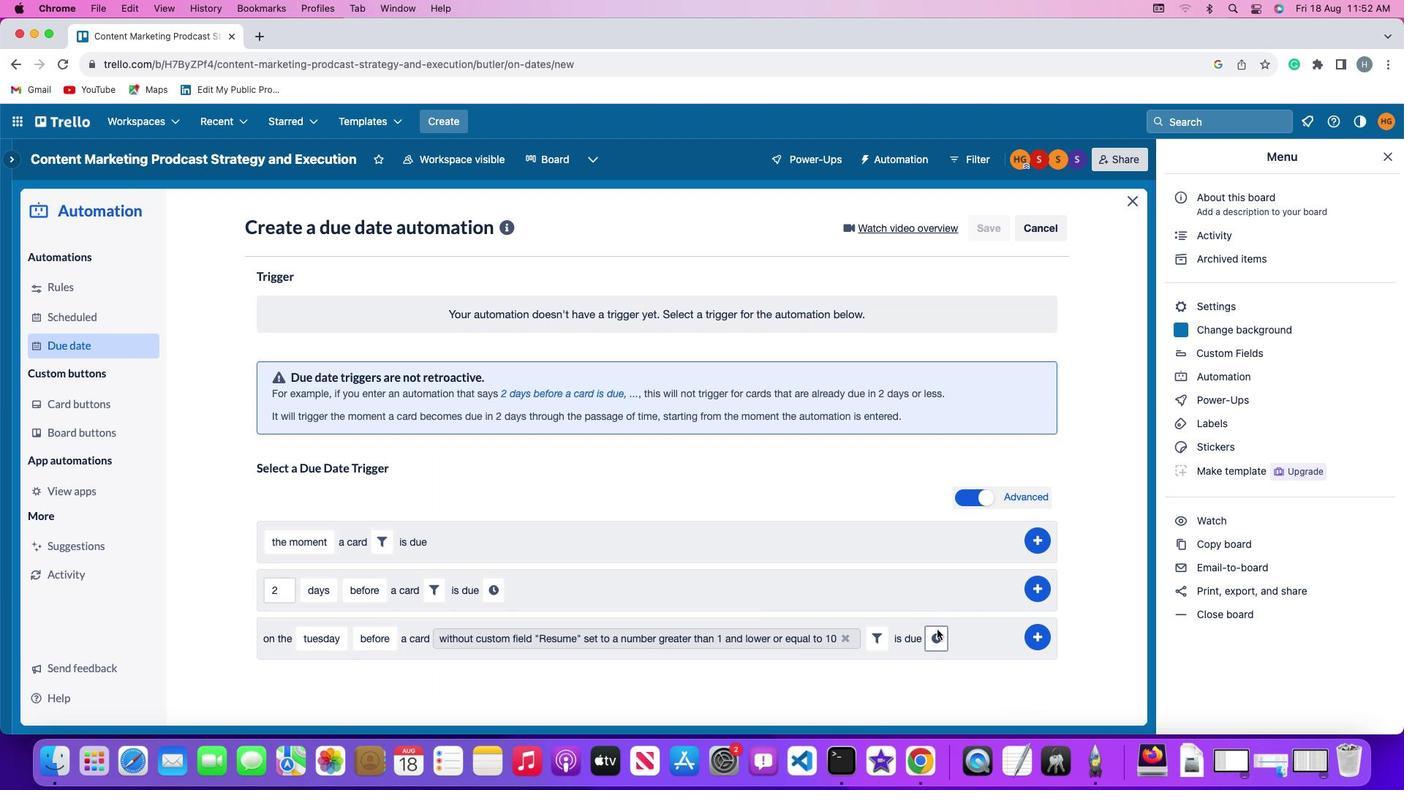 
Action: Mouse moved to (307, 667)
Screenshot: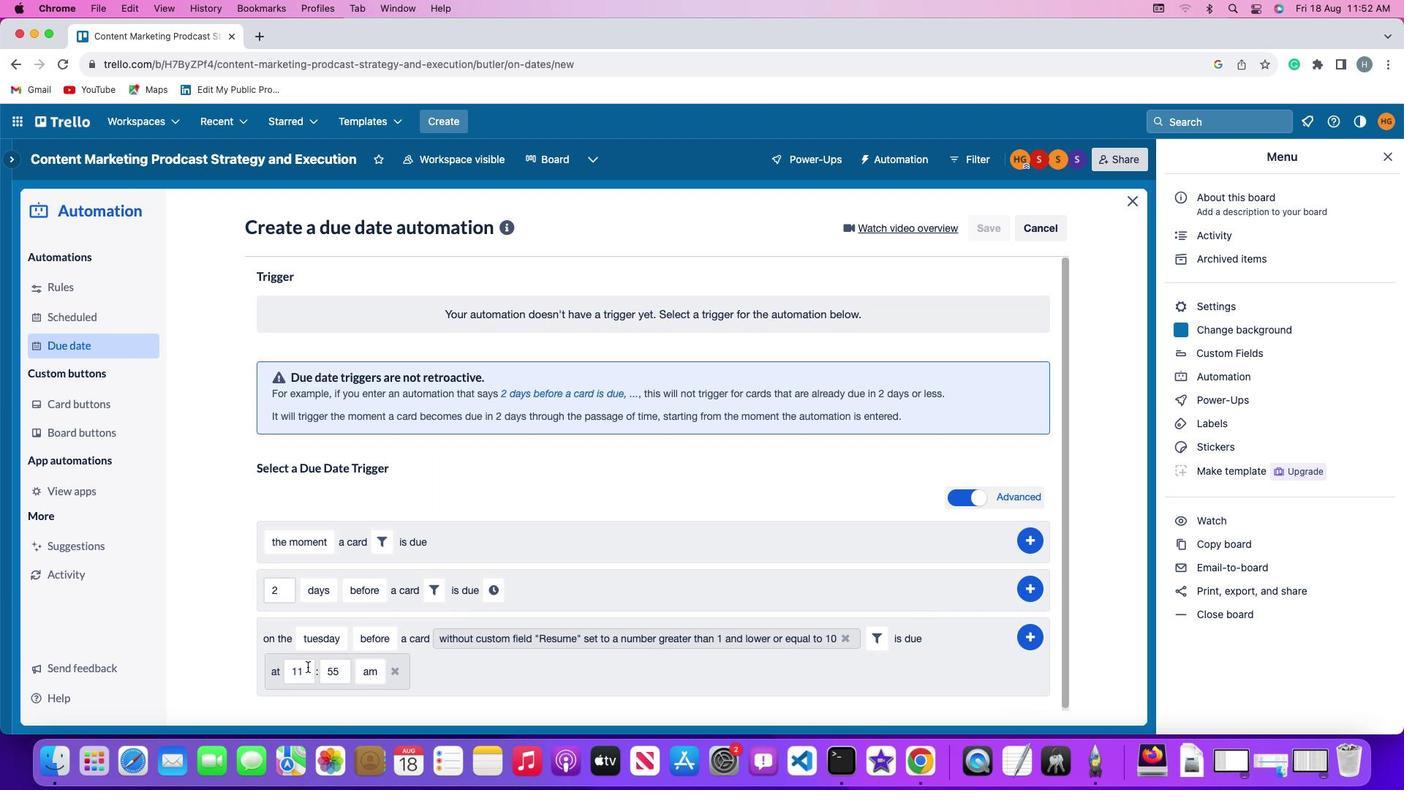 
Action: Mouse pressed left at (307, 667)
Screenshot: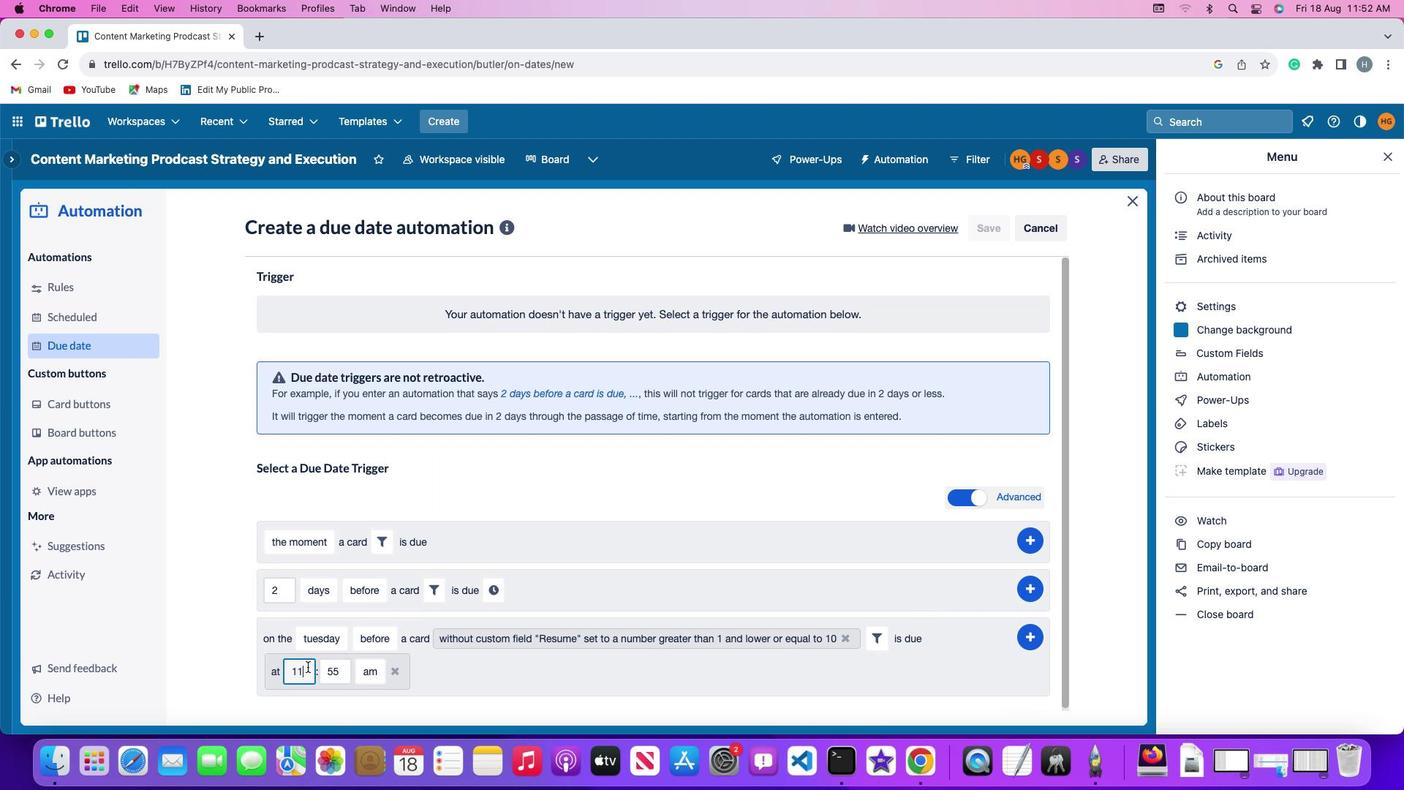 
Action: Mouse moved to (307, 665)
Screenshot: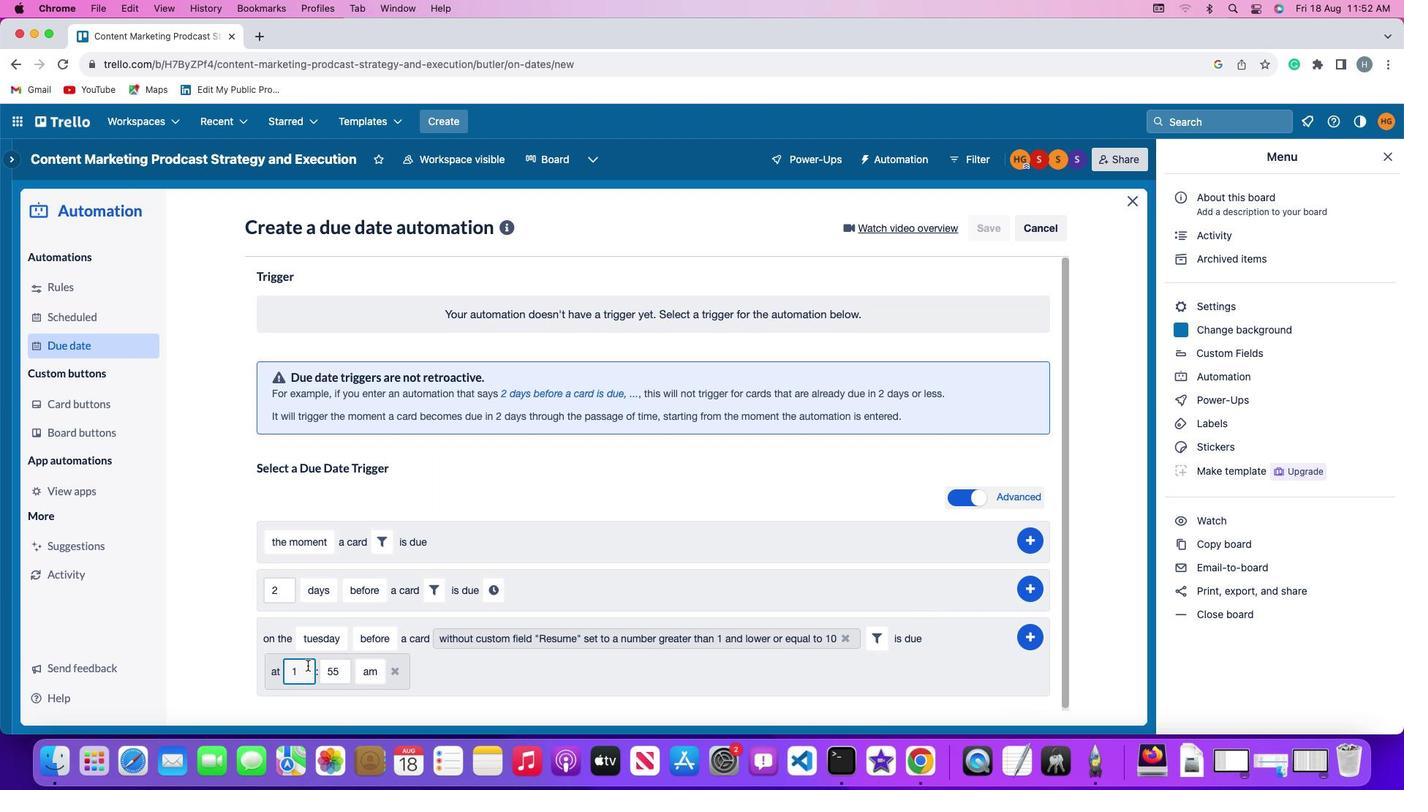 
Action: Key pressed Key.backspace
Screenshot: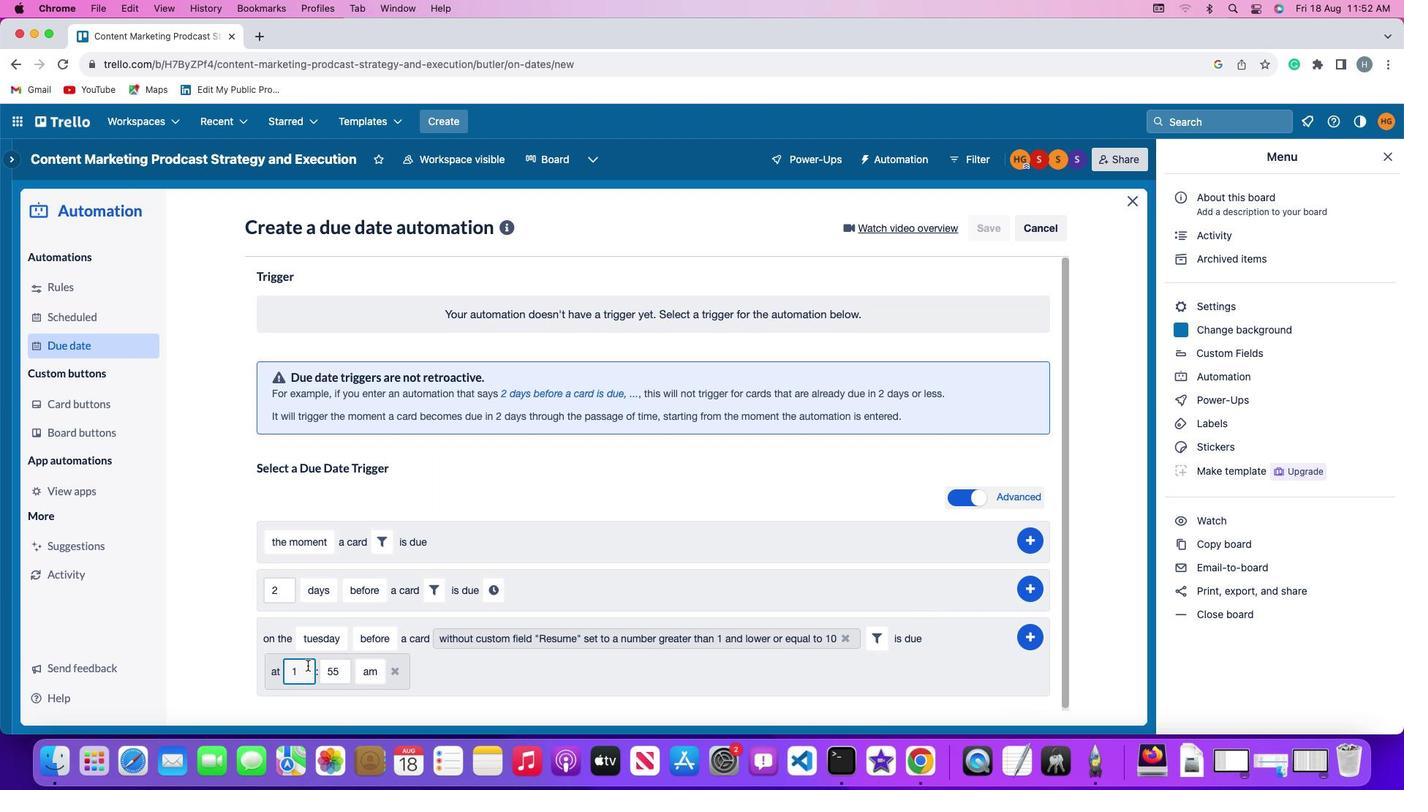 
Action: Mouse moved to (307, 664)
Screenshot: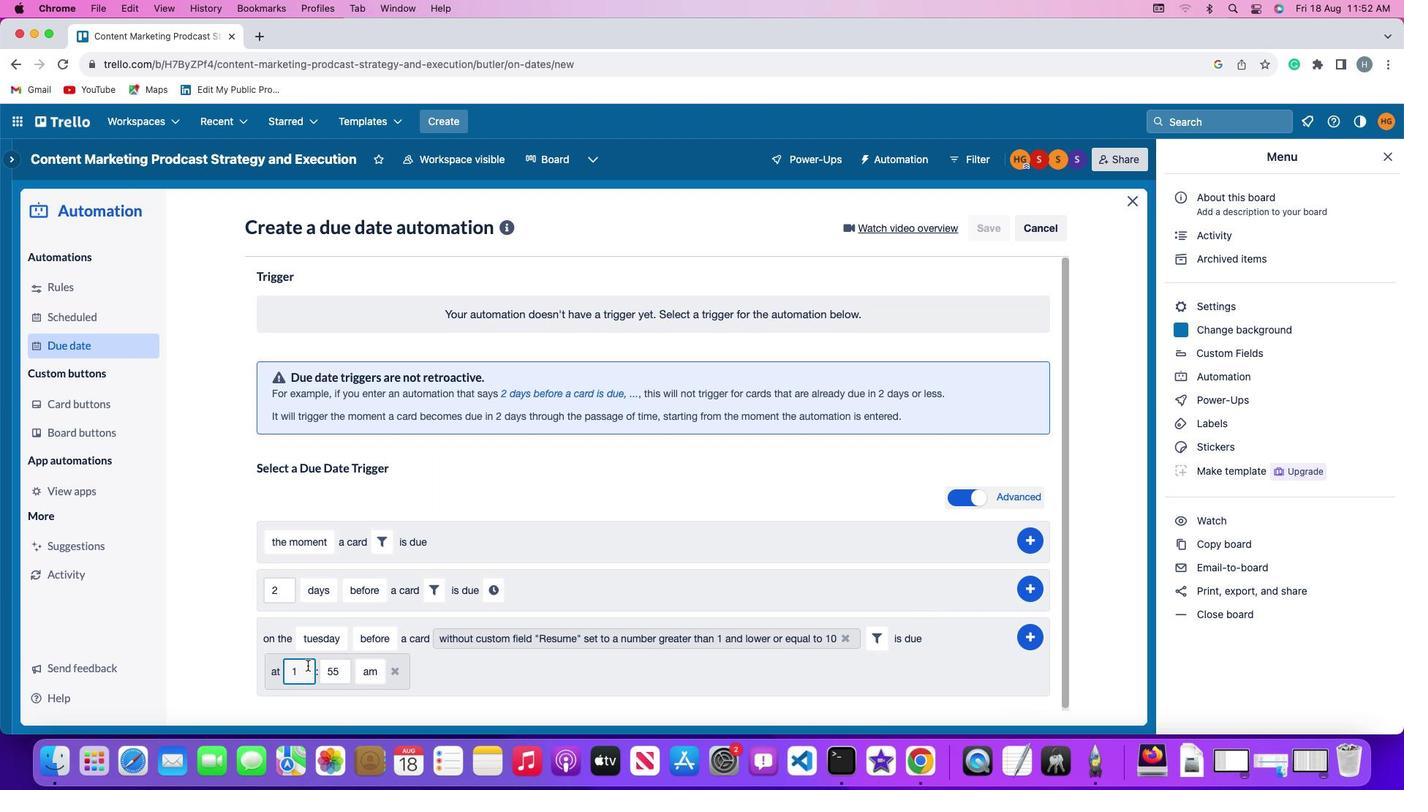 
Action: Key pressed '1'
Screenshot: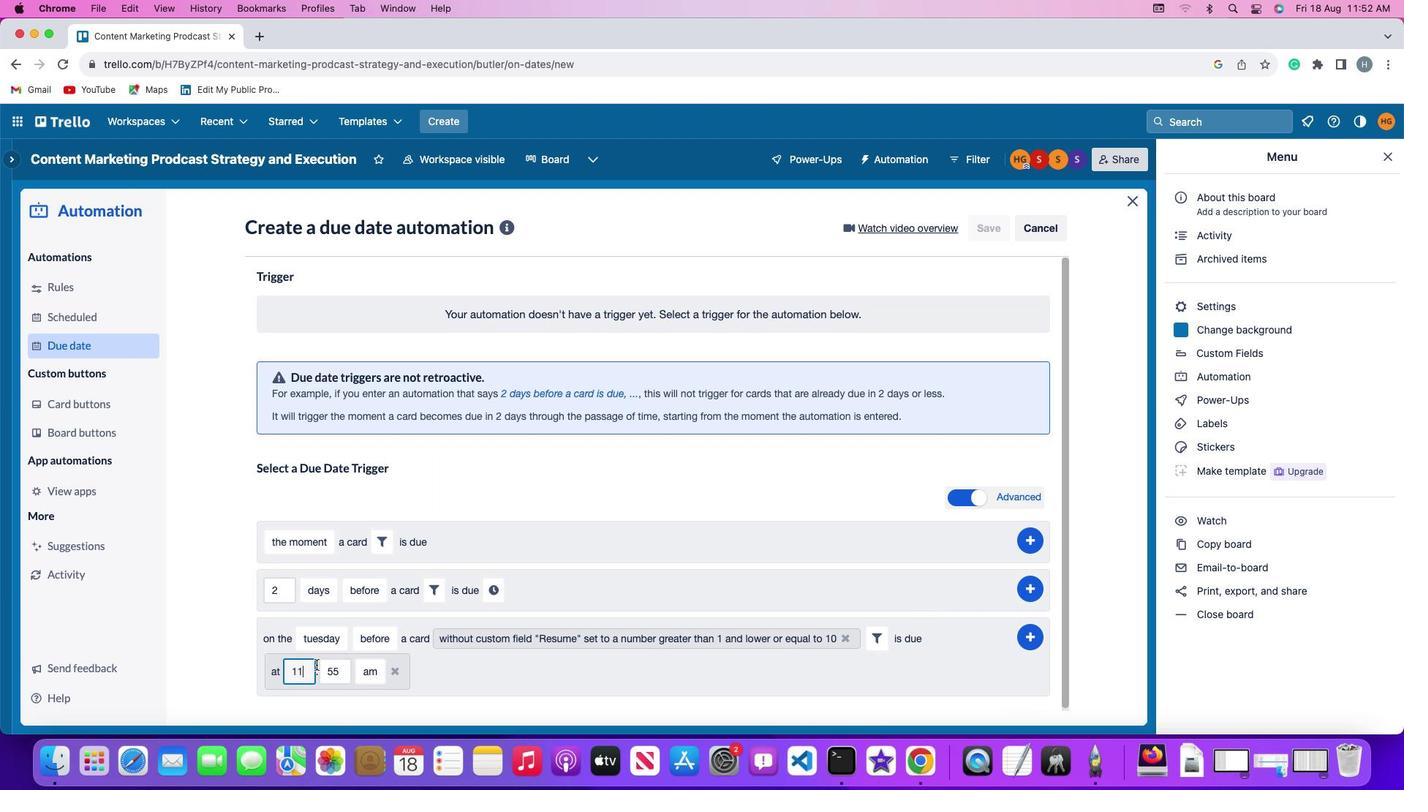 
Action: Mouse moved to (340, 666)
Screenshot: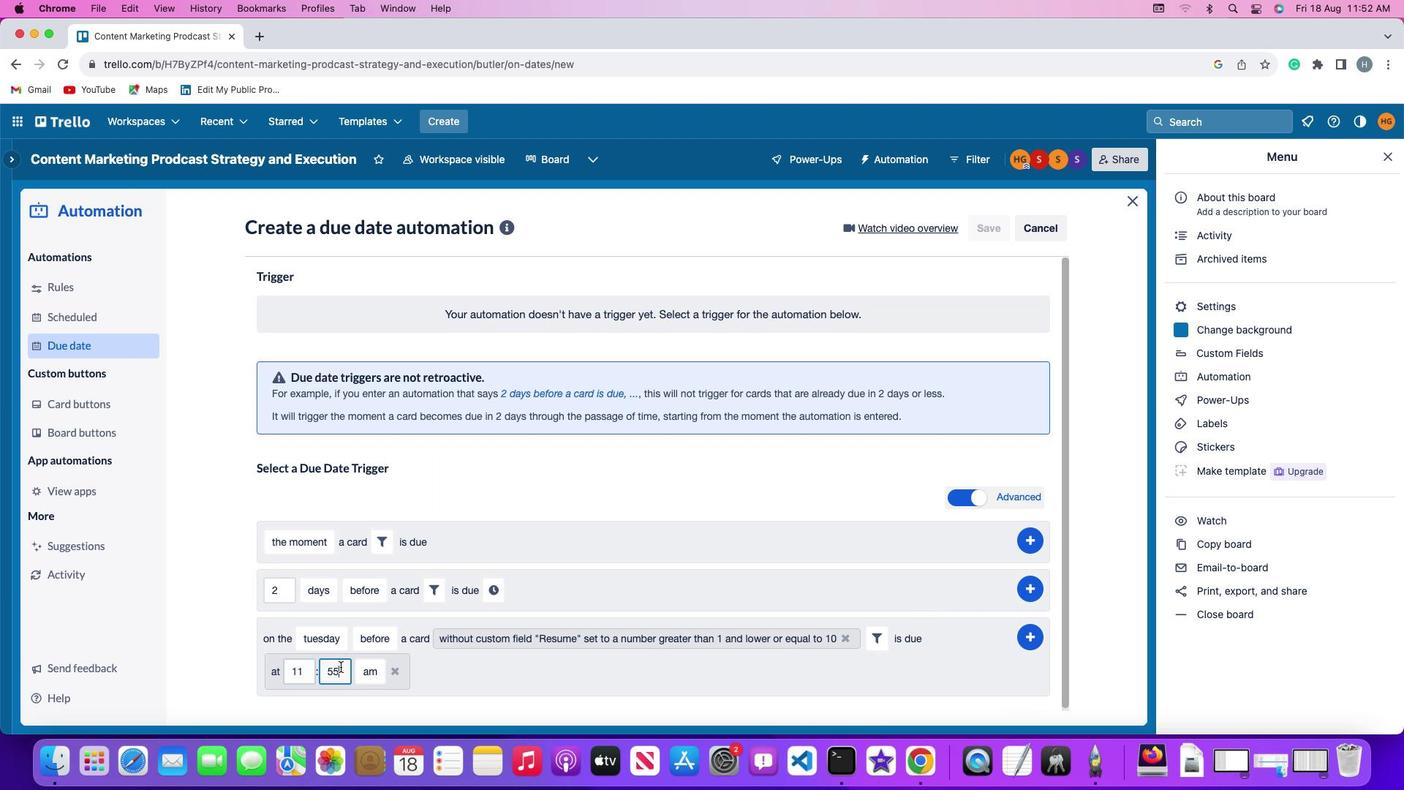 
Action: Mouse pressed left at (340, 666)
Screenshot: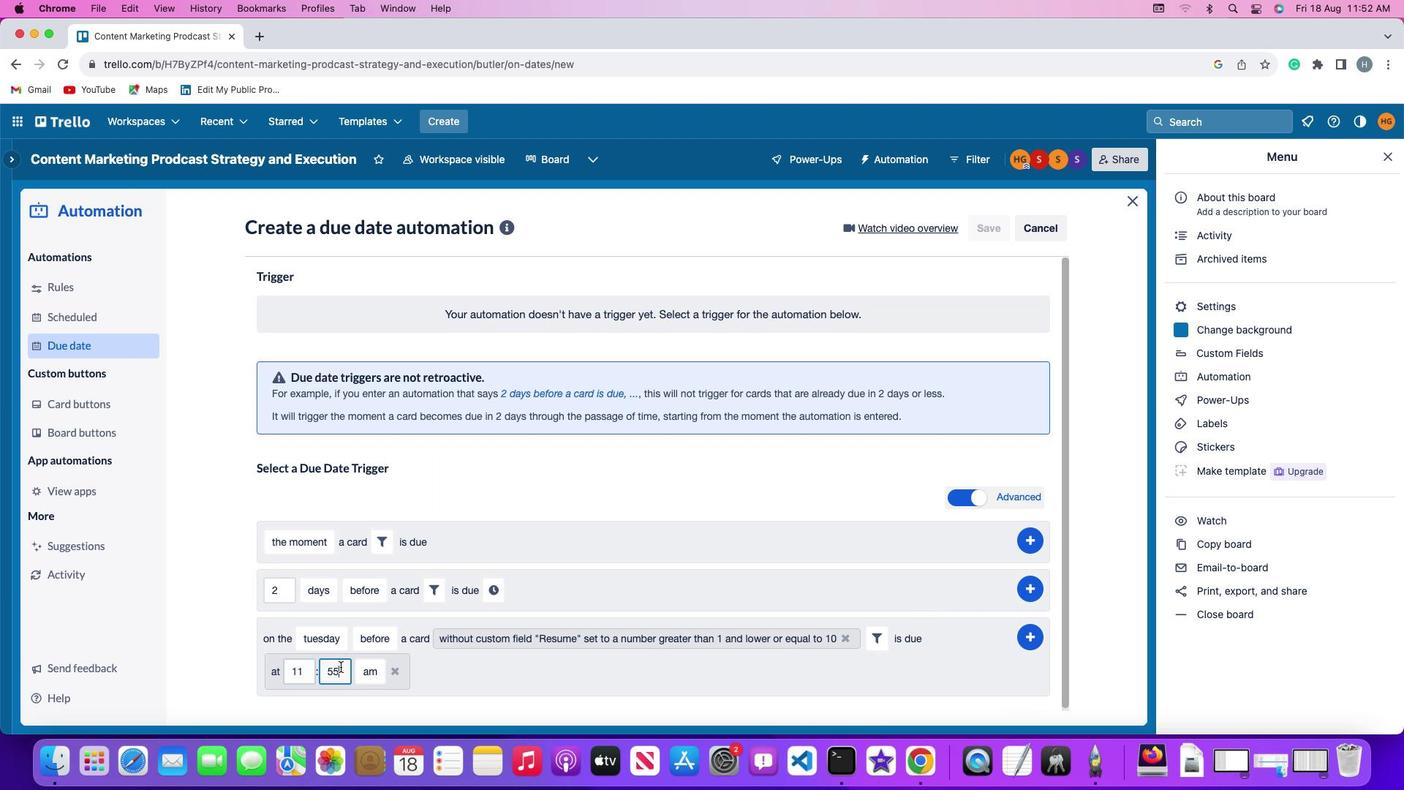 
Action: Mouse moved to (340, 667)
Screenshot: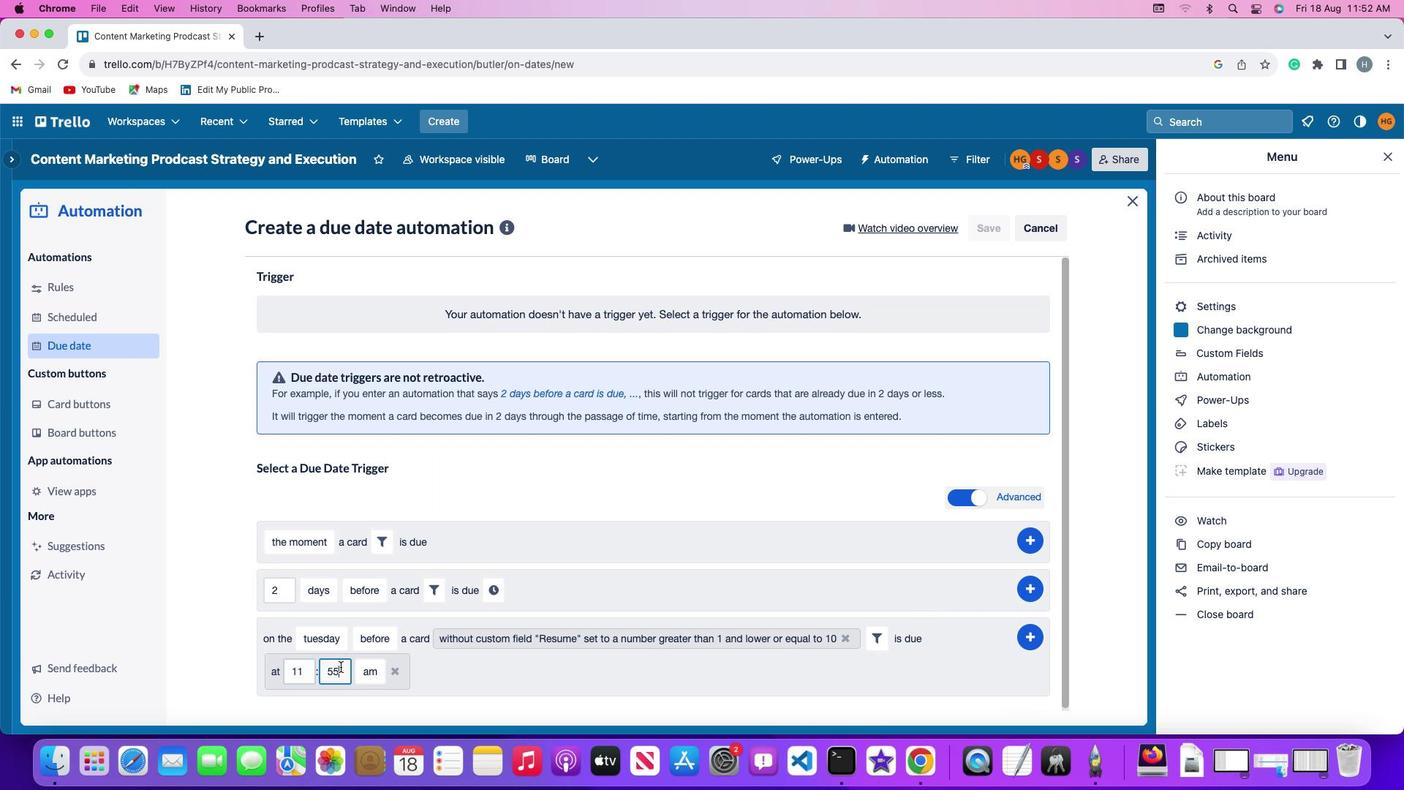 
Action: Key pressed Key.backspaceKey.backspace'0''0'
Screenshot: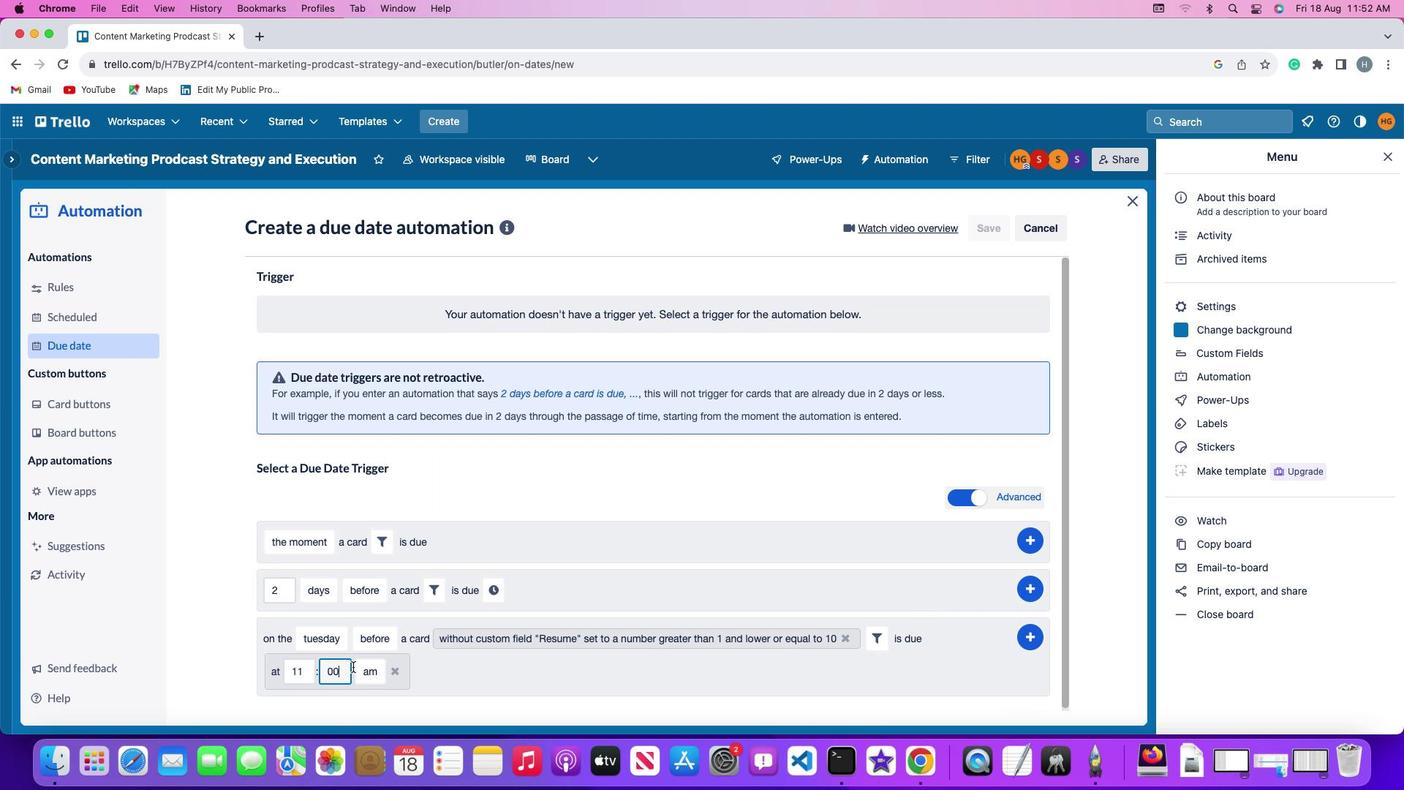 
Action: Mouse moved to (362, 665)
Screenshot: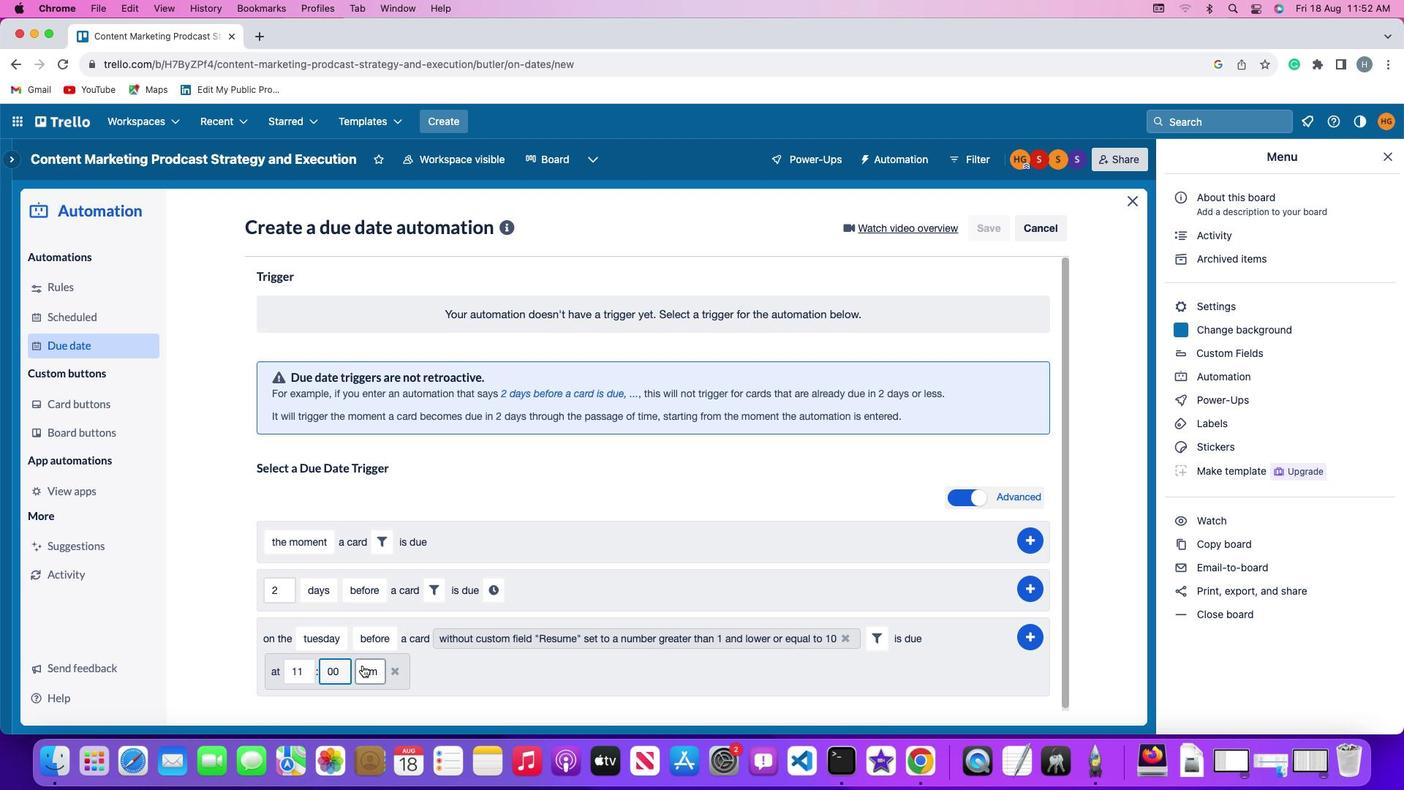 
Action: Mouse pressed left at (362, 665)
Screenshot: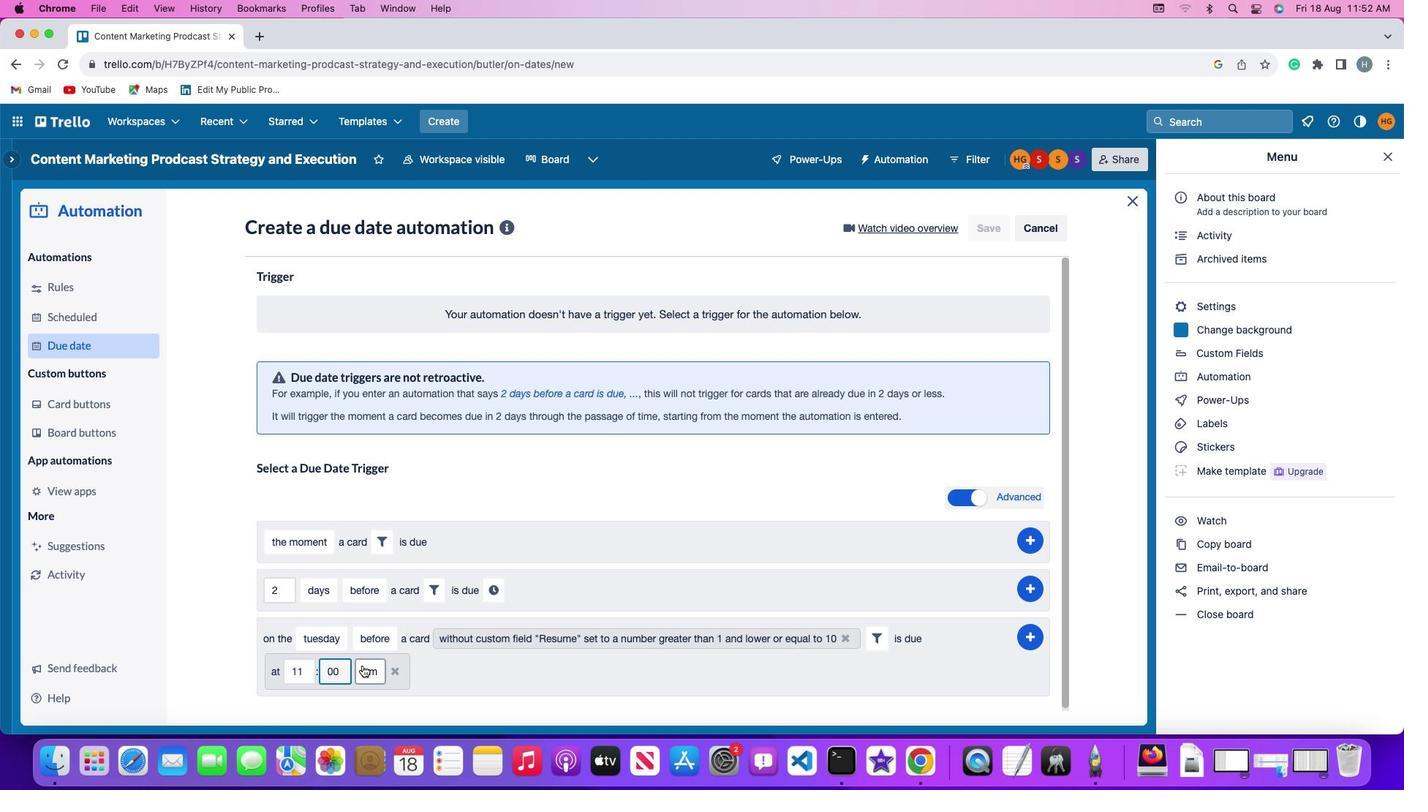 
Action: Mouse moved to (360, 611)
Screenshot: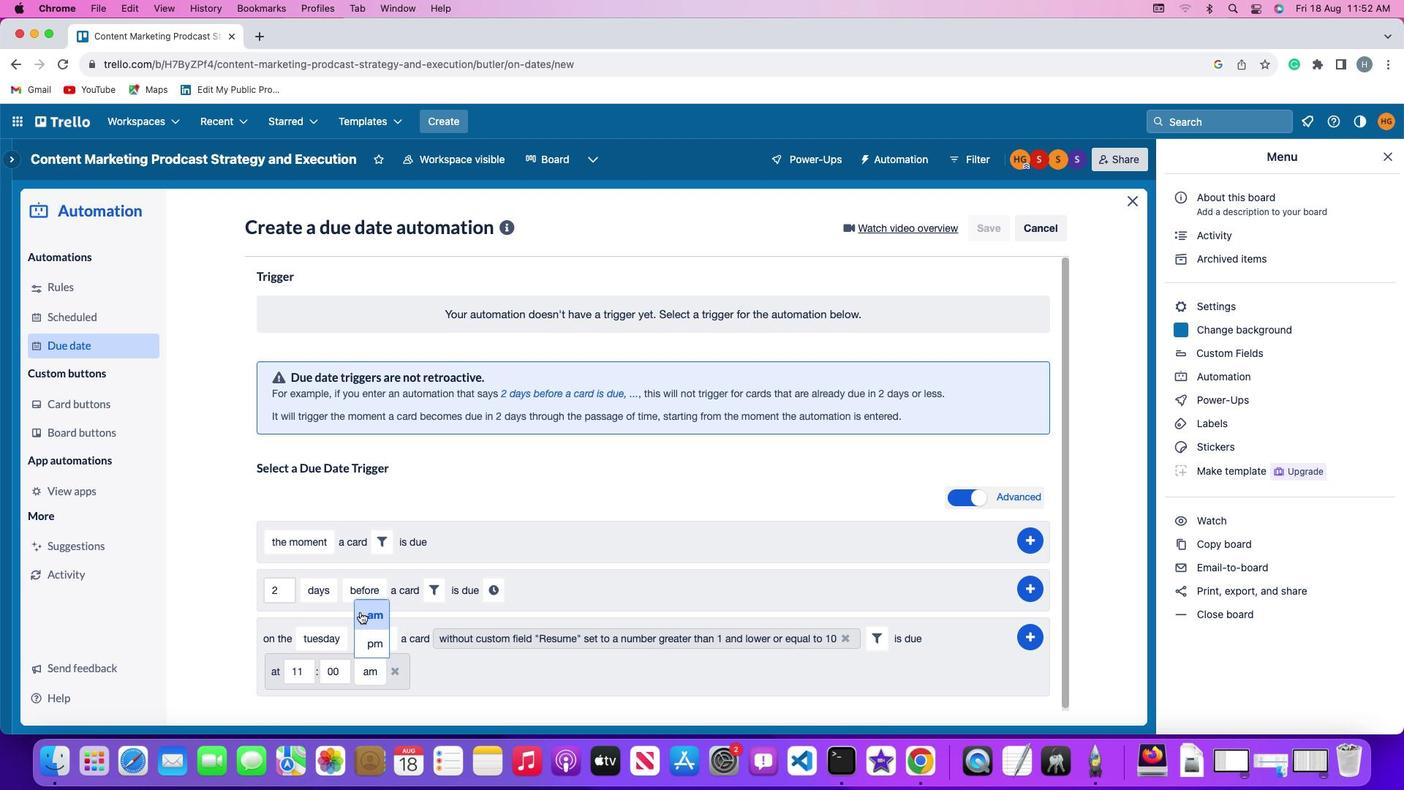 
Action: Mouse pressed left at (360, 611)
Screenshot: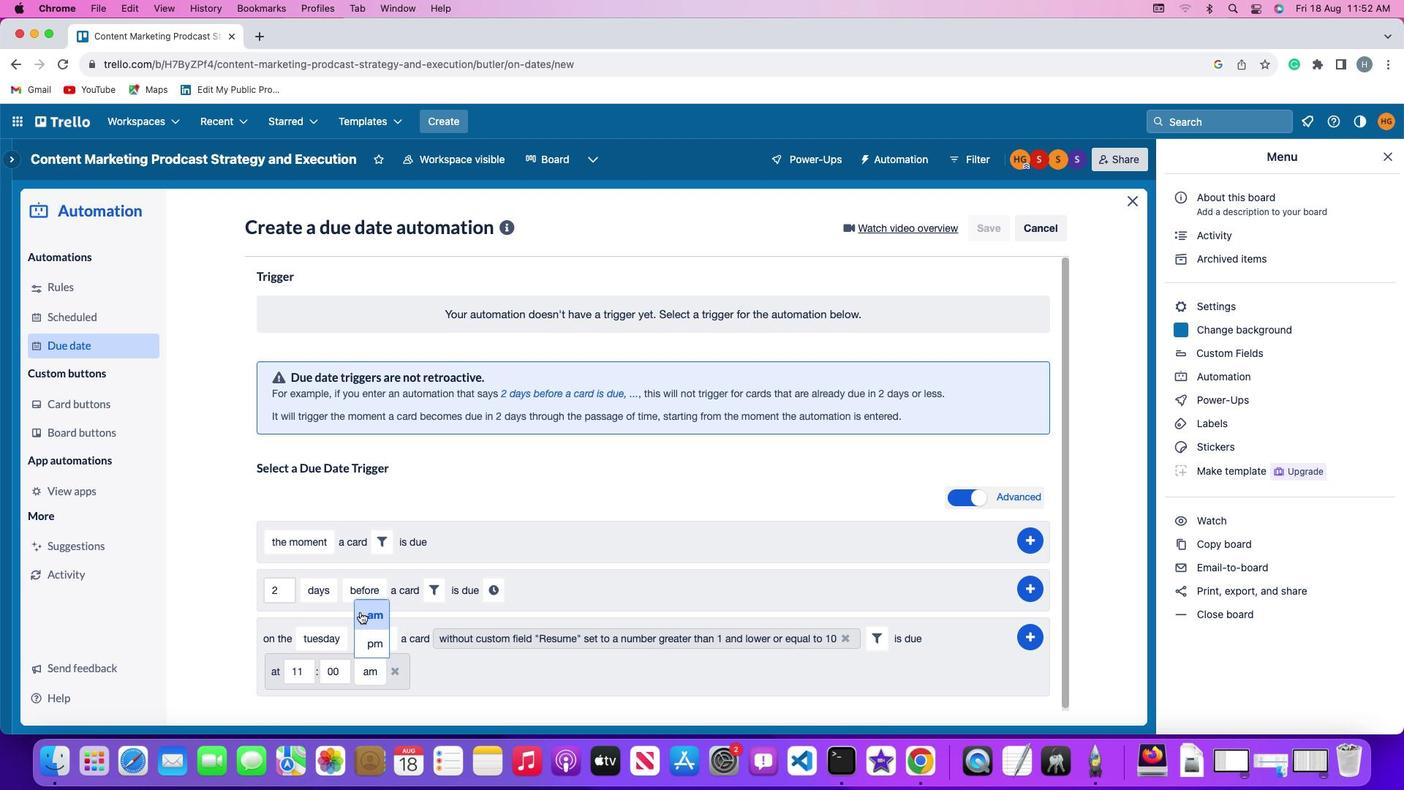 
Action: Mouse moved to (1032, 633)
Screenshot: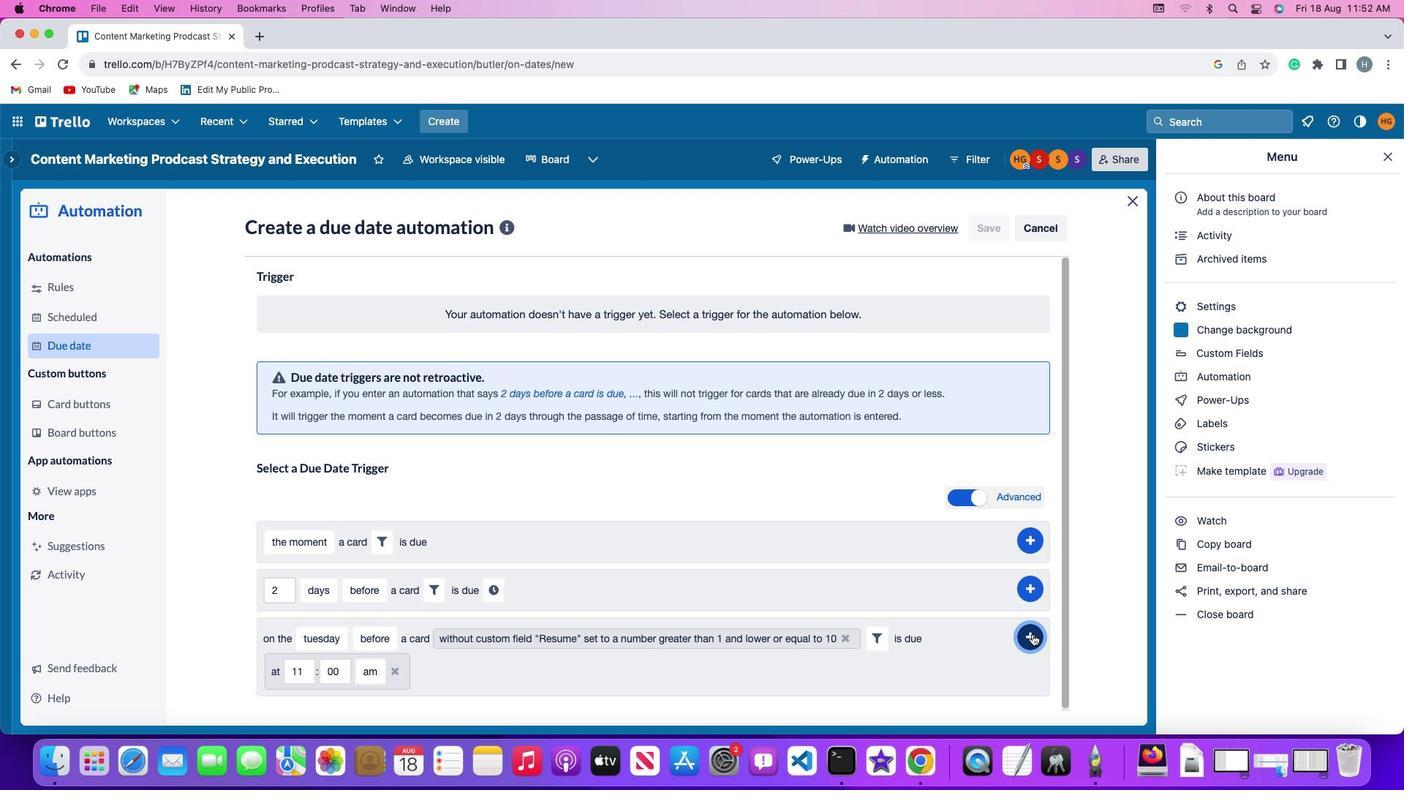 
Action: Mouse pressed left at (1032, 633)
Screenshot: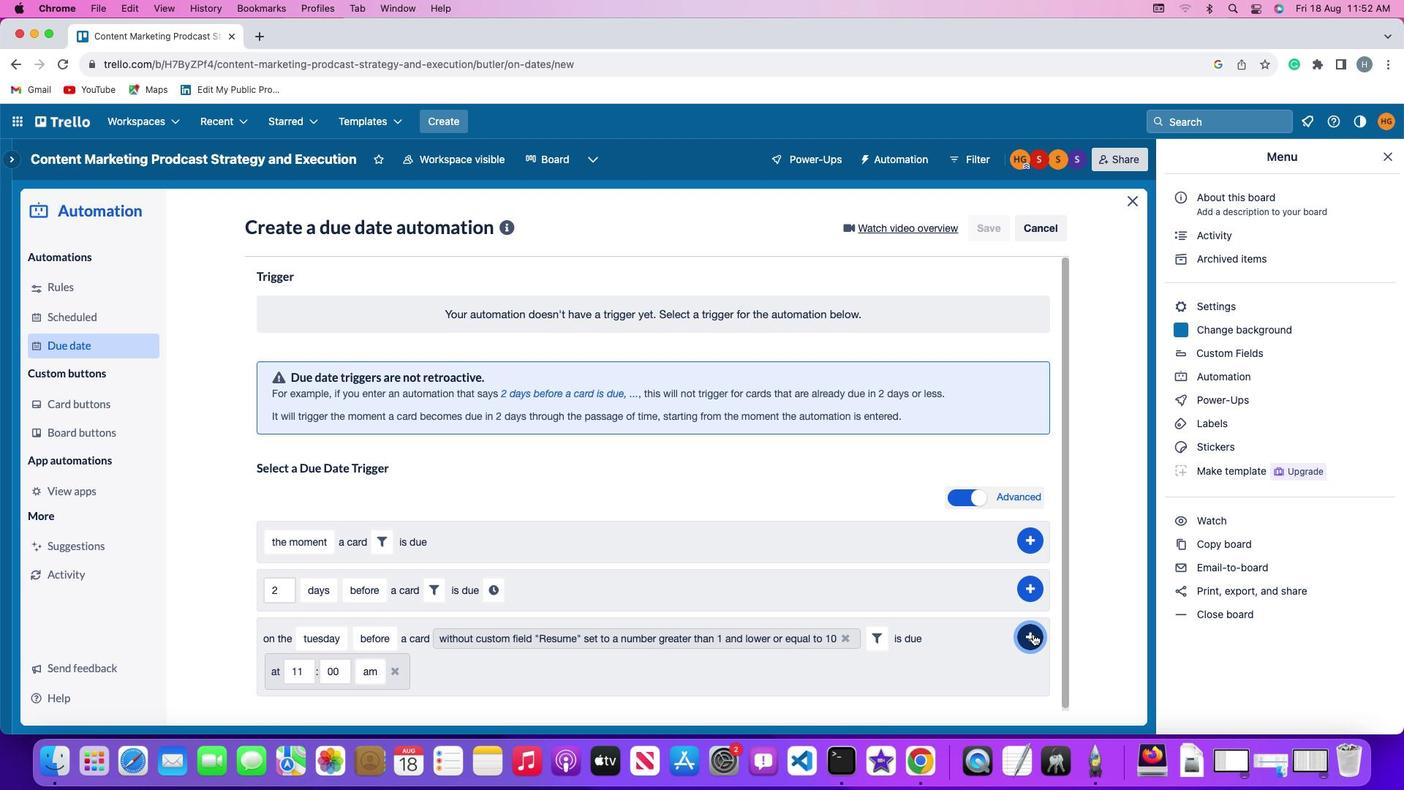 
Action: Mouse moved to (1125, 505)
Screenshot: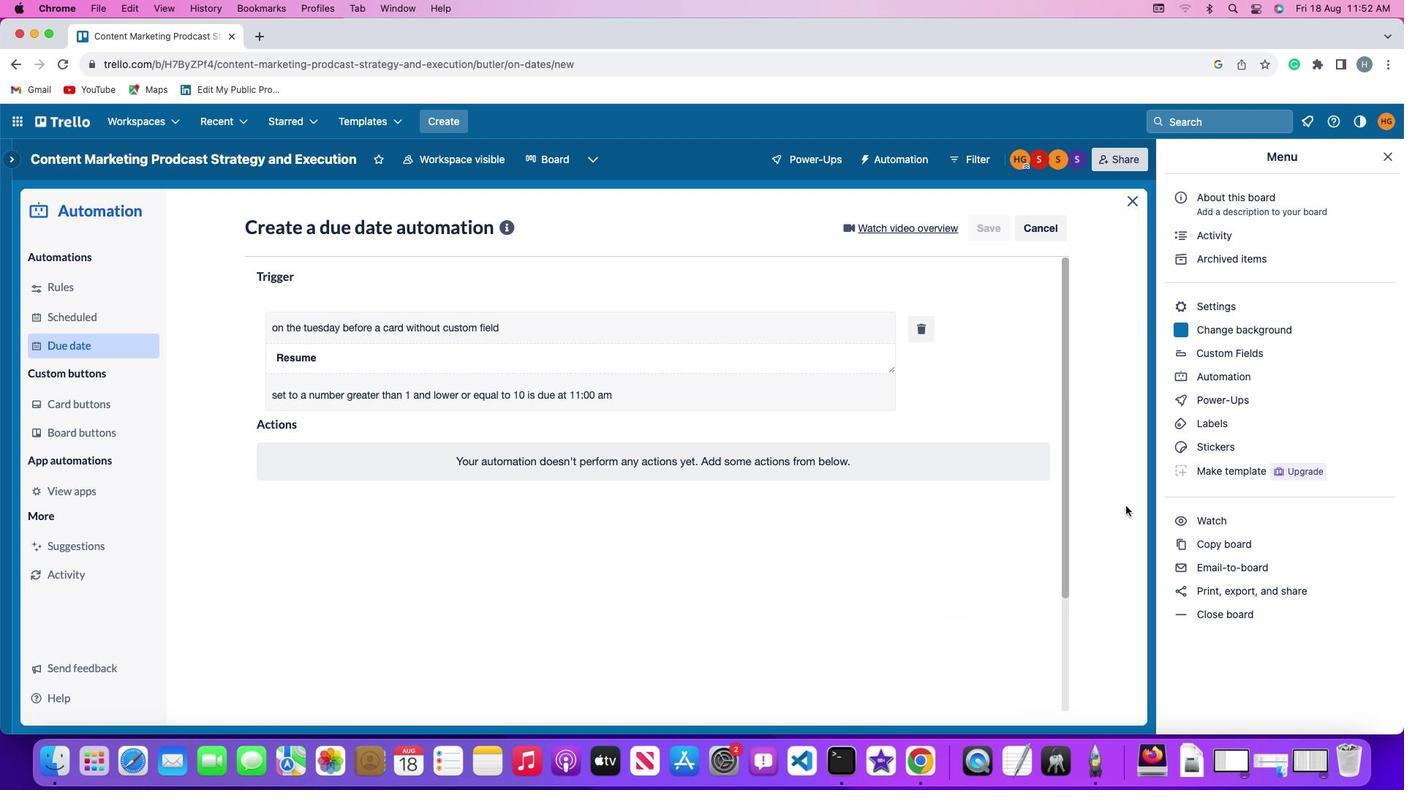 
